 Task: Look for space in Qinhuangdao, China from 6th August, 2023 to 15th August, 2023 for 9 adults in price range Rs.10000 to Rs.14000. Place can be shared room with 5 bedrooms having 9 beds and 5 bathrooms. Property type can be house, flat, guest house. Amenities needed are: wifi, TV, free parkinig on premises, gym, breakfast. Booking option can be shelf check-in. Required host language is Chinese (Simplified).
Action: Mouse moved to (393, 152)
Screenshot: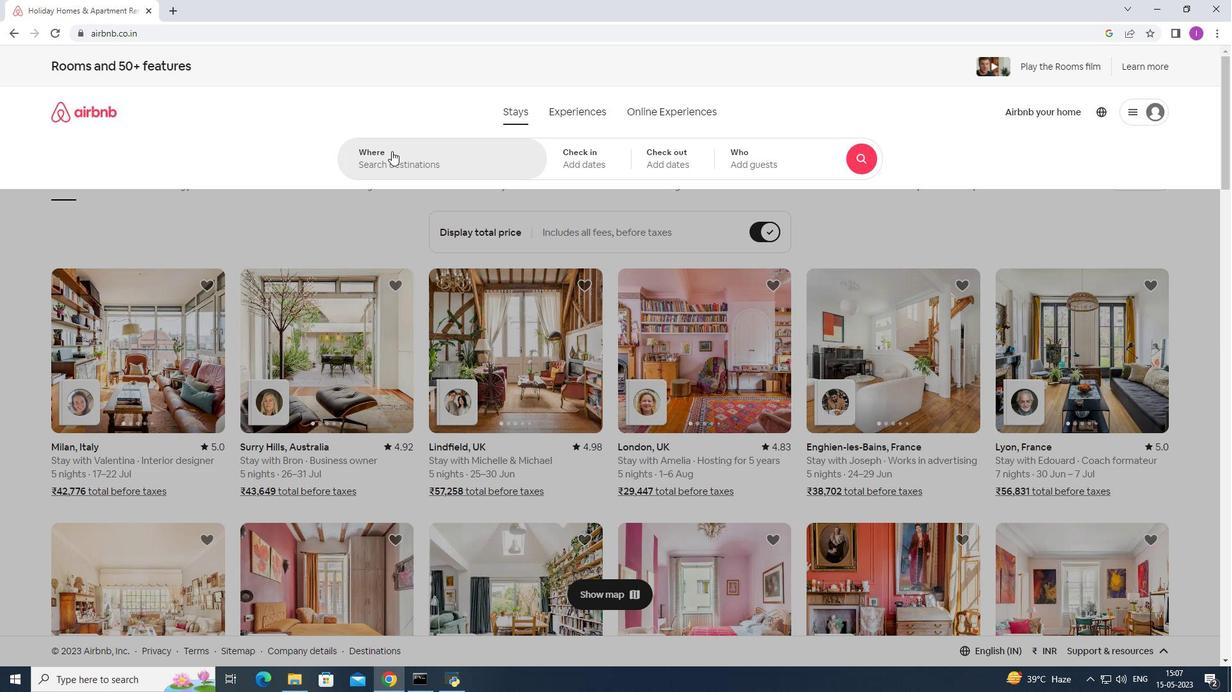 
Action: Mouse pressed left at (393, 152)
Screenshot: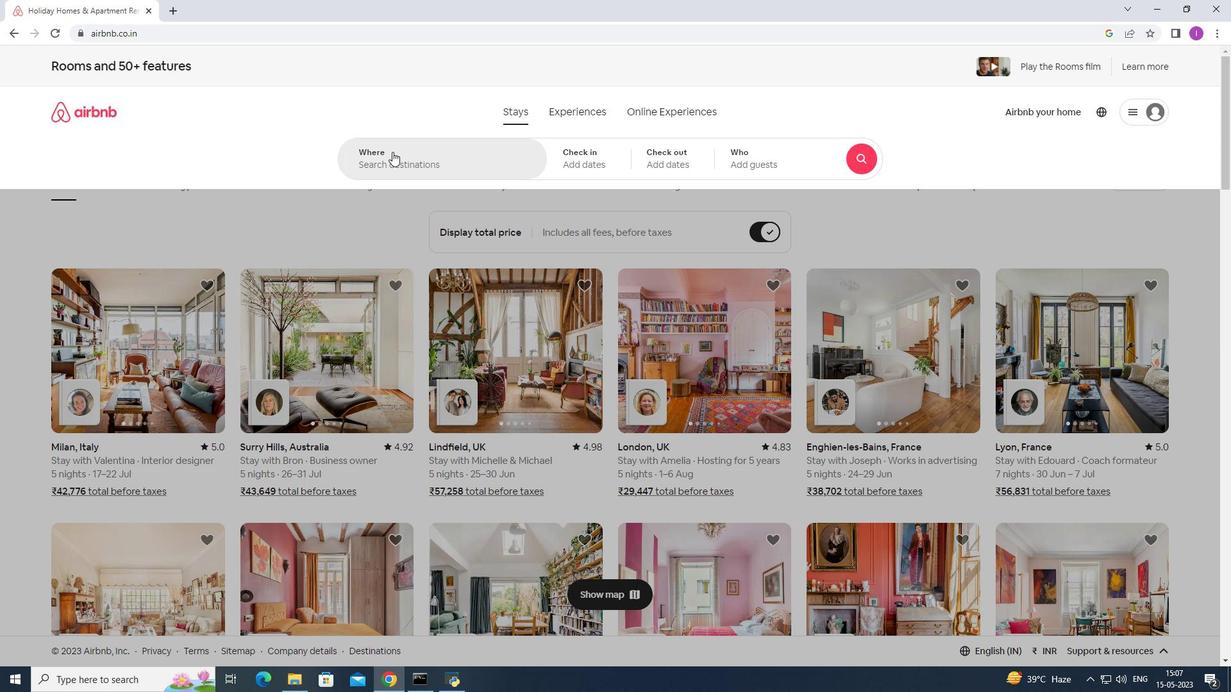 
Action: Mouse moved to (400, 169)
Screenshot: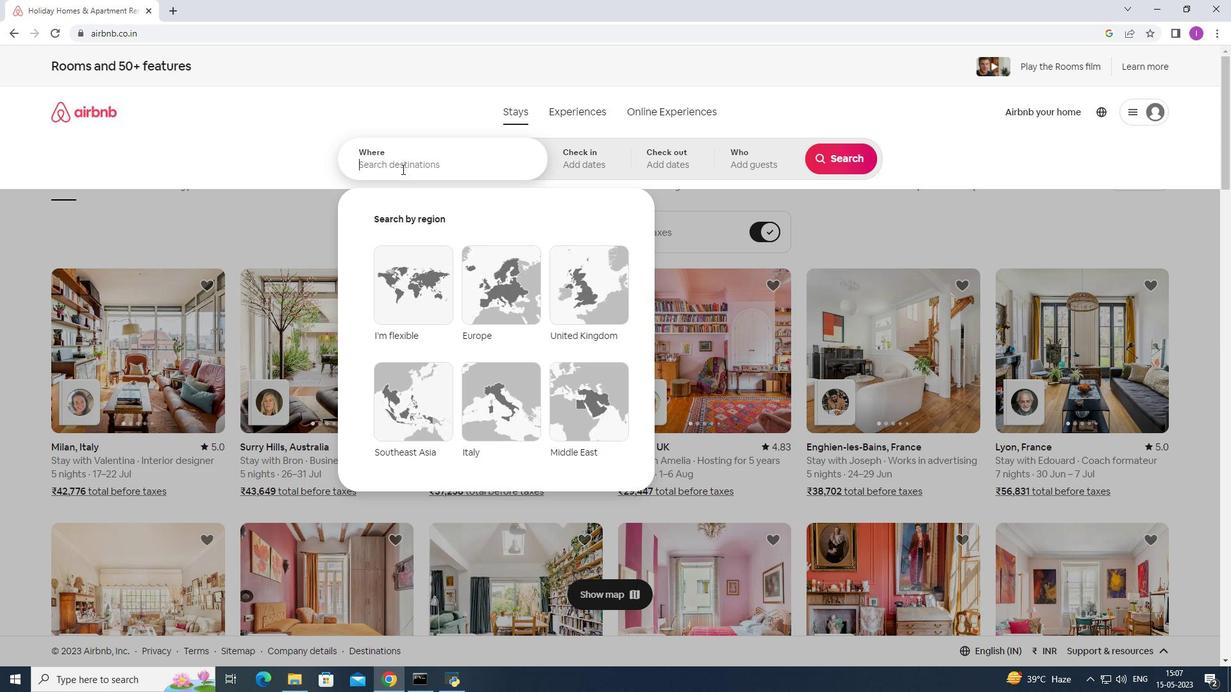 
Action: Key pressed <Key.shift>qinhuangdao,<Key.shift>China
Screenshot: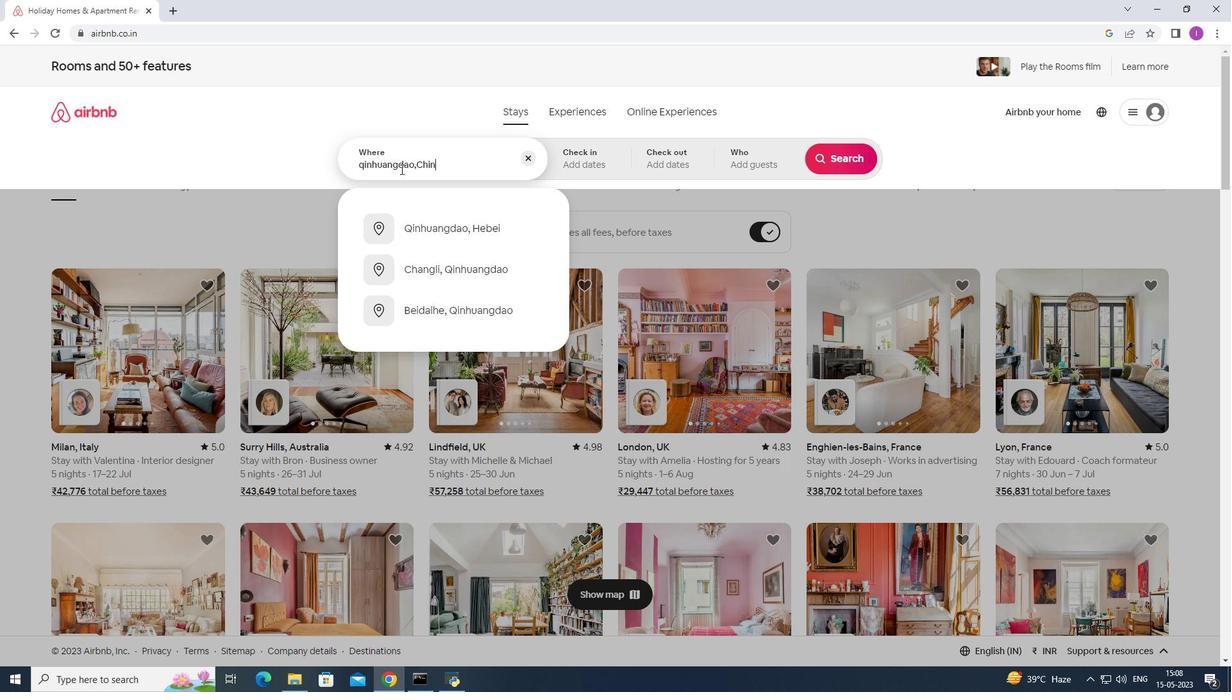 
Action: Mouse moved to (601, 172)
Screenshot: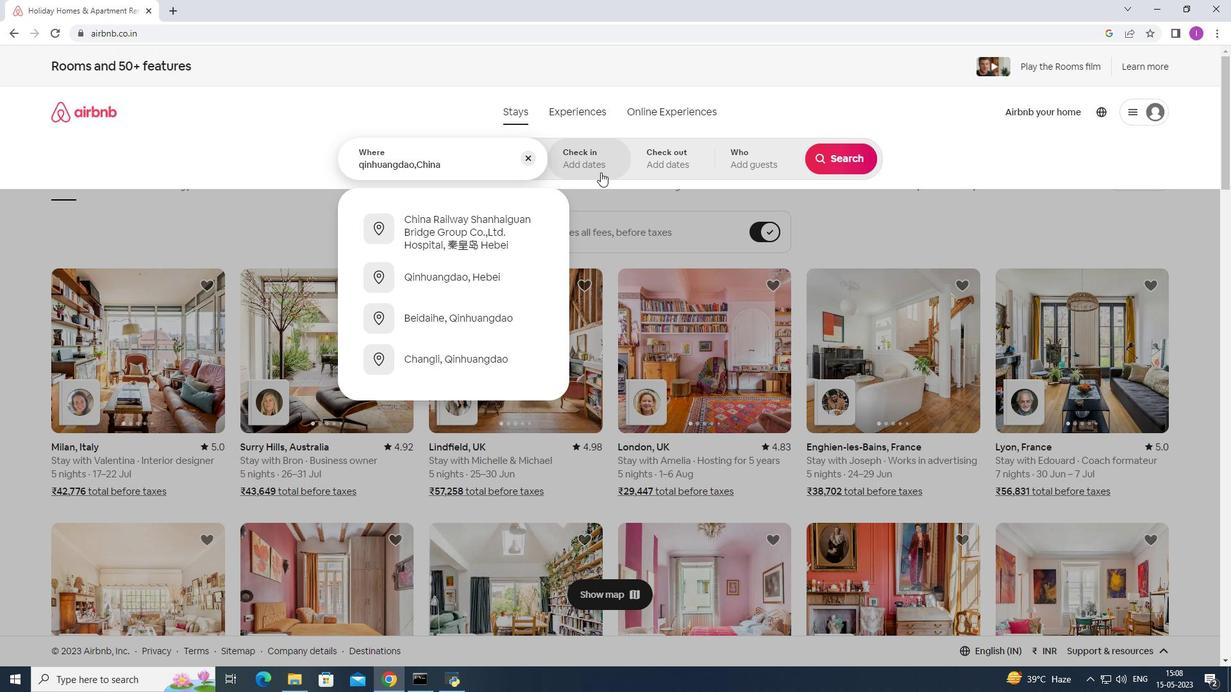 
Action: Mouse pressed left at (601, 172)
Screenshot: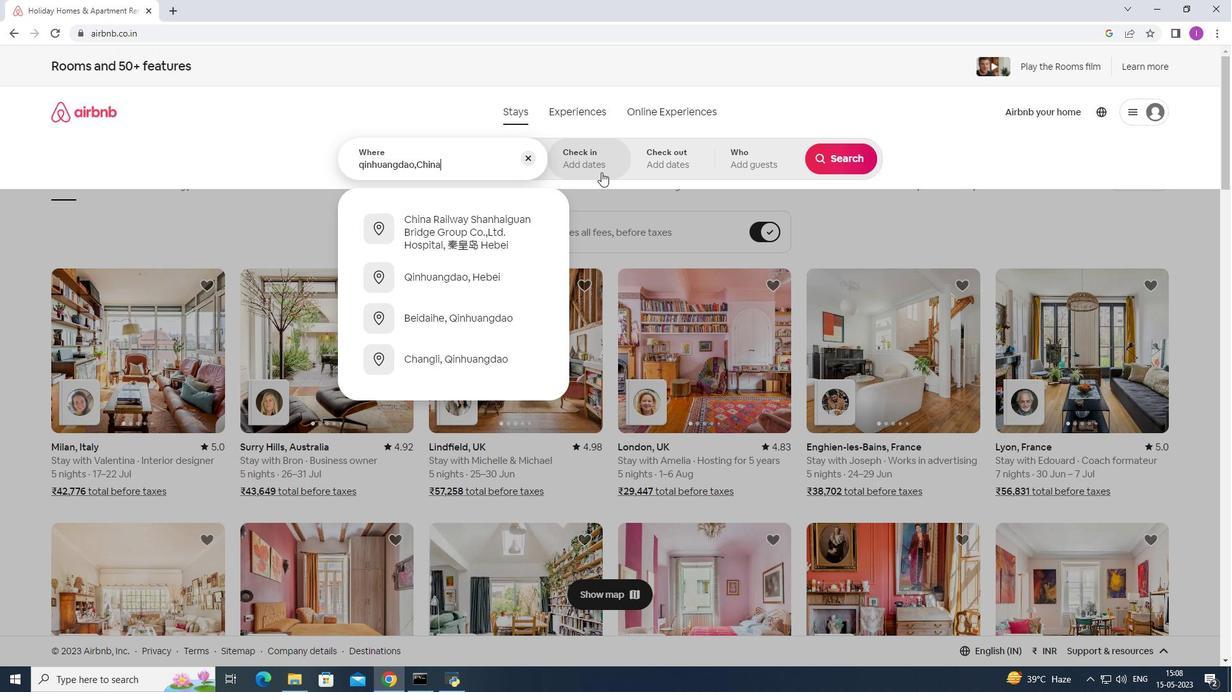 
Action: Mouse moved to (840, 262)
Screenshot: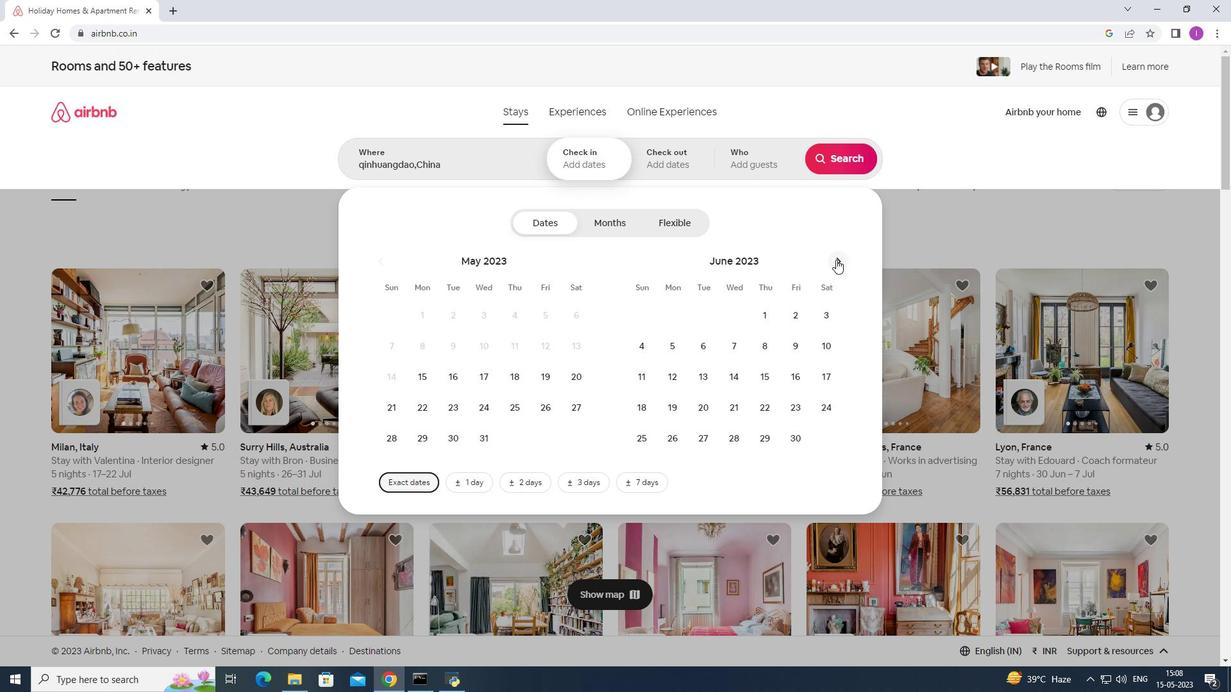 
Action: Mouse pressed left at (840, 262)
Screenshot: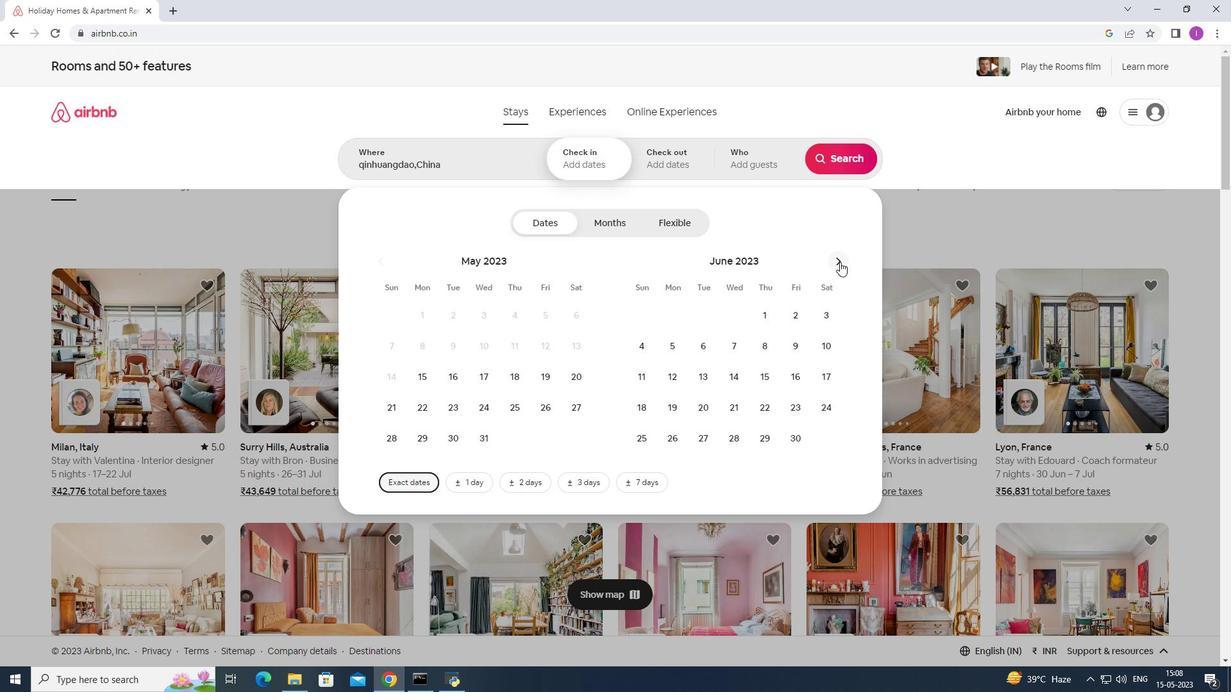
Action: Mouse moved to (840, 262)
Screenshot: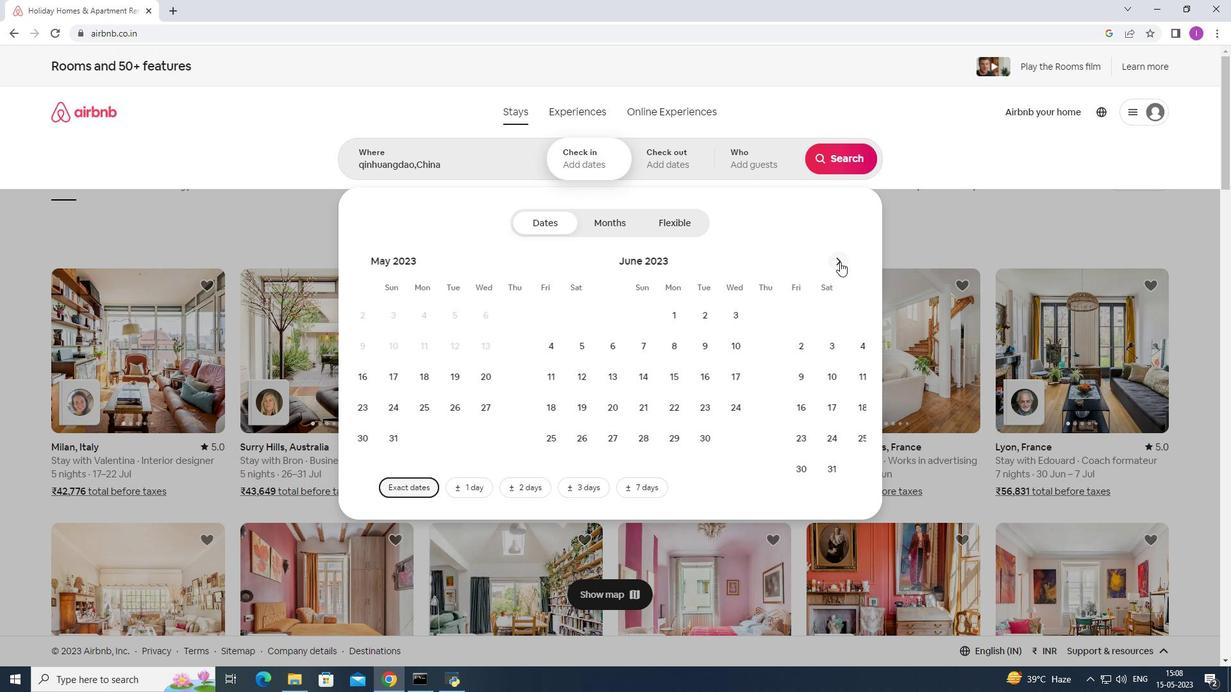 
Action: Mouse pressed left at (840, 262)
Screenshot: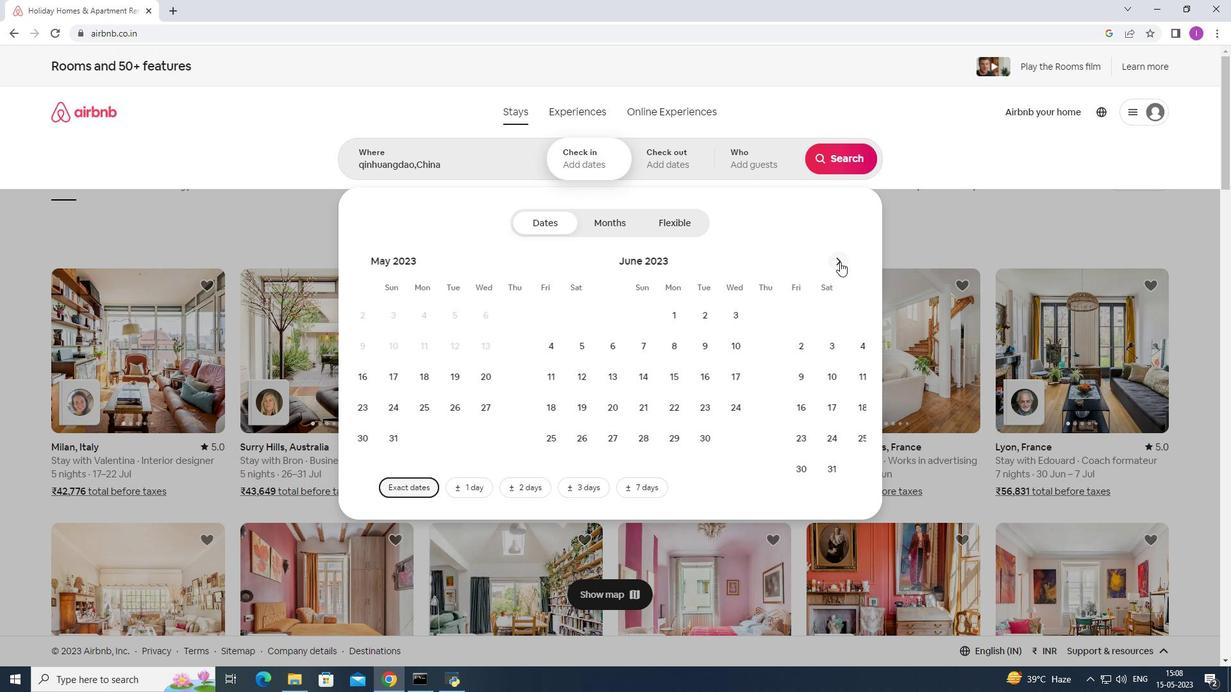 
Action: Mouse moved to (647, 343)
Screenshot: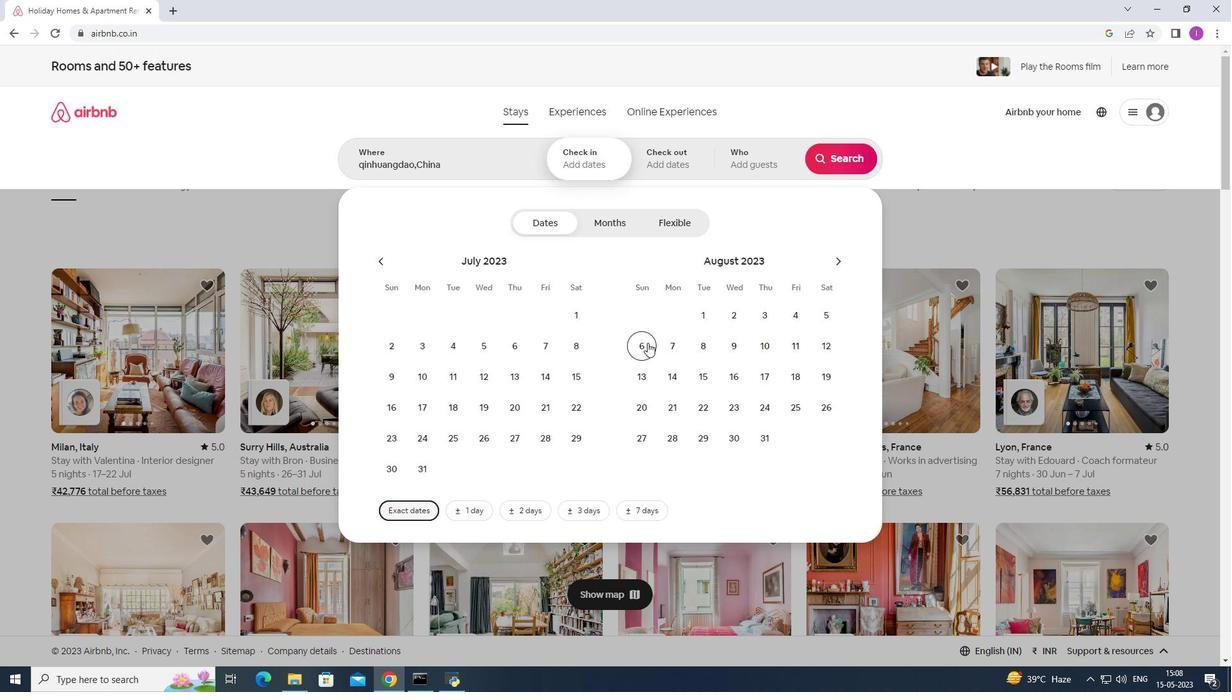 
Action: Mouse pressed left at (647, 343)
Screenshot: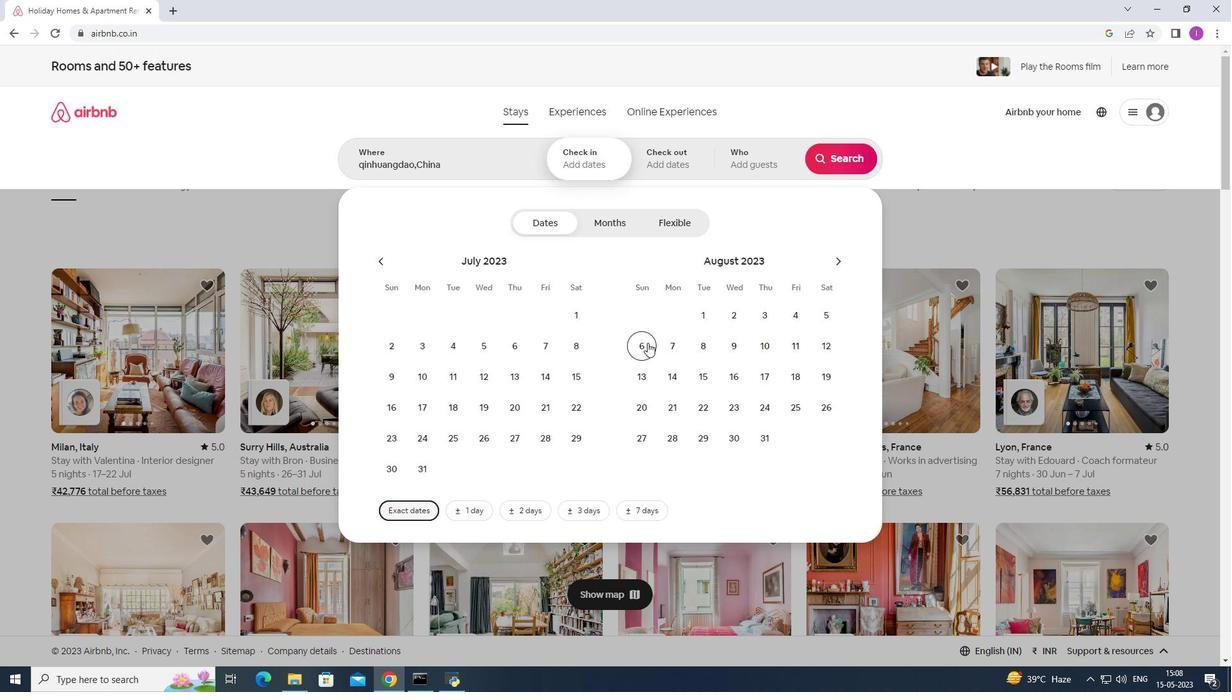 
Action: Mouse moved to (706, 380)
Screenshot: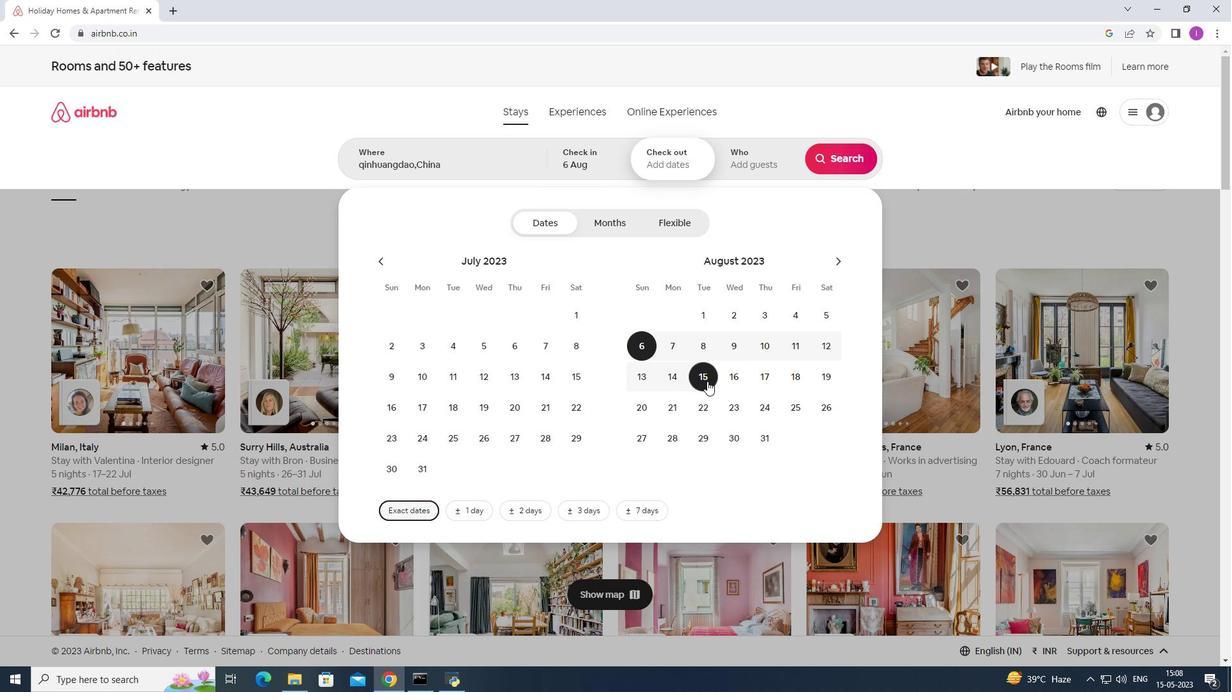 
Action: Mouse pressed left at (706, 380)
Screenshot: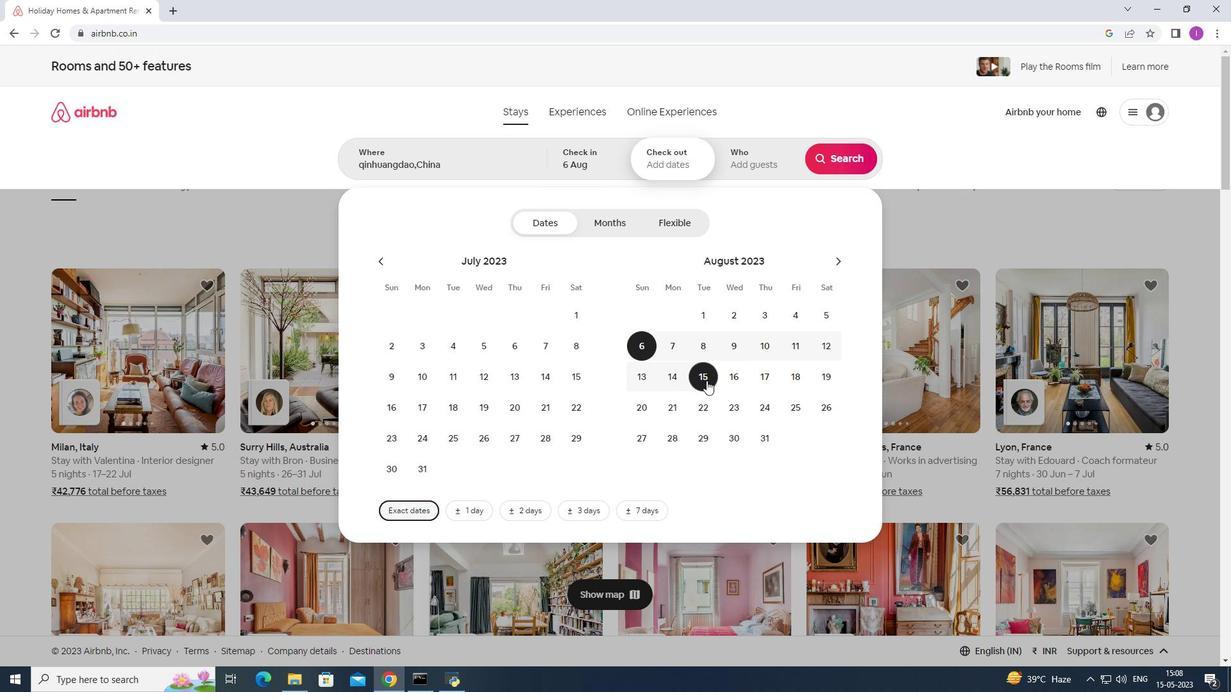 
Action: Mouse moved to (760, 171)
Screenshot: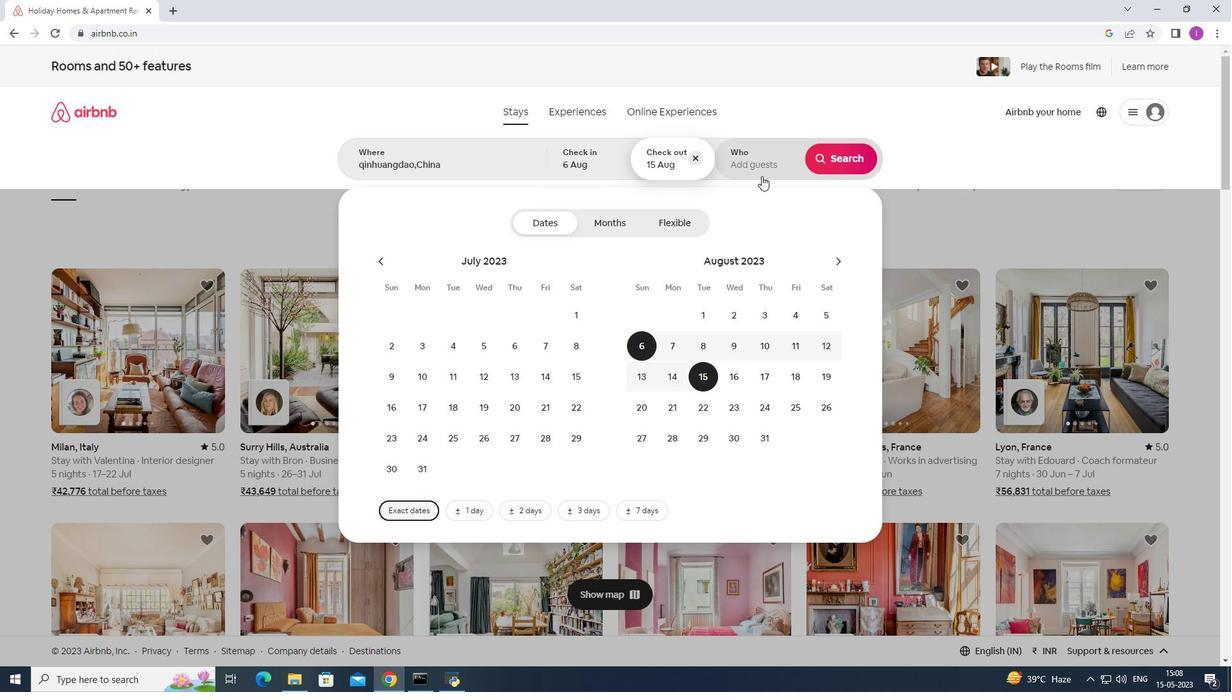 
Action: Mouse pressed left at (760, 171)
Screenshot: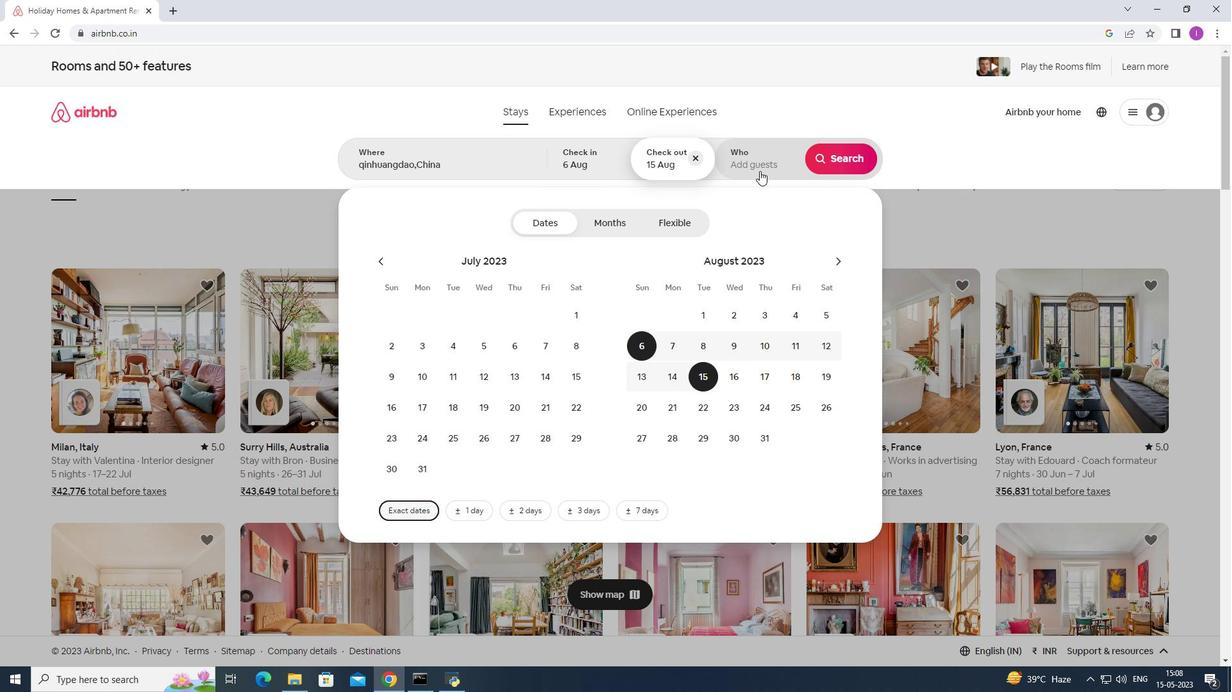 
Action: Mouse moved to (842, 228)
Screenshot: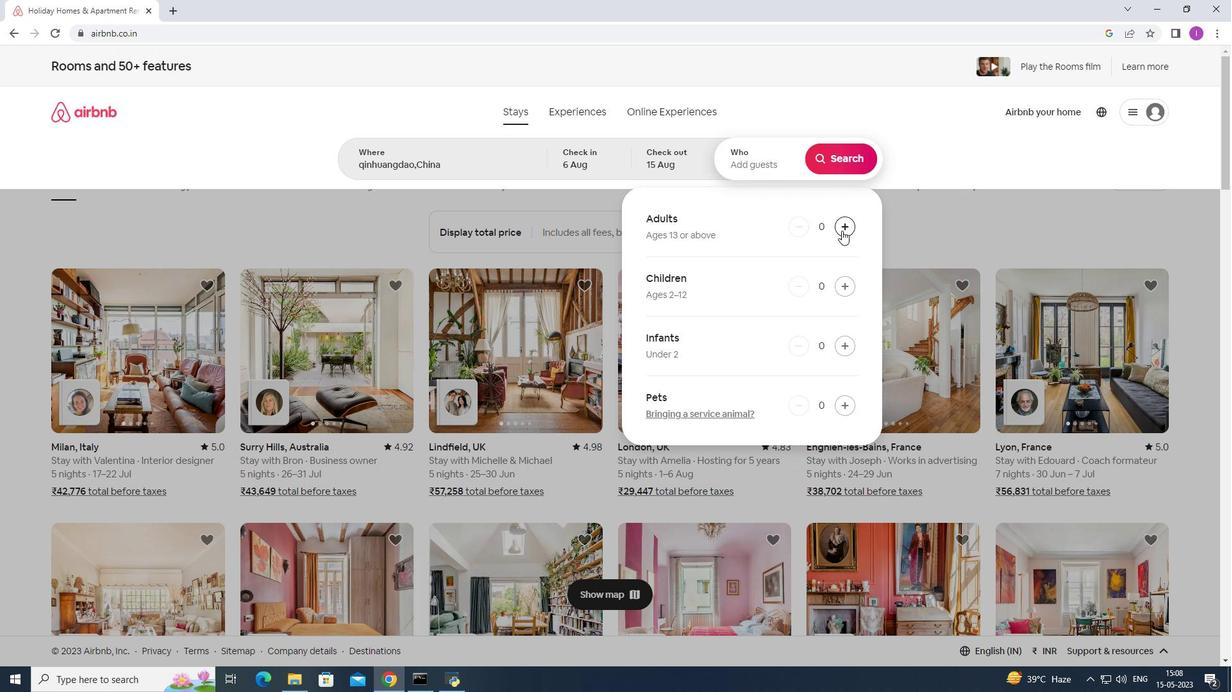 
Action: Mouse pressed left at (842, 228)
Screenshot: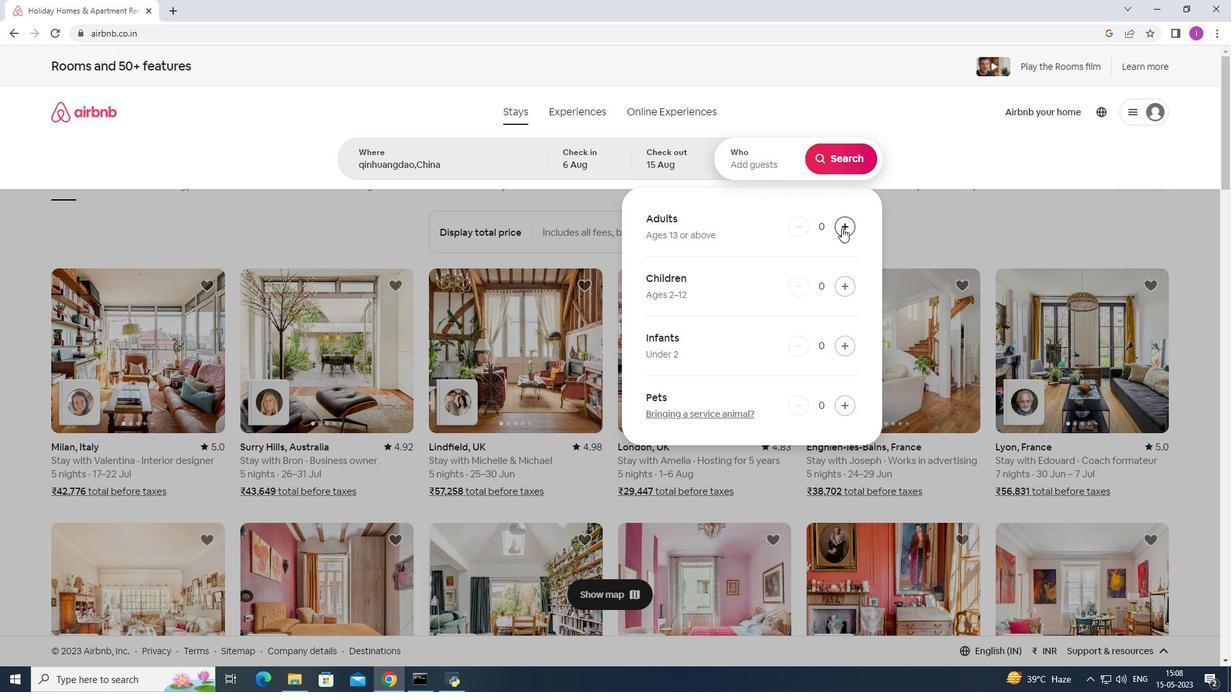 
Action: Mouse pressed left at (842, 228)
Screenshot: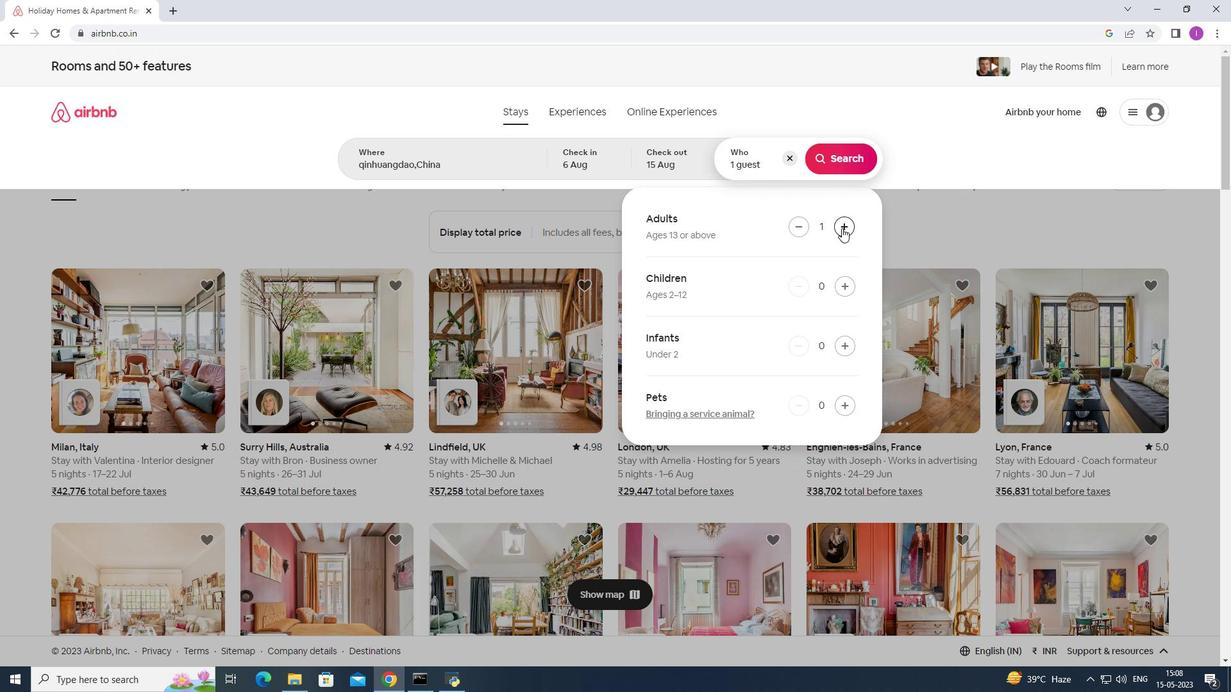 
Action: Mouse pressed left at (842, 228)
Screenshot: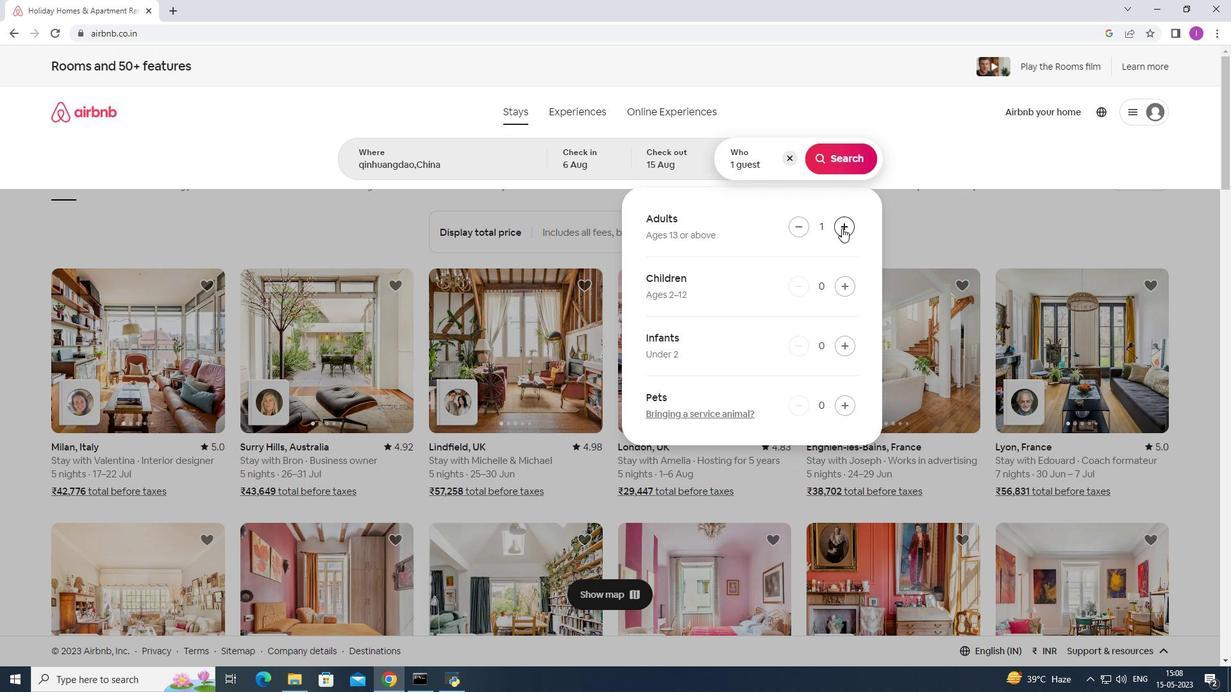 
Action: Mouse pressed left at (842, 228)
Screenshot: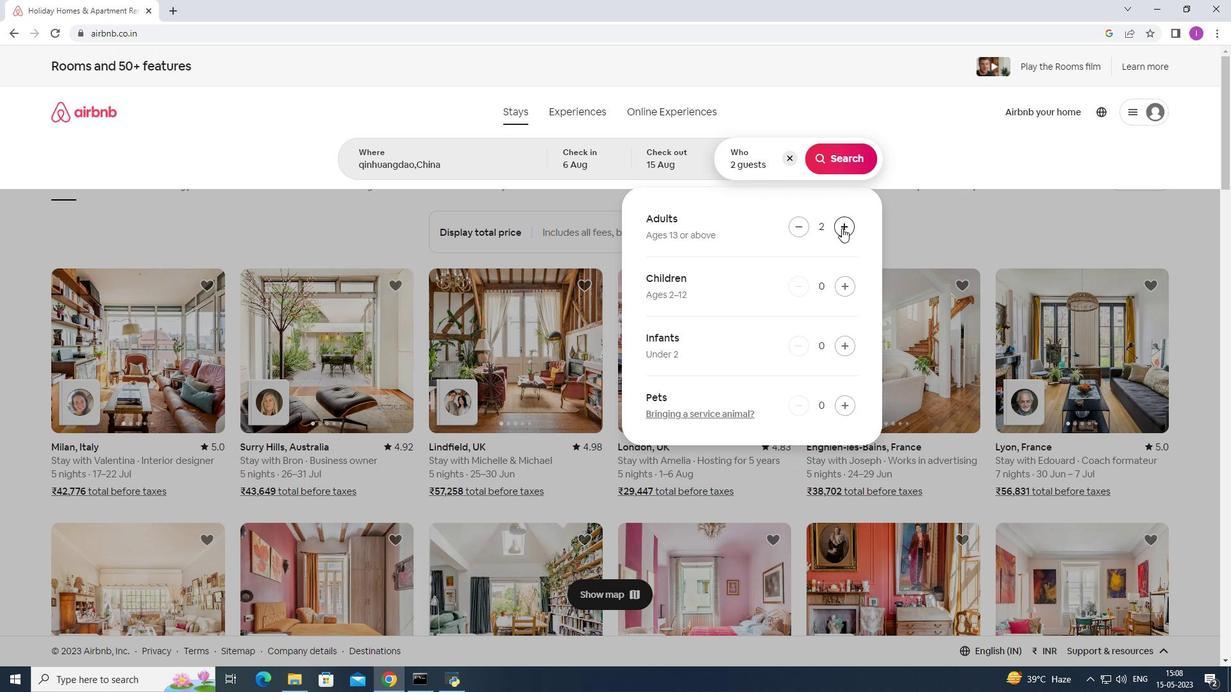 
Action: Mouse pressed left at (842, 228)
Screenshot: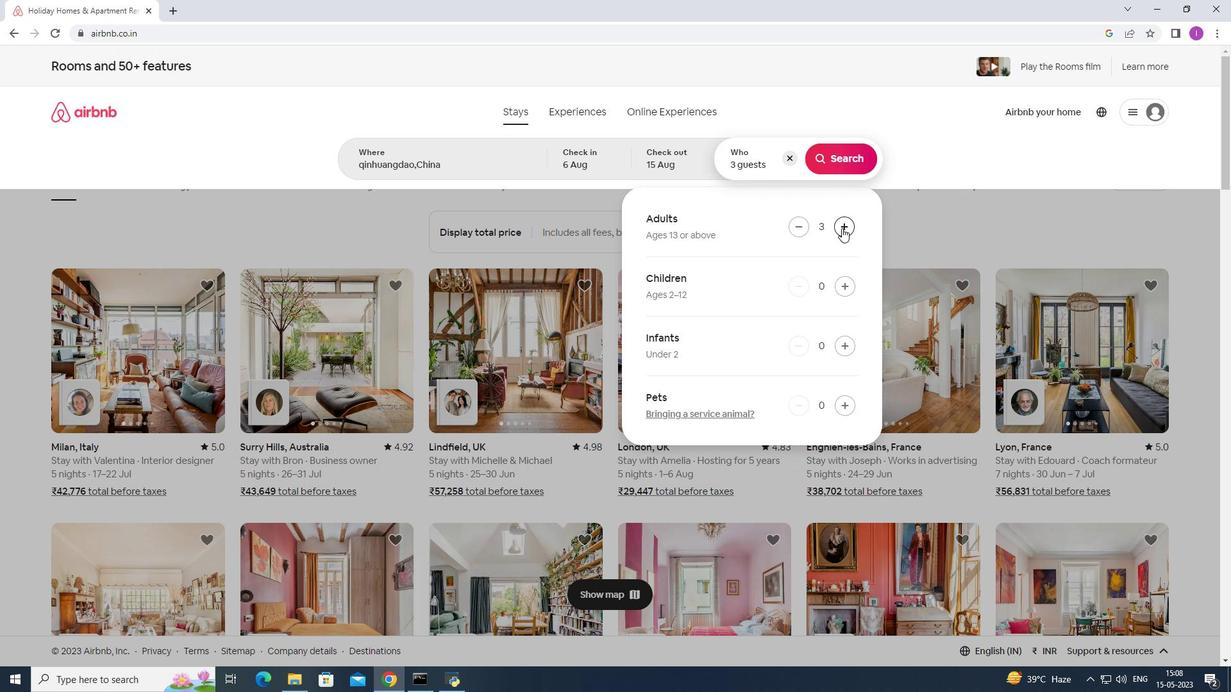 
Action: Mouse moved to (840, 228)
Screenshot: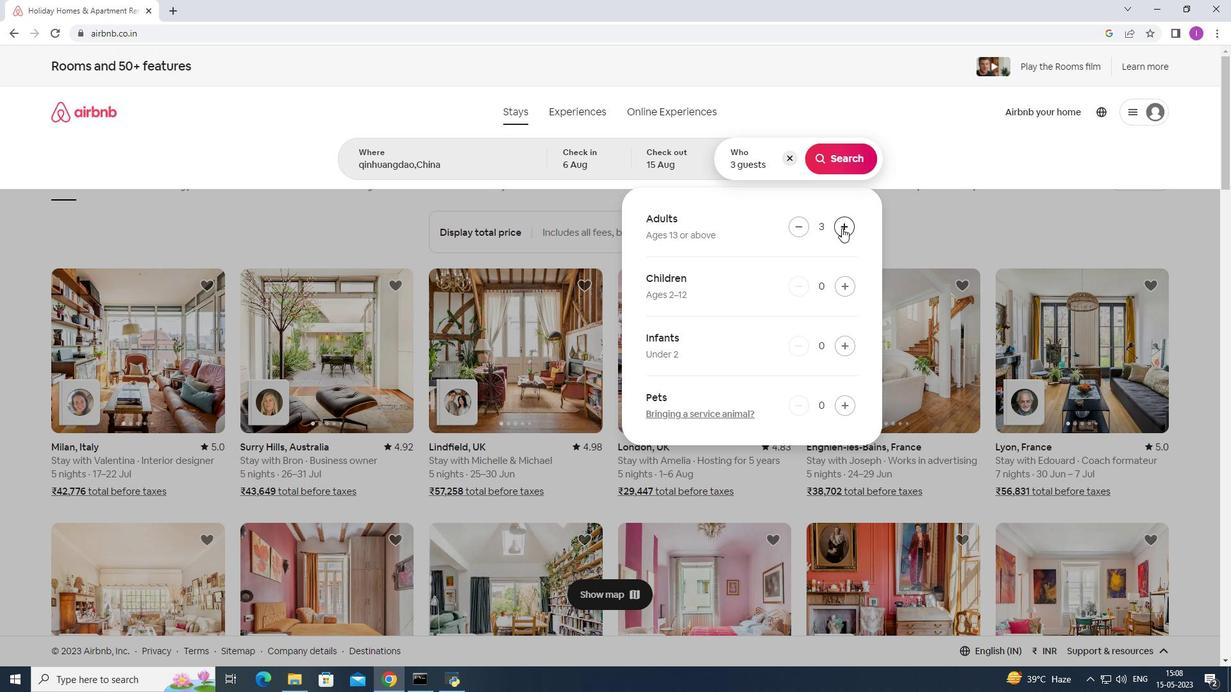 
Action: Mouse pressed left at (840, 228)
Screenshot: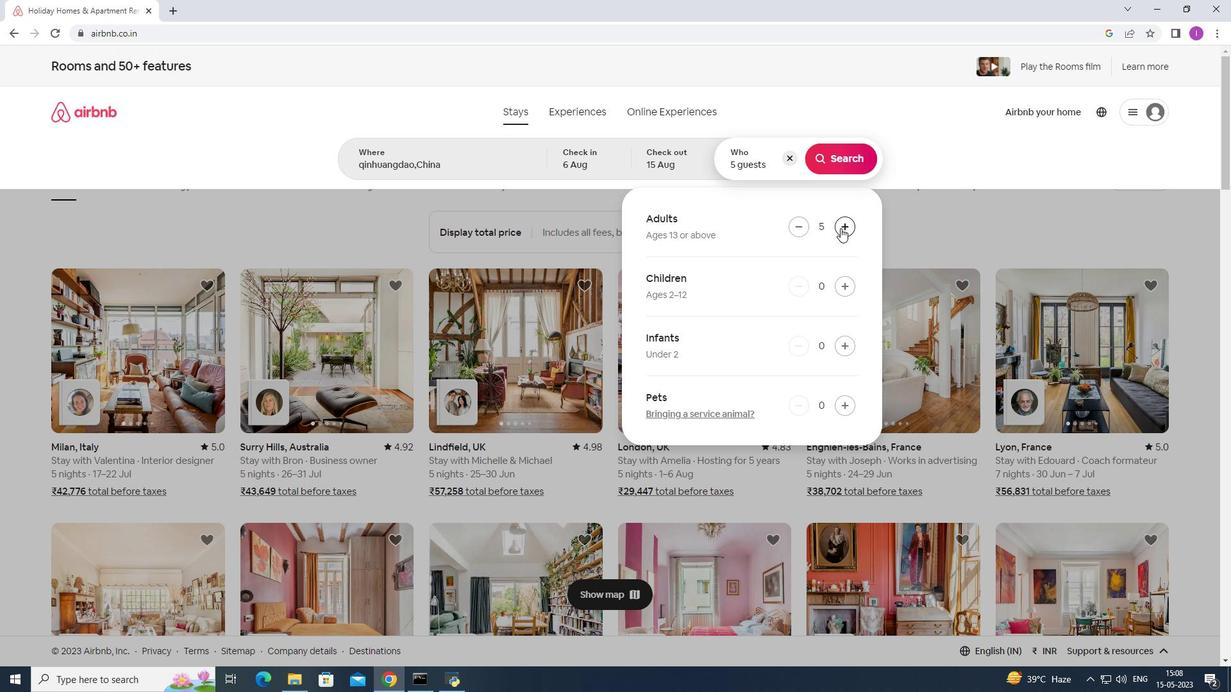 
Action: Mouse pressed left at (840, 228)
Screenshot: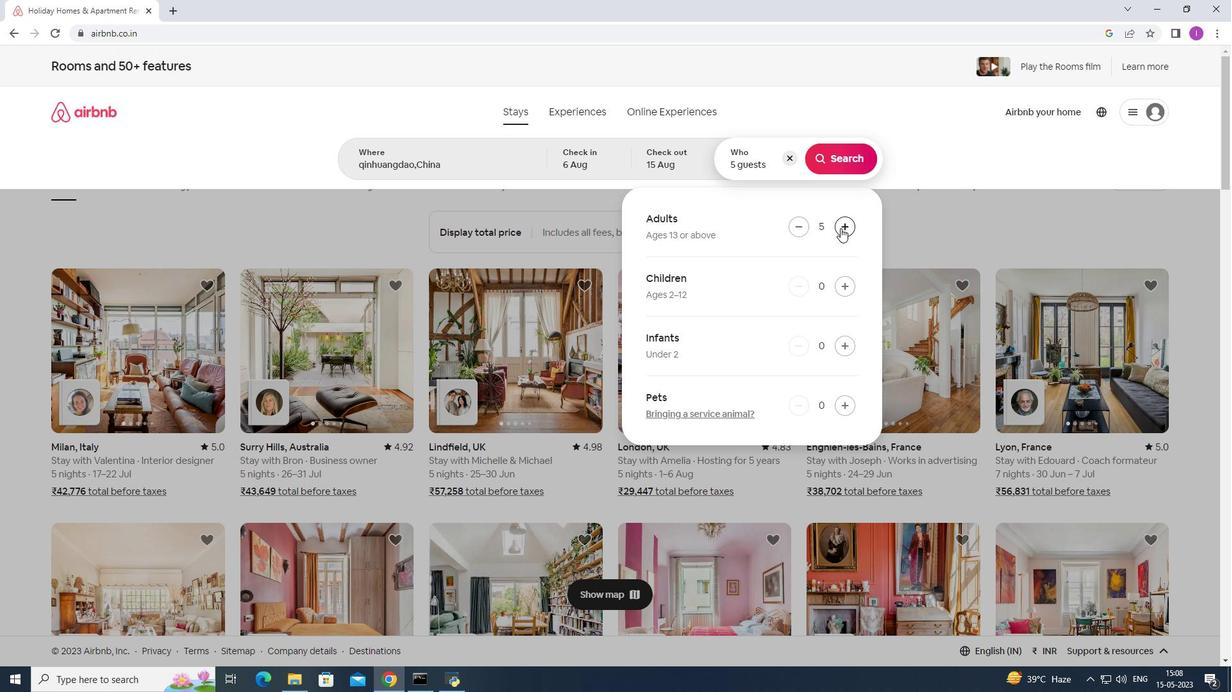 
Action: Mouse pressed left at (840, 228)
Screenshot: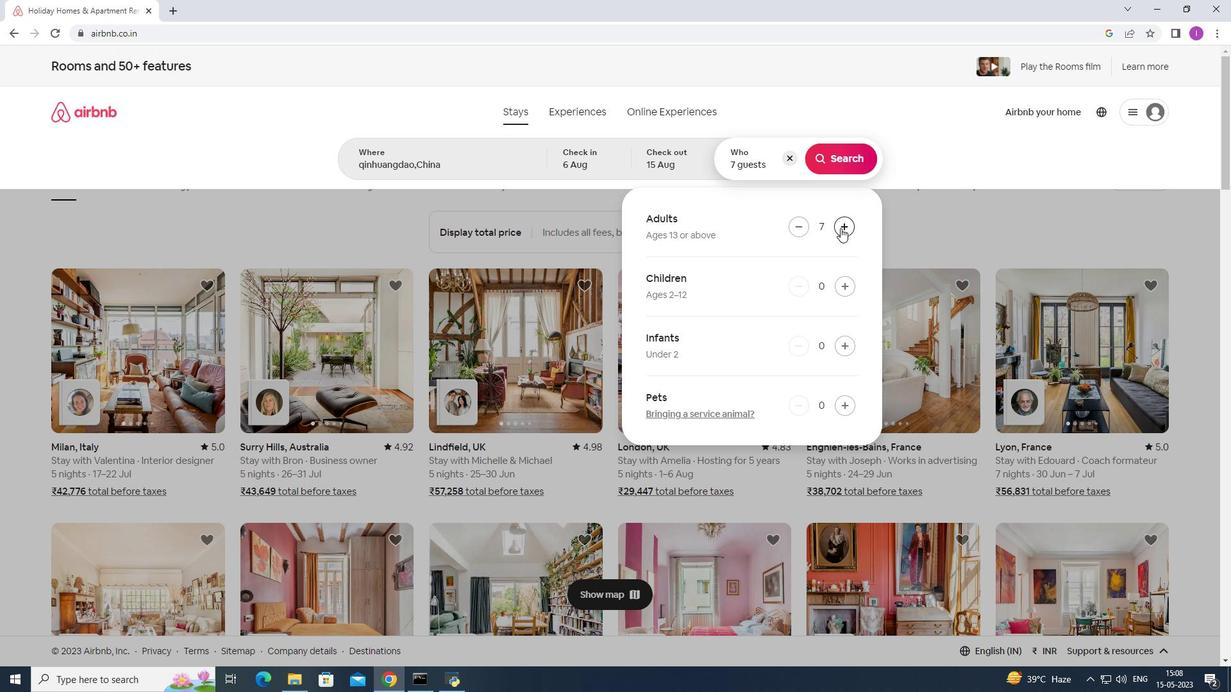 
Action: Mouse pressed left at (840, 228)
Screenshot: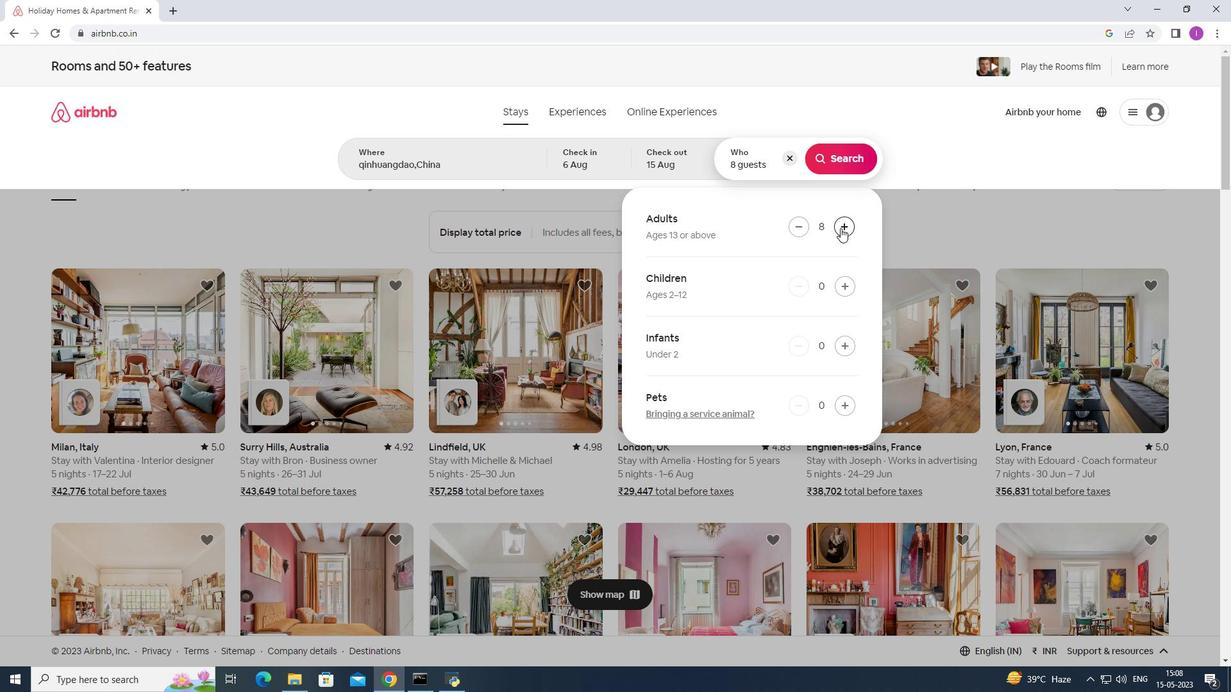 
Action: Mouse moved to (832, 166)
Screenshot: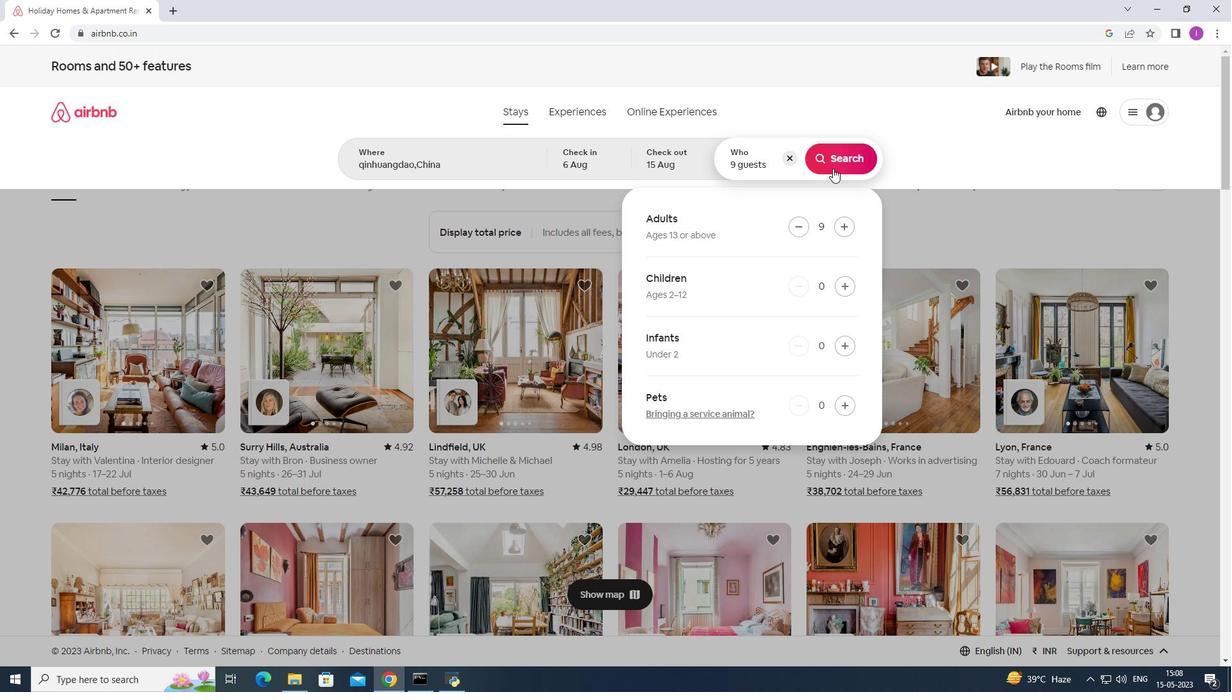 
Action: Mouse pressed left at (832, 166)
Screenshot: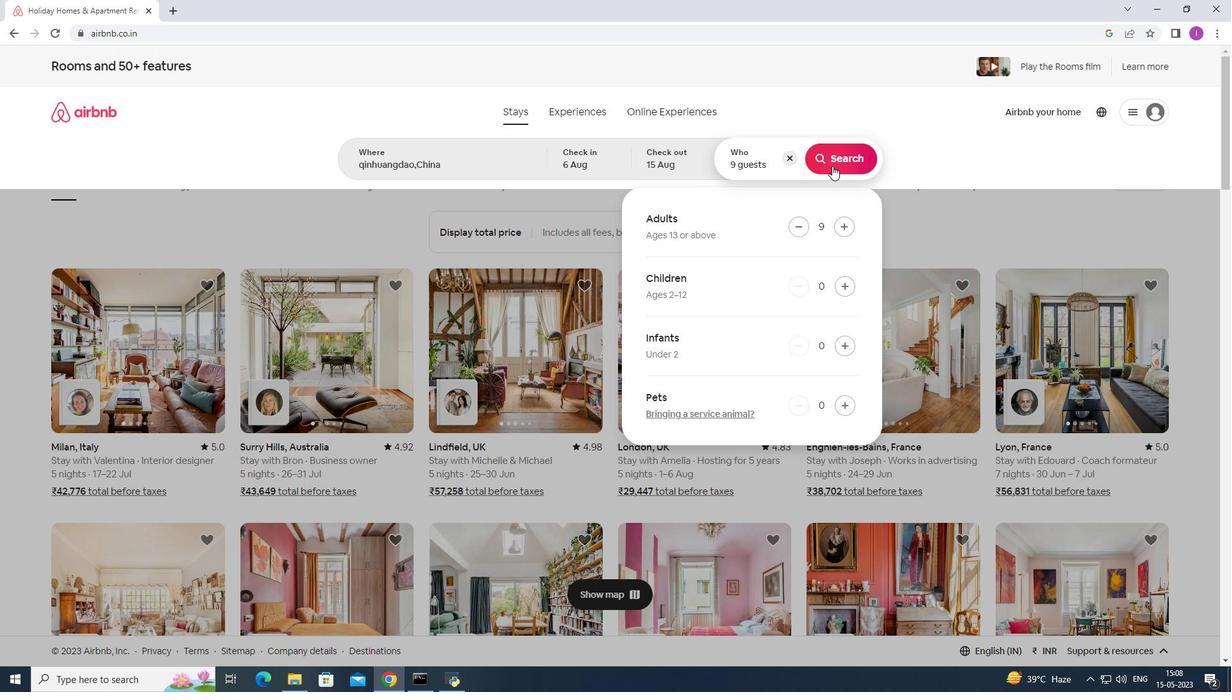 
Action: Mouse moved to (1187, 116)
Screenshot: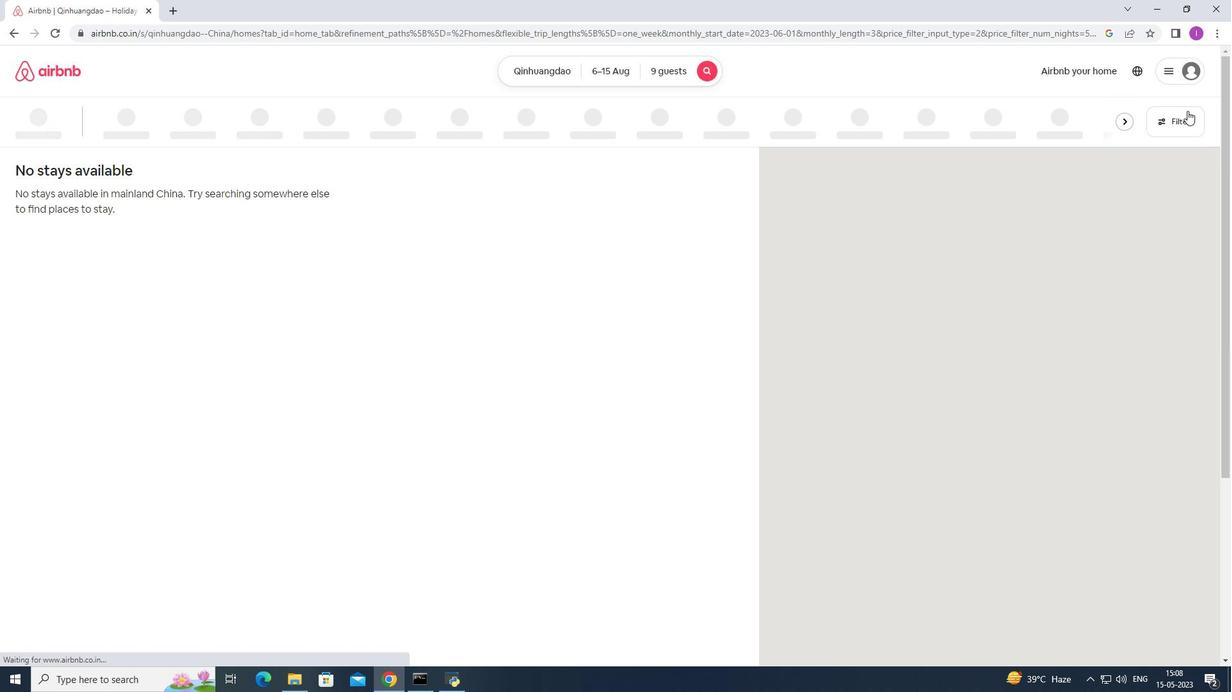 
Action: Mouse pressed left at (1187, 116)
Screenshot: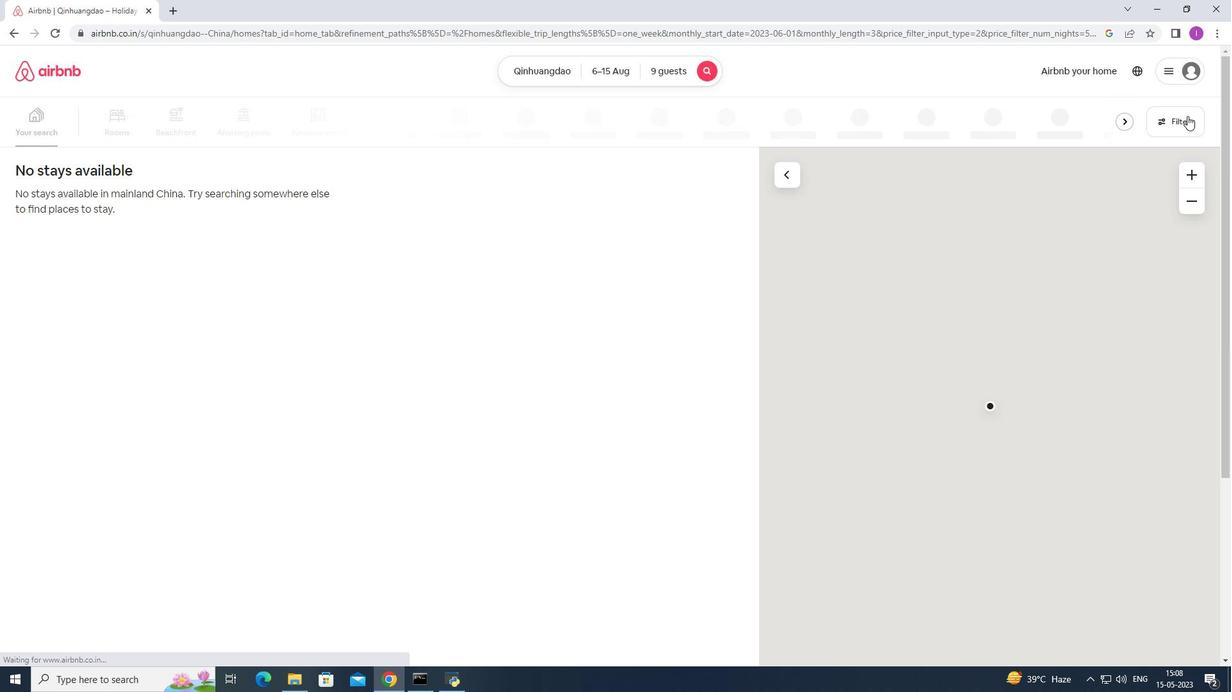 
Action: Mouse moved to (713, 436)
Screenshot: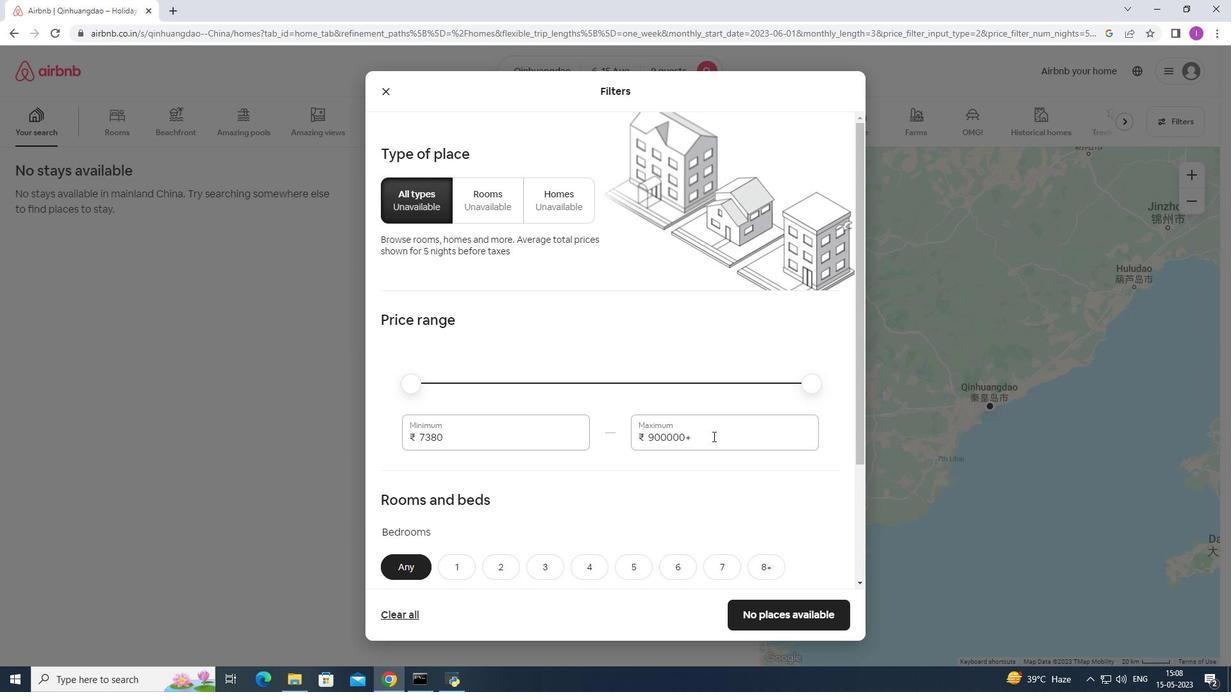 
Action: Mouse pressed left at (713, 436)
Screenshot: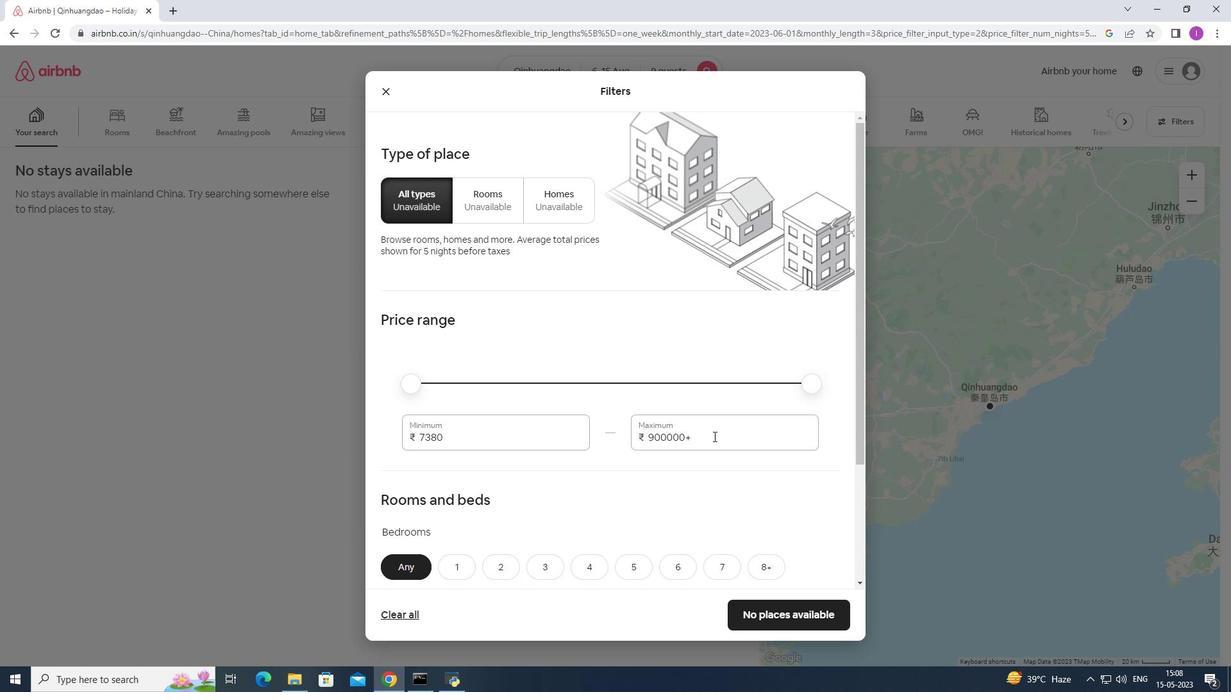 
Action: Mouse moved to (647, 431)
Screenshot: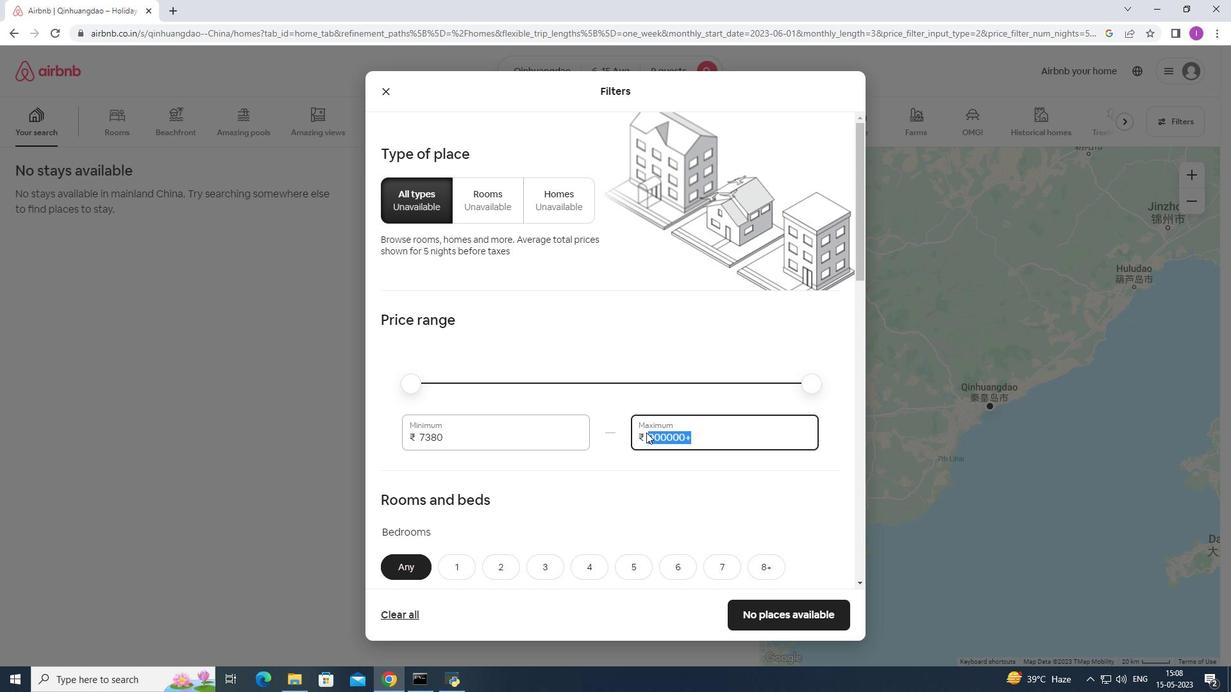 
Action: Key pressed 14
Screenshot: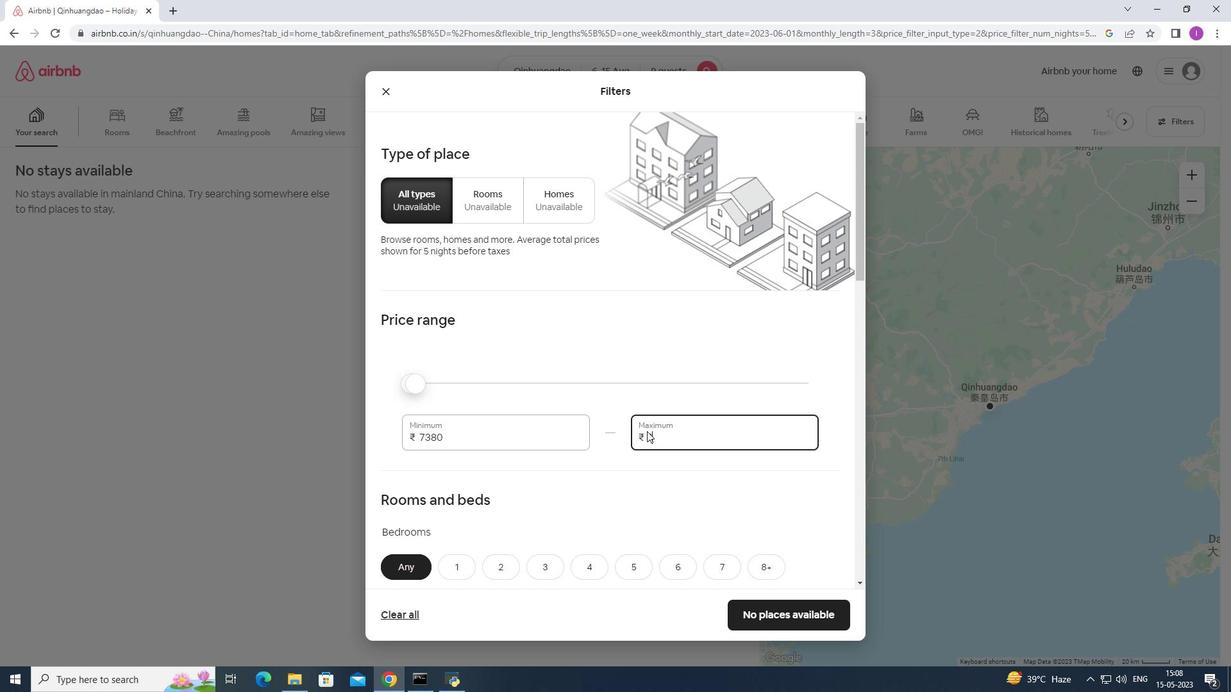 
Action: Mouse moved to (647, 431)
Screenshot: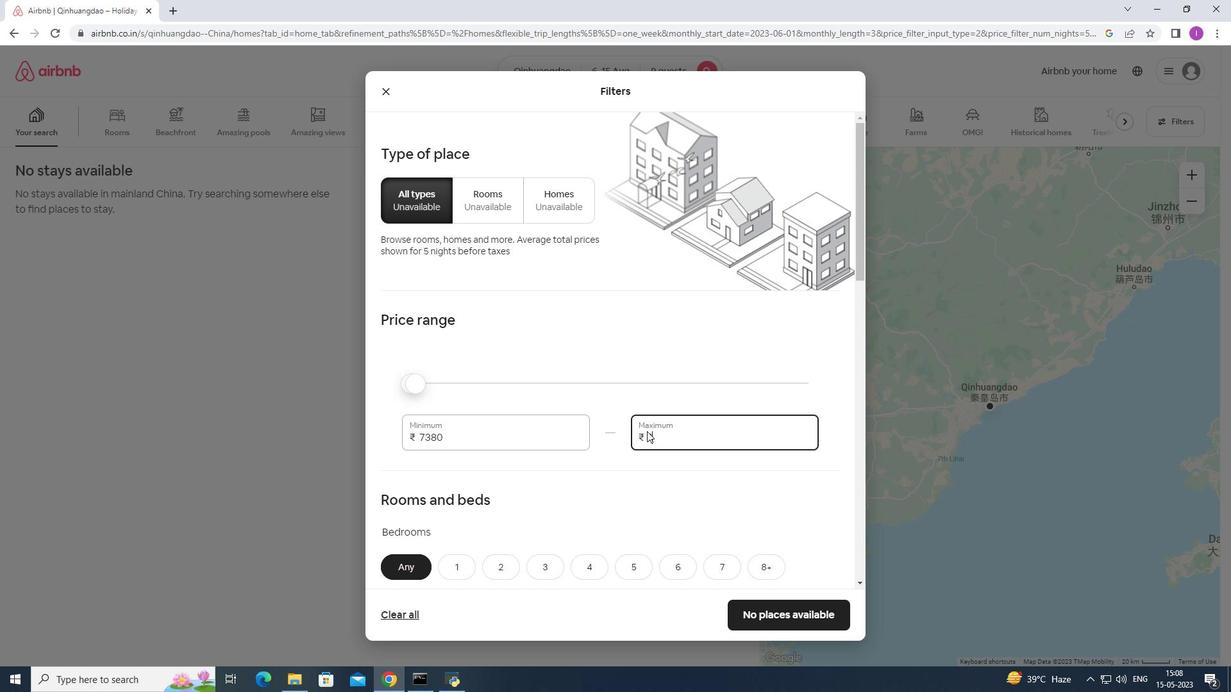 
Action: Key pressed 00
Screenshot: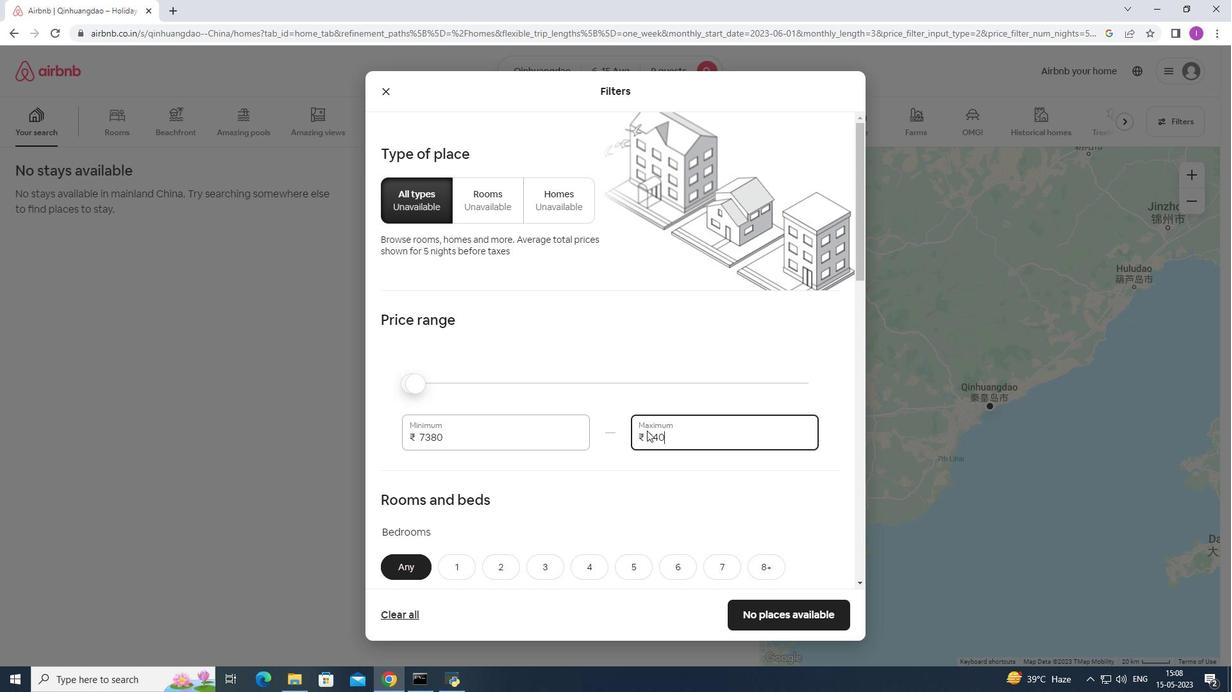 
Action: Mouse moved to (649, 429)
Screenshot: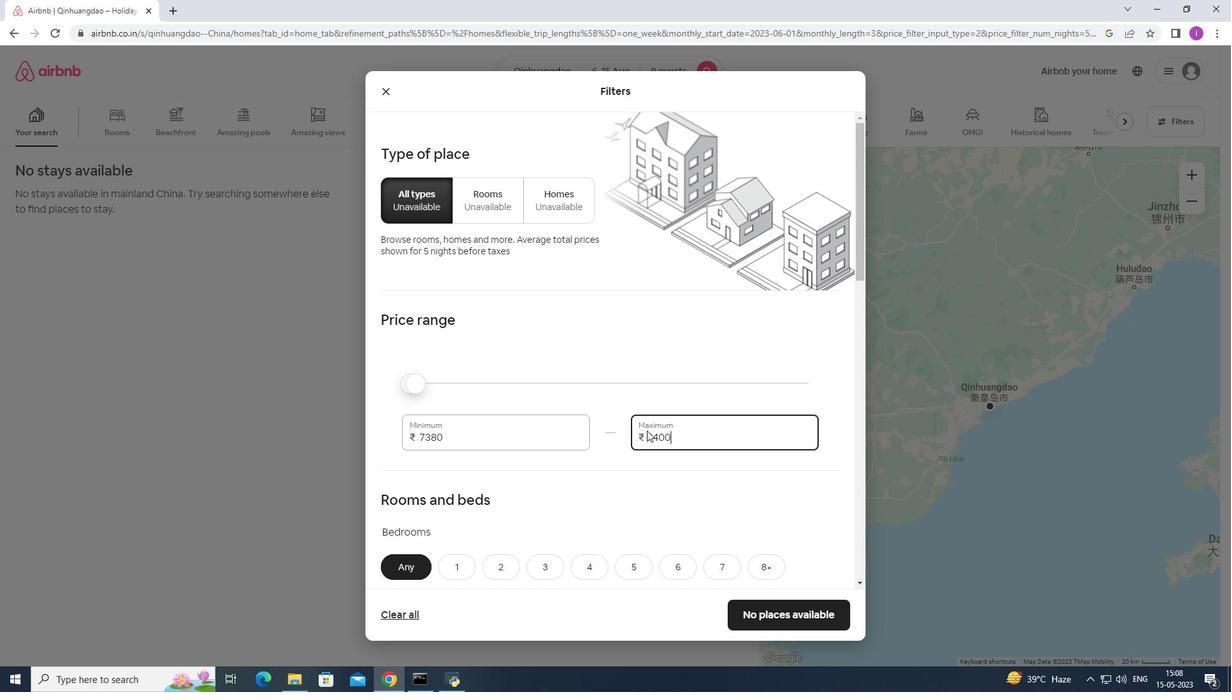 
Action: Key pressed 0
Screenshot: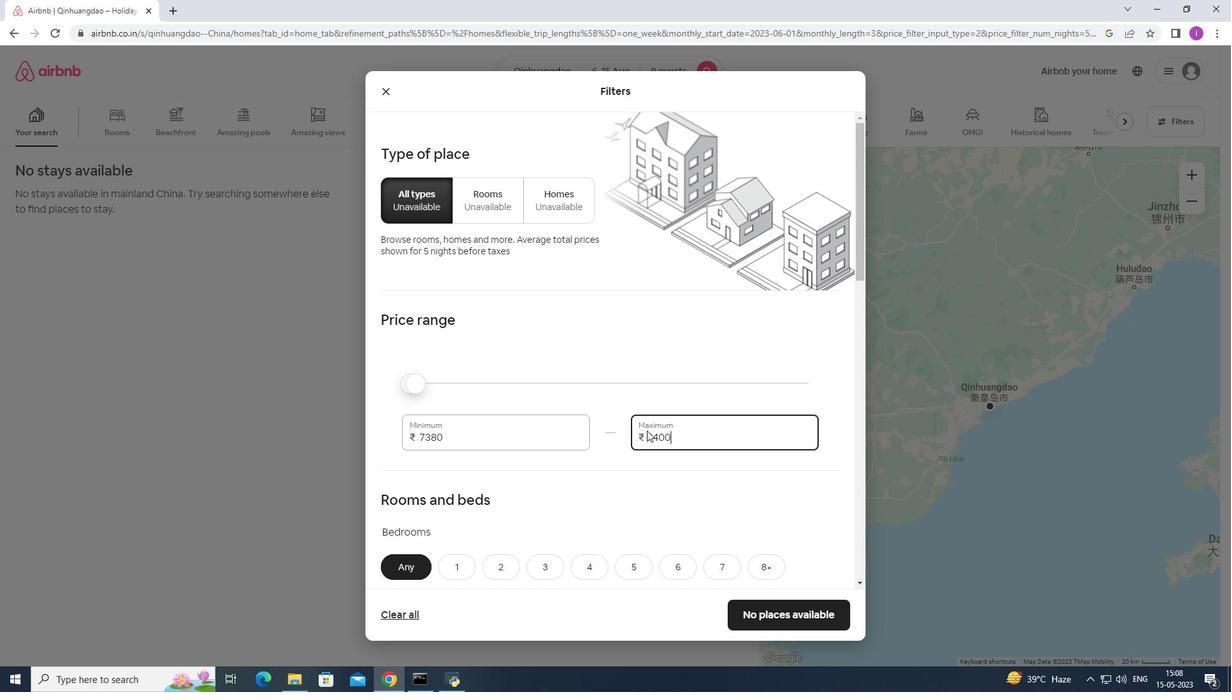 
Action: Mouse moved to (454, 438)
Screenshot: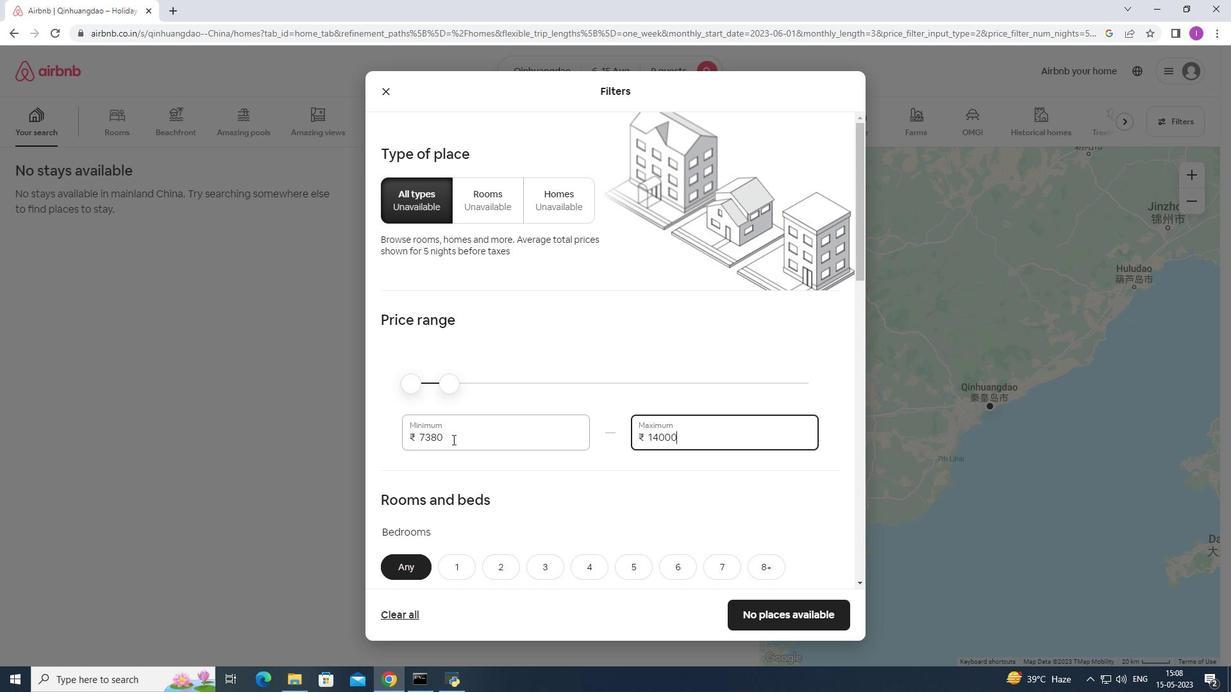 
Action: Mouse pressed left at (454, 438)
Screenshot: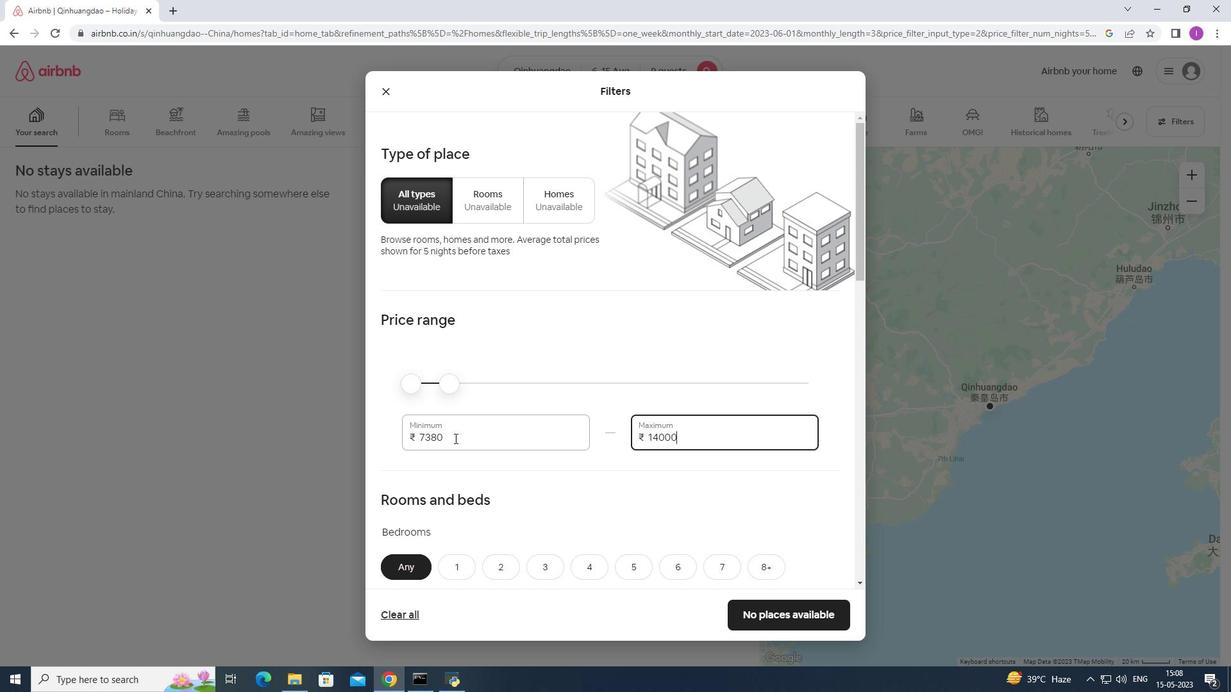 
Action: Mouse moved to (672, 429)
Screenshot: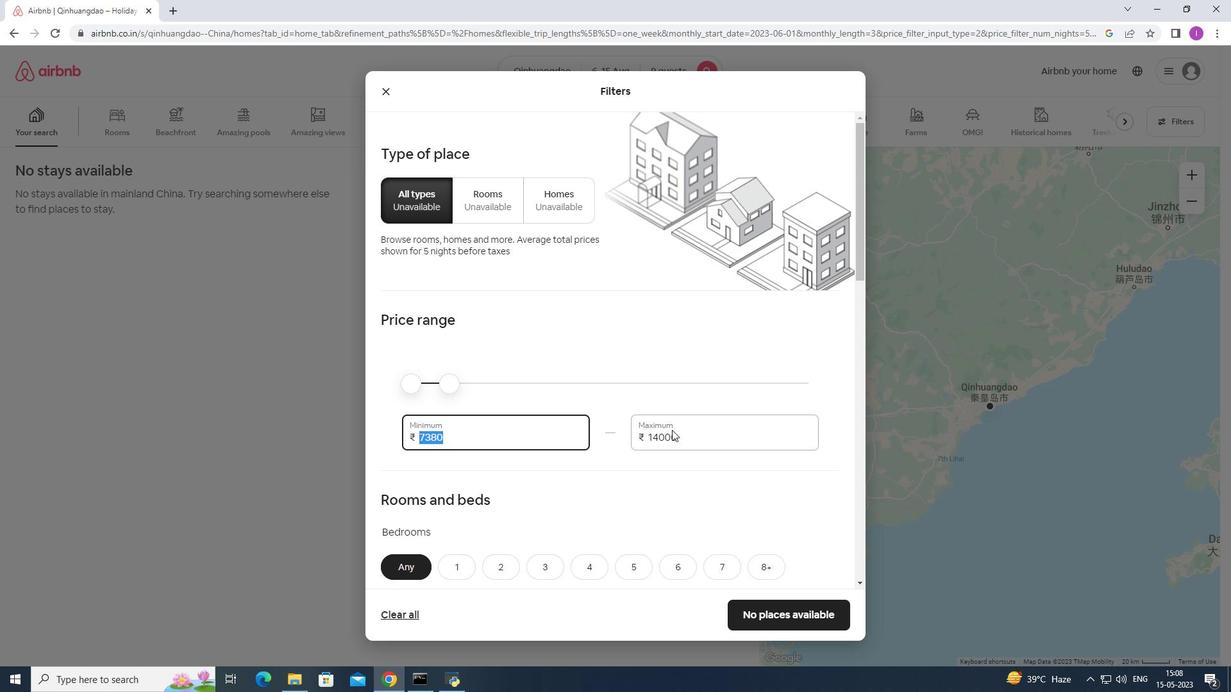 
Action: Key pressed 1
Screenshot: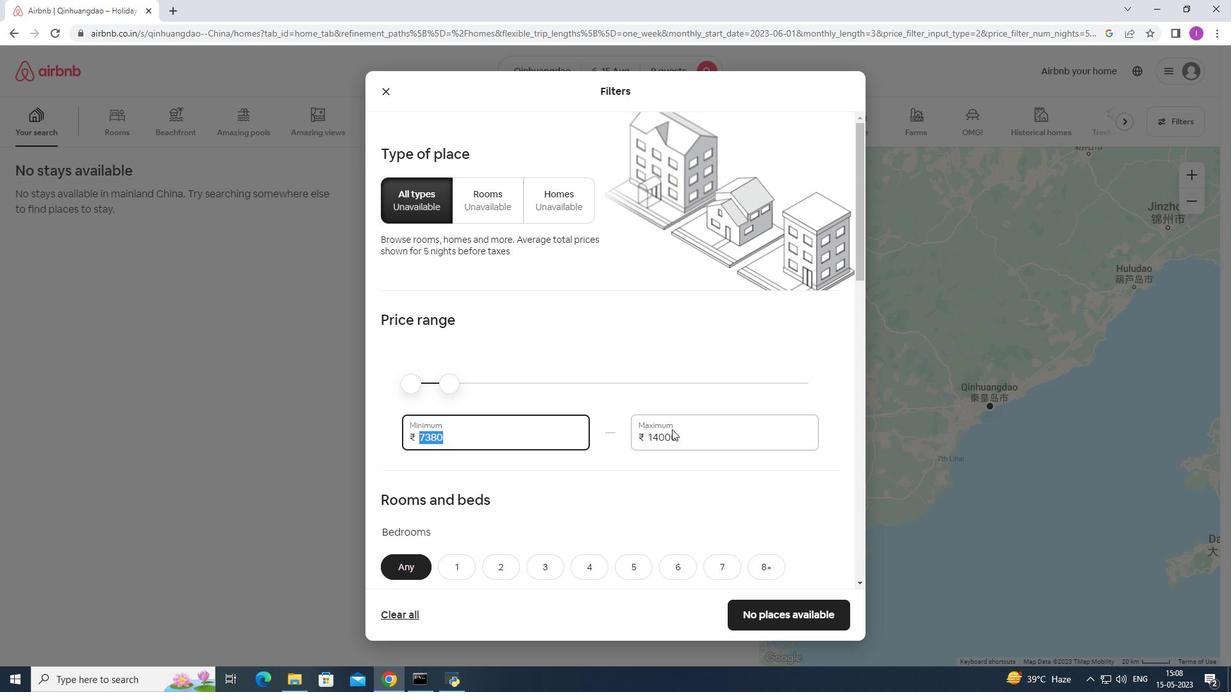 
Action: Mouse moved to (672, 428)
Screenshot: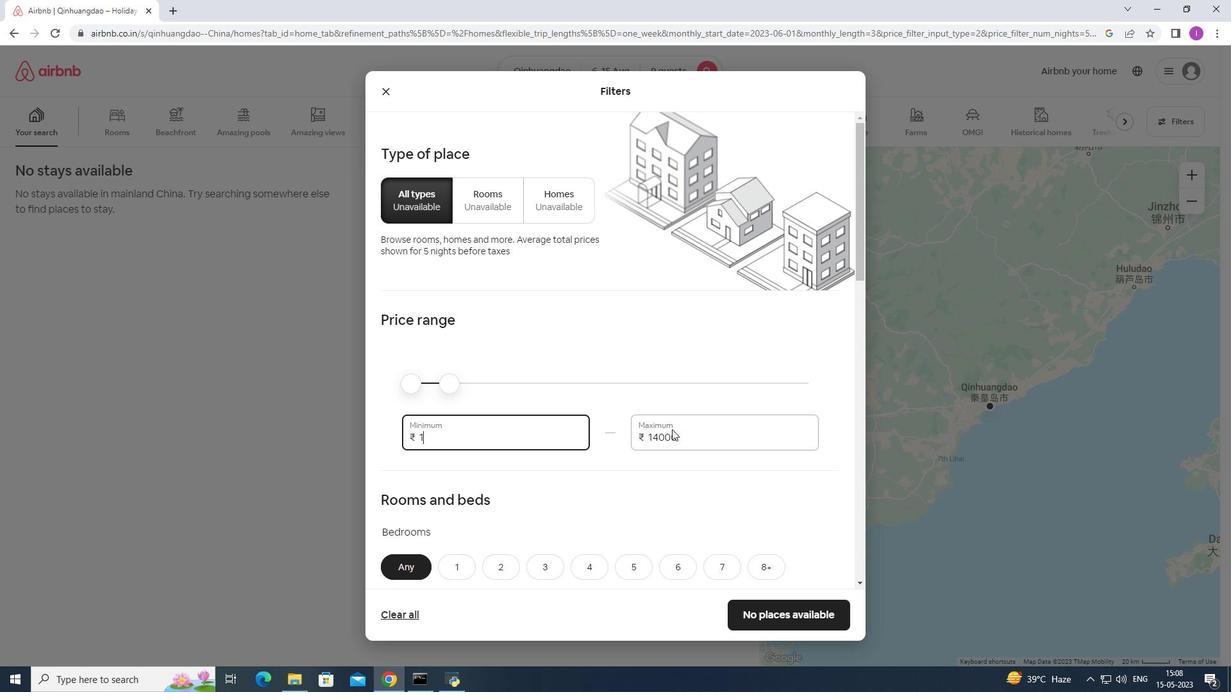 
Action: Key pressed 0000
Screenshot: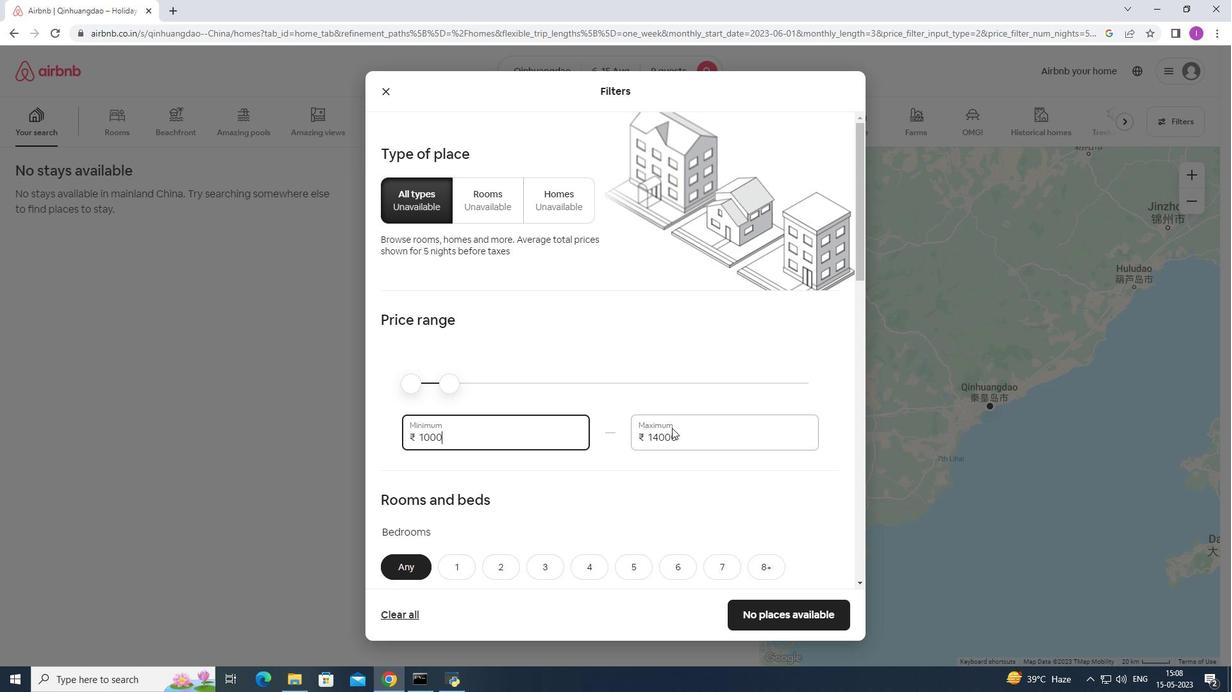 
Action: Mouse moved to (608, 426)
Screenshot: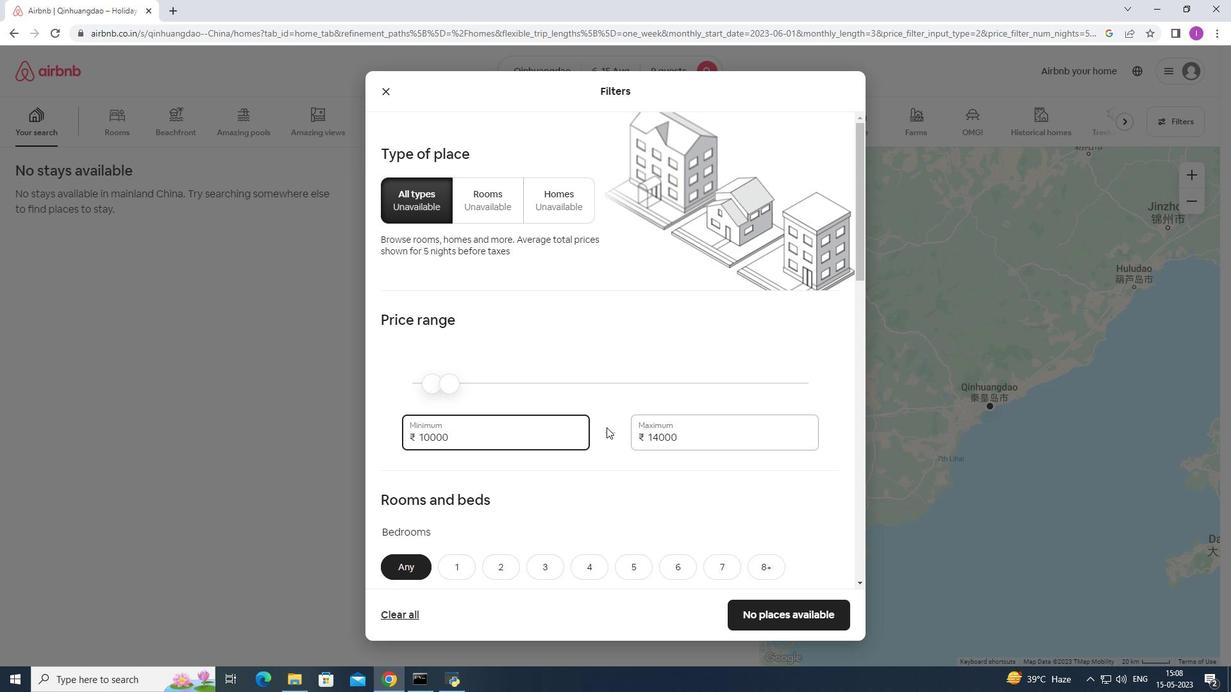 
Action: Mouse scrolled (608, 425) with delta (0, 0)
Screenshot: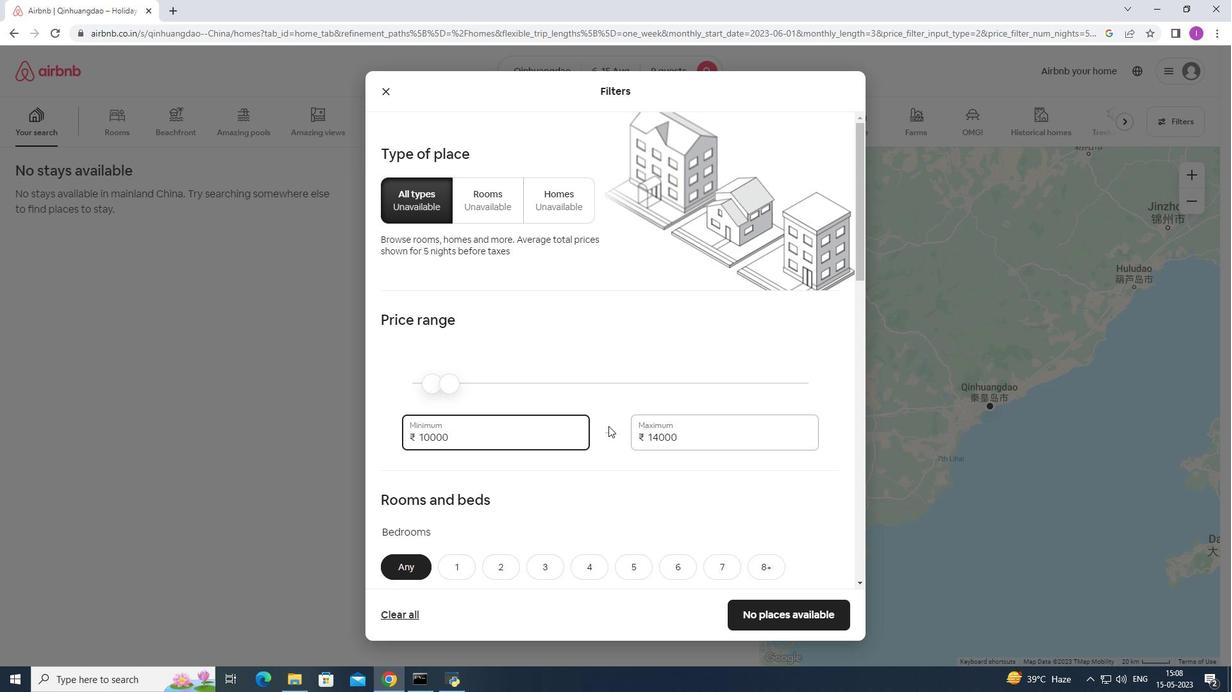 
Action: Mouse moved to (552, 394)
Screenshot: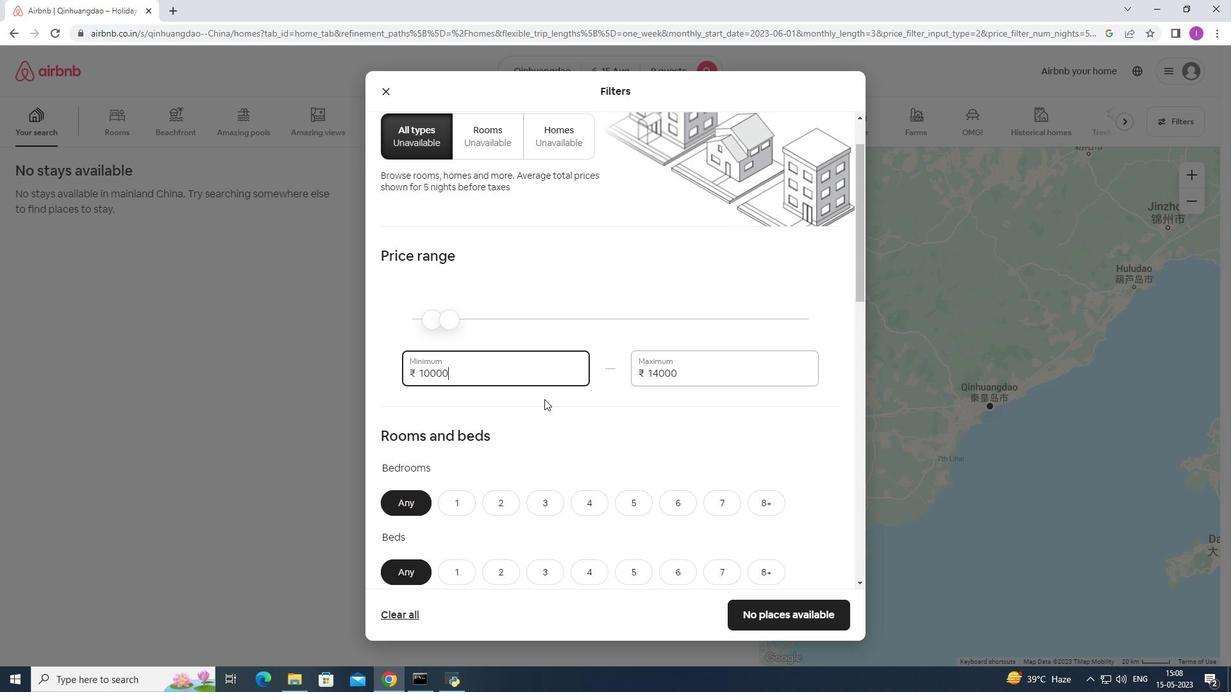 
Action: Mouse scrolled (552, 393) with delta (0, 0)
Screenshot: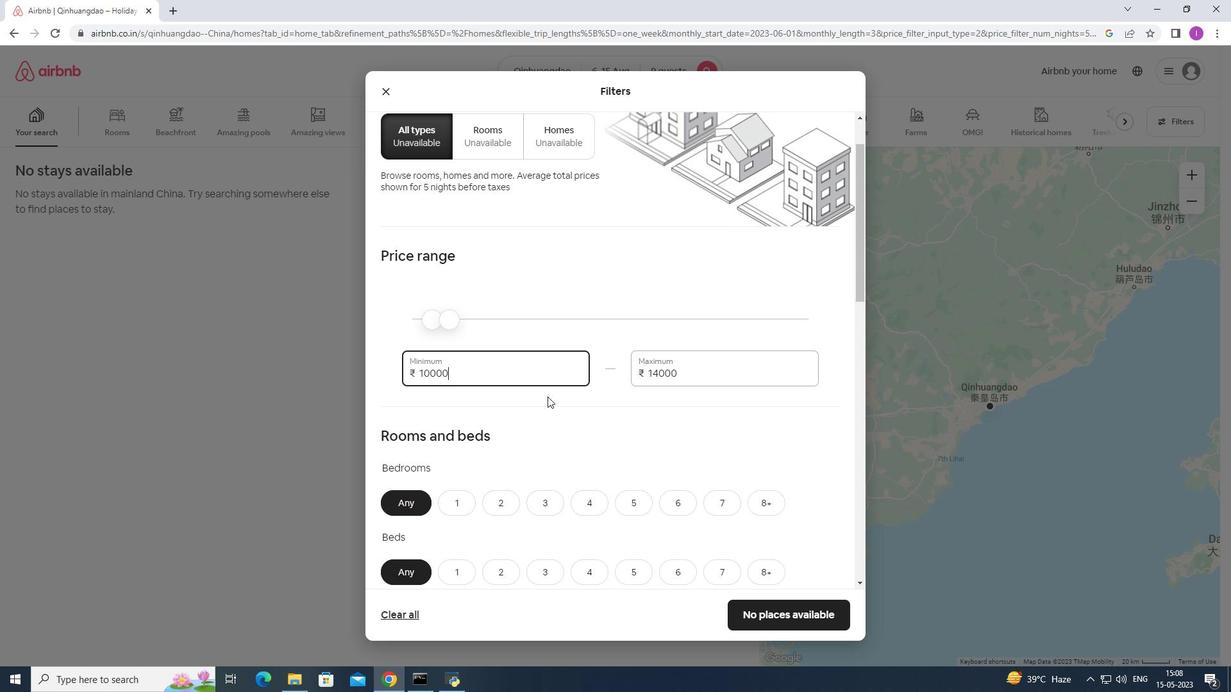 
Action: Mouse moved to (555, 394)
Screenshot: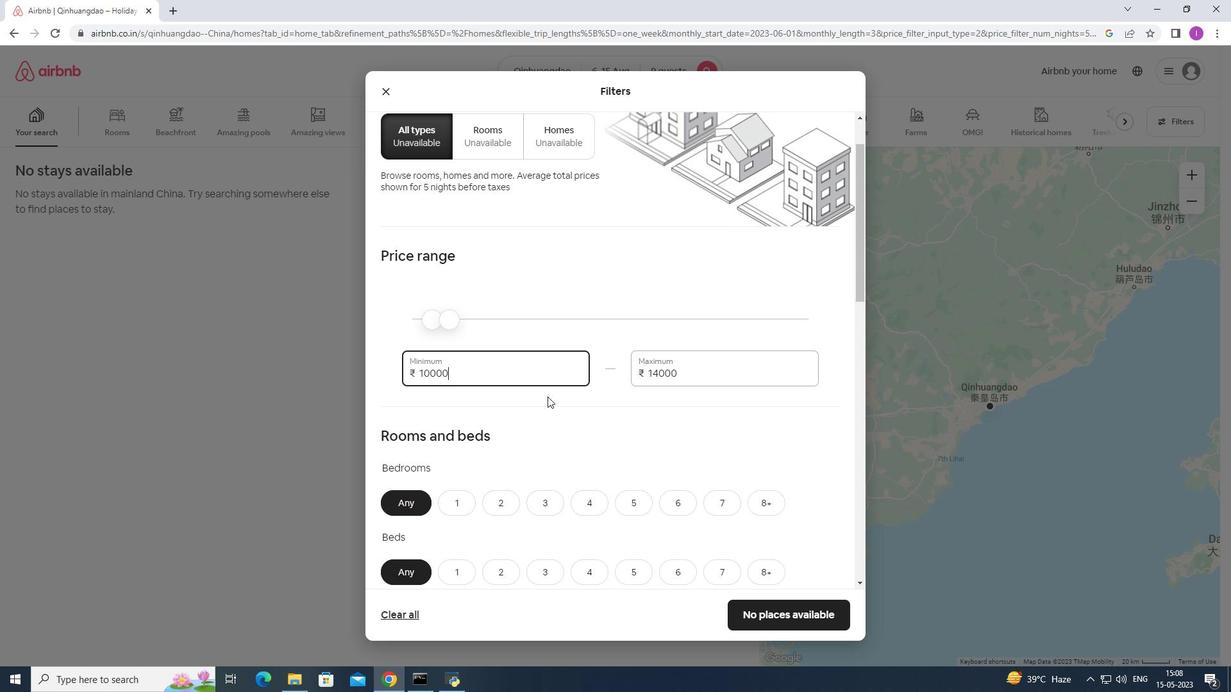 
Action: Mouse scrolled (555, 393) with delta (0, 0)
Screenshot: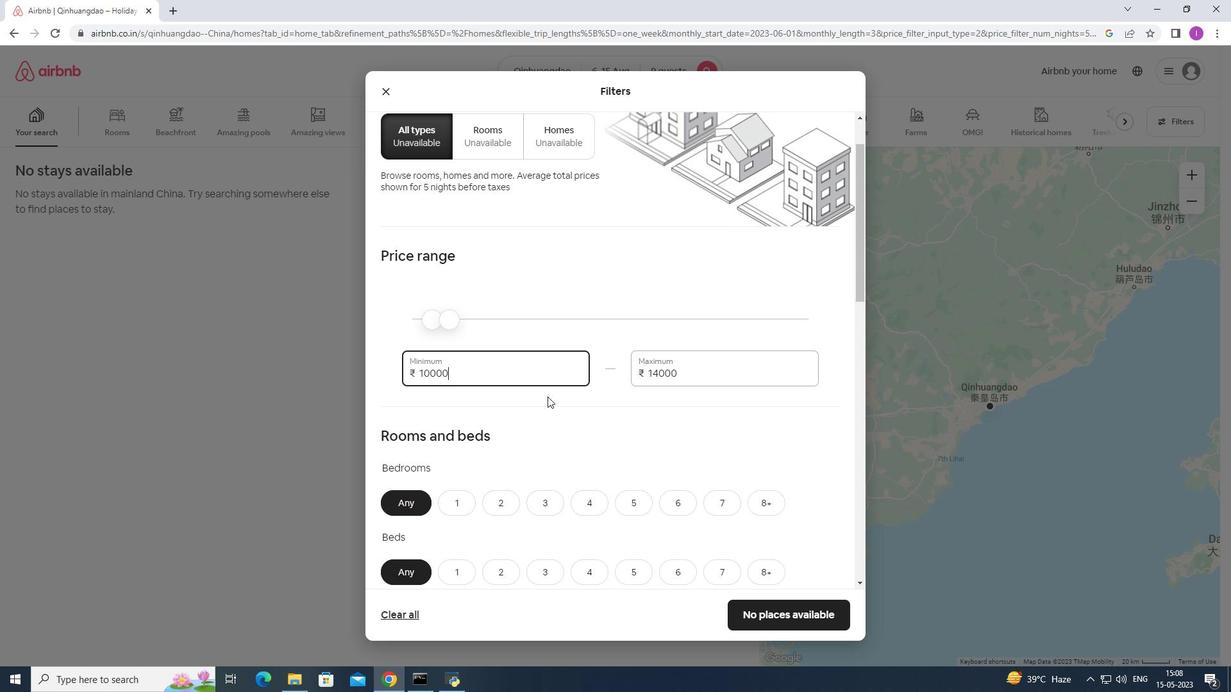 
Action: Mouse moved to (619, 381)
Screenshot: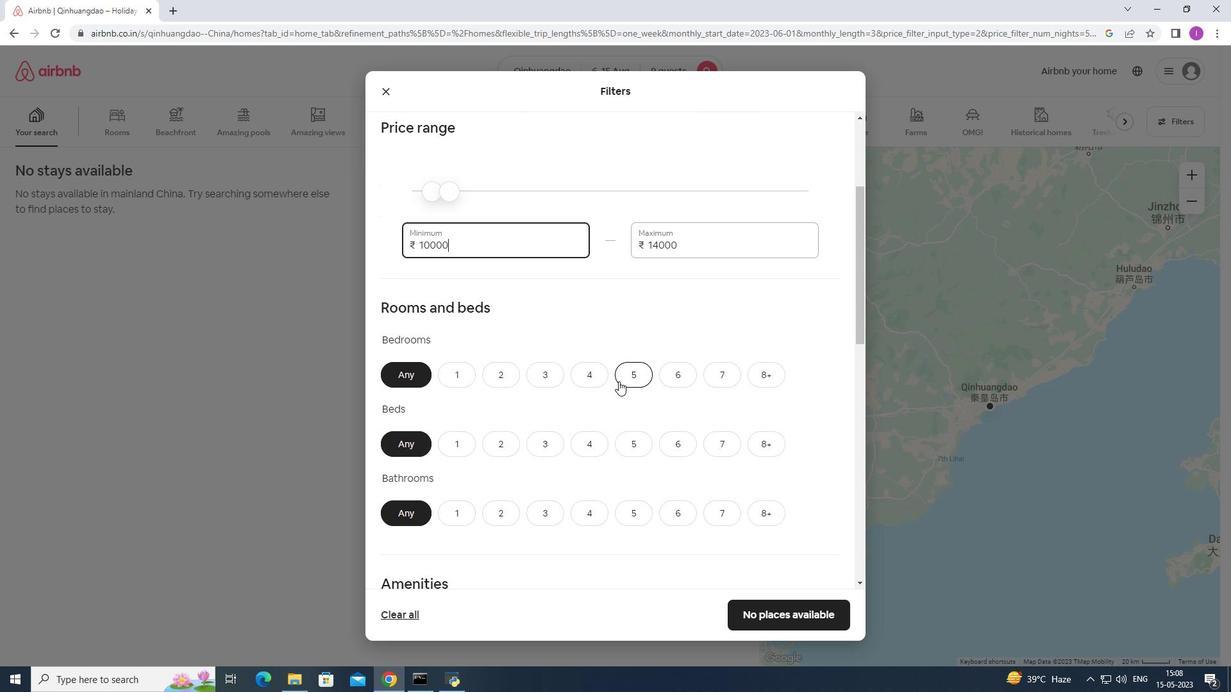 
Action: Mouse pressed left at (619, 381)
Screenshot: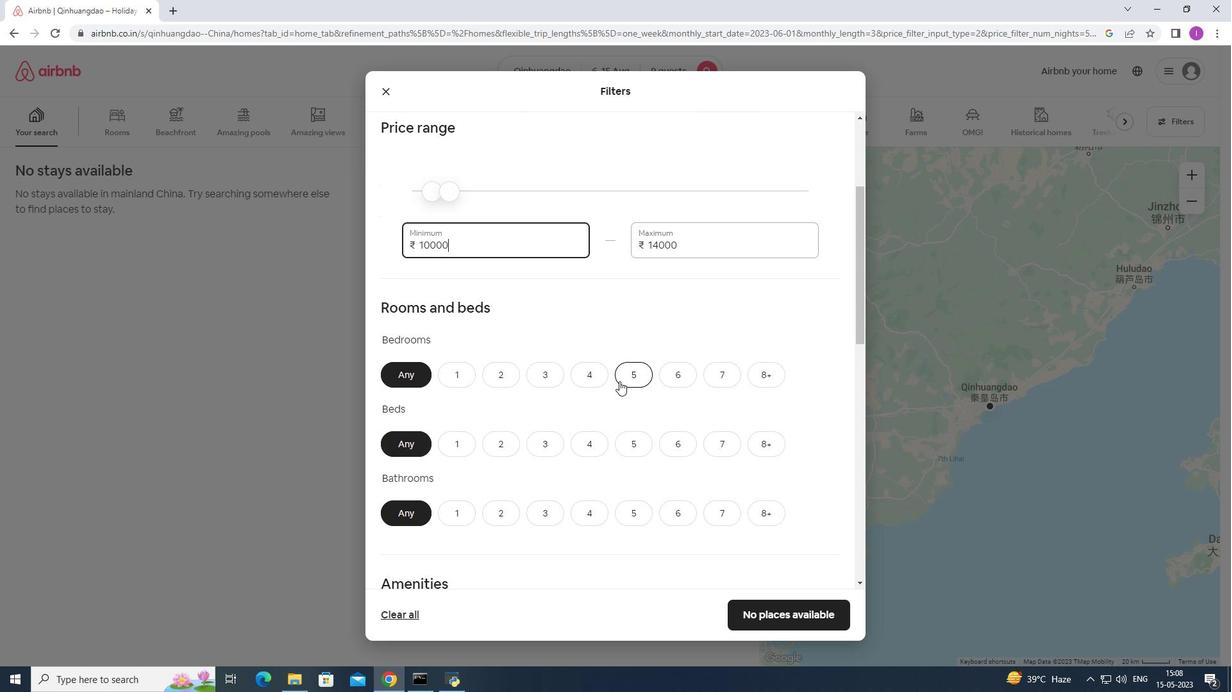 
Action: Mouse moved to (757, 442)
Screenshot: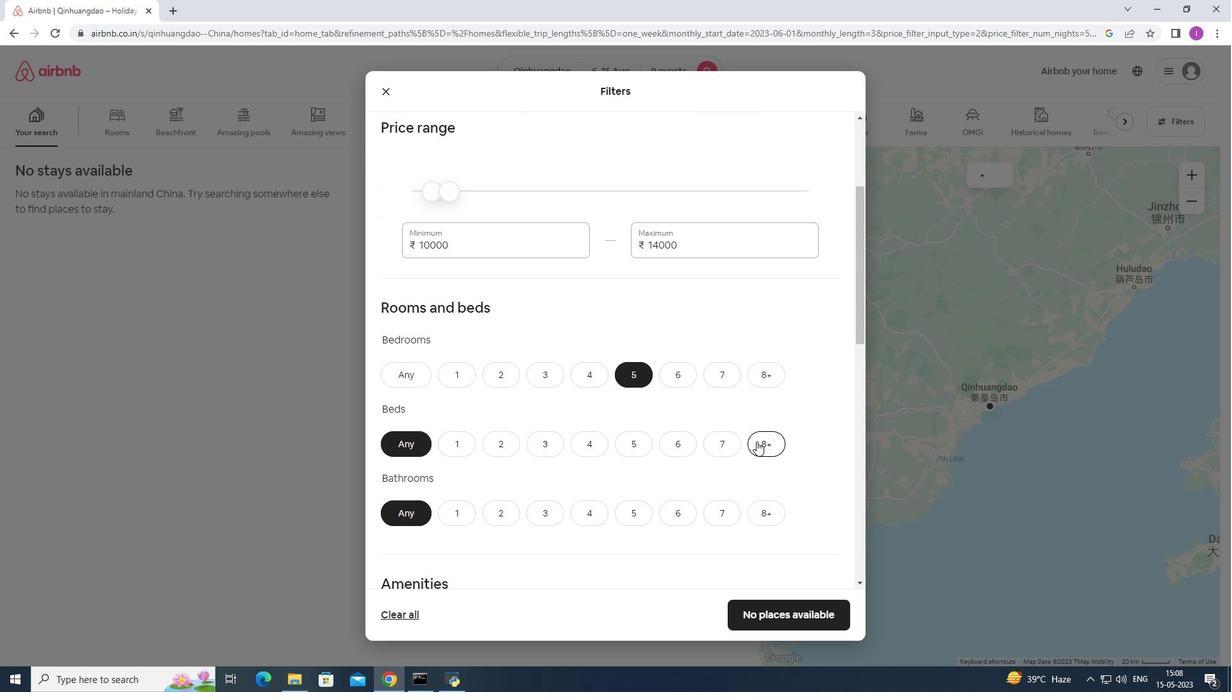 
Action: Mouse pressed left at (757, 442)
Screenshot: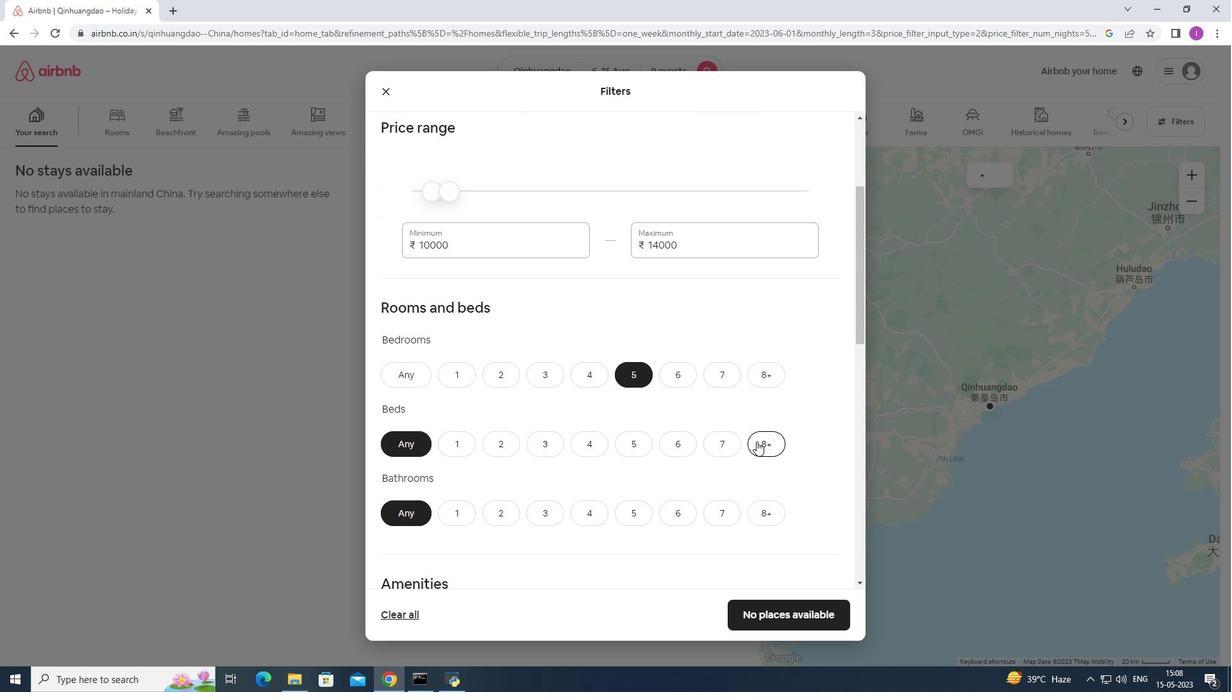 
Action: Mouse moved to (632, 513)
Screenshot: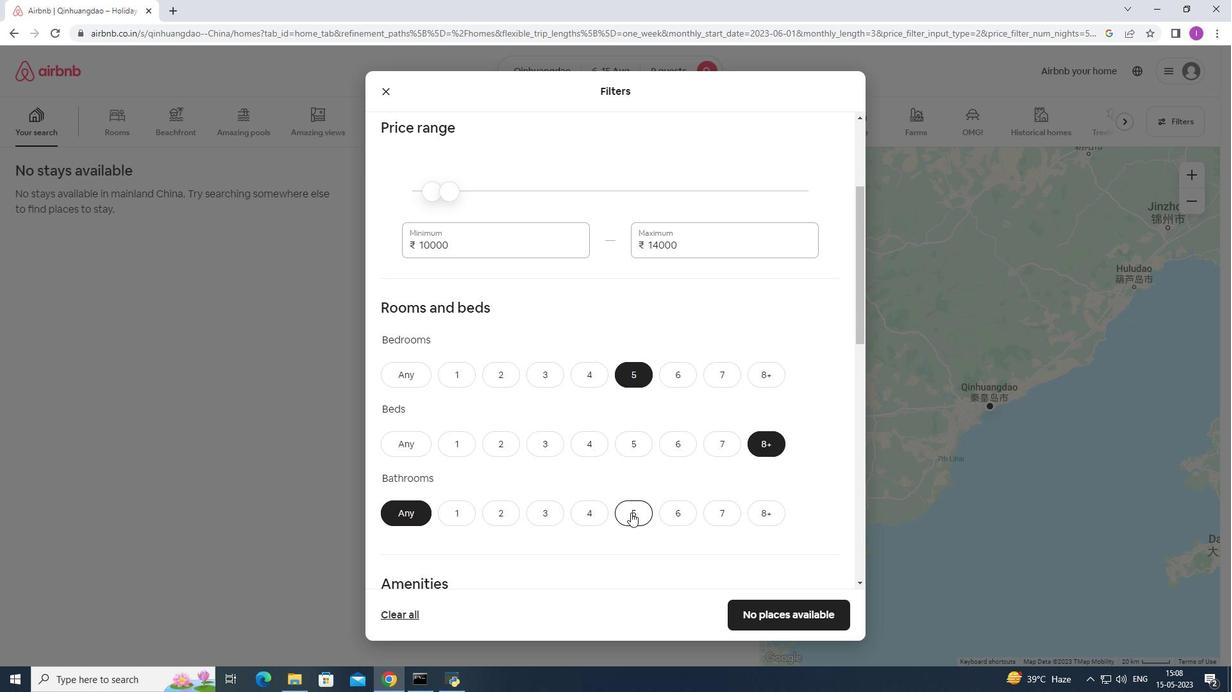 
Action: Mouse pressed left at (632, 513)
Screenshot: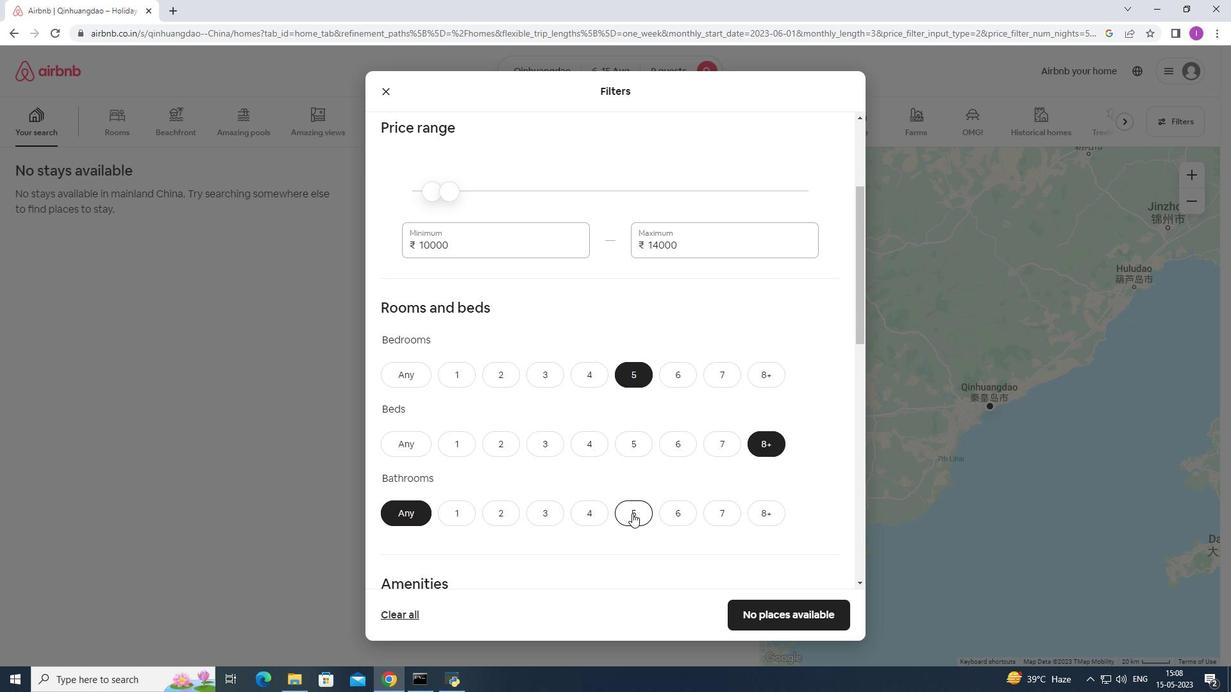 
Action: Mouse moved to (618, 433)
Screenshot: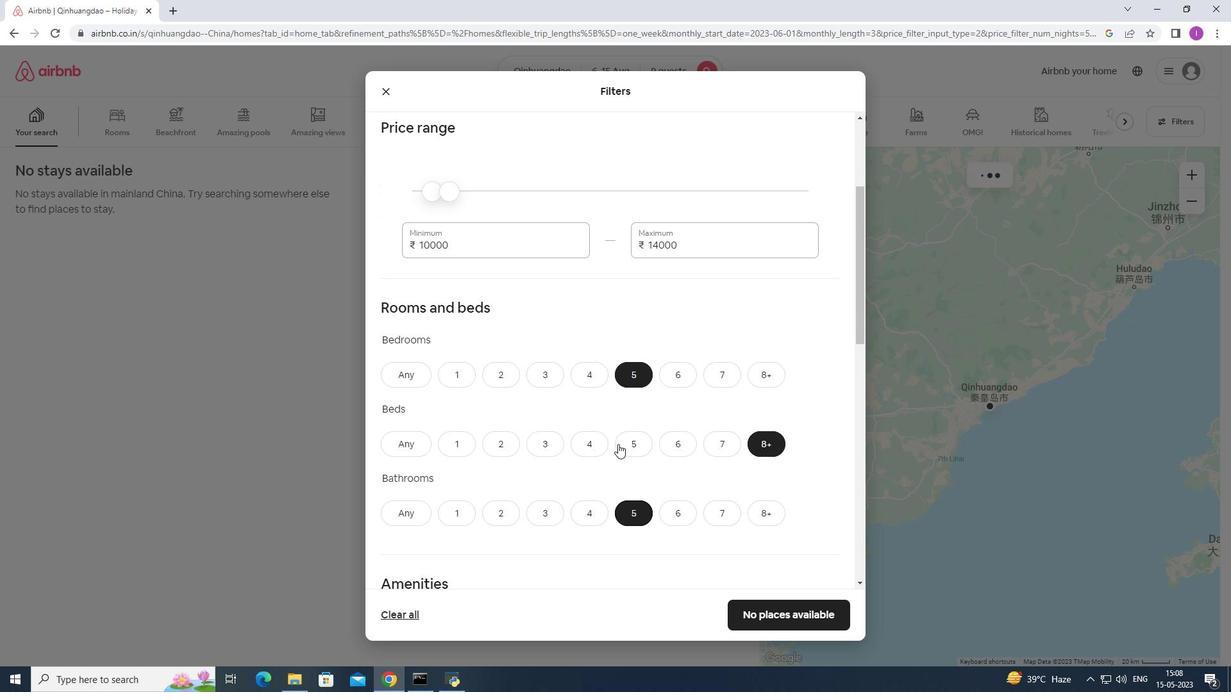 
Action: Mouse scrolled (618, 432) with delta (0, 0)
Screenshot: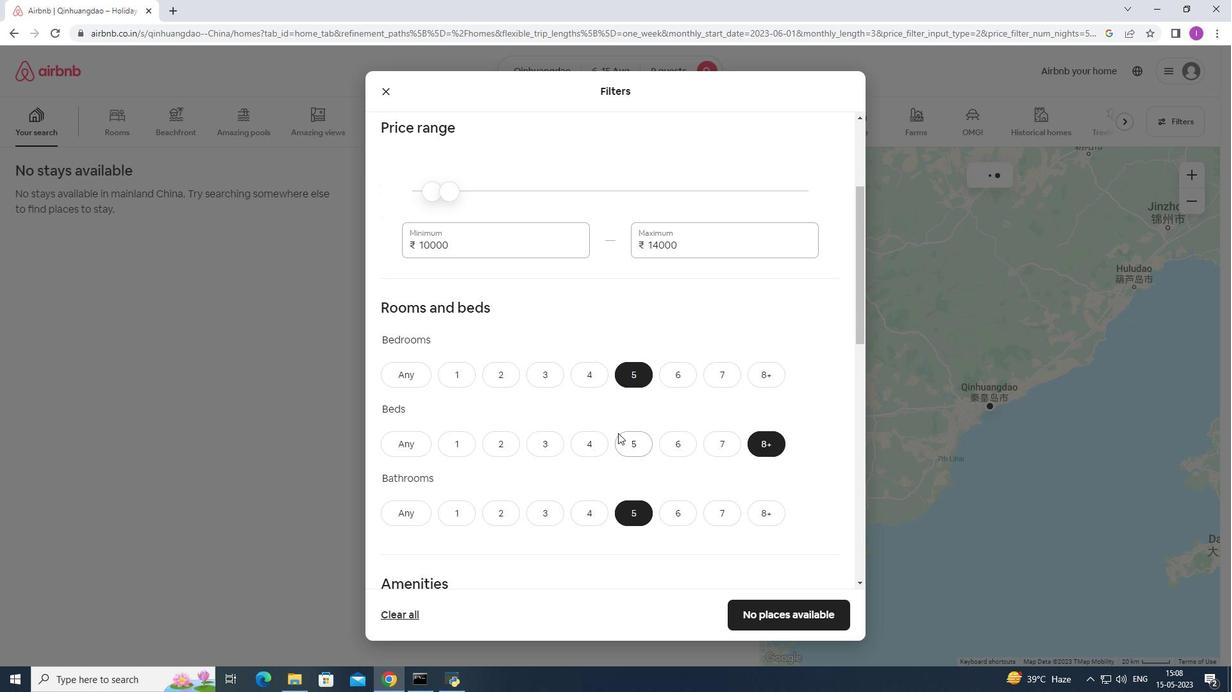 
Action: Mouse scrolled (618, 432) with delta (0, 0)
Screenshot: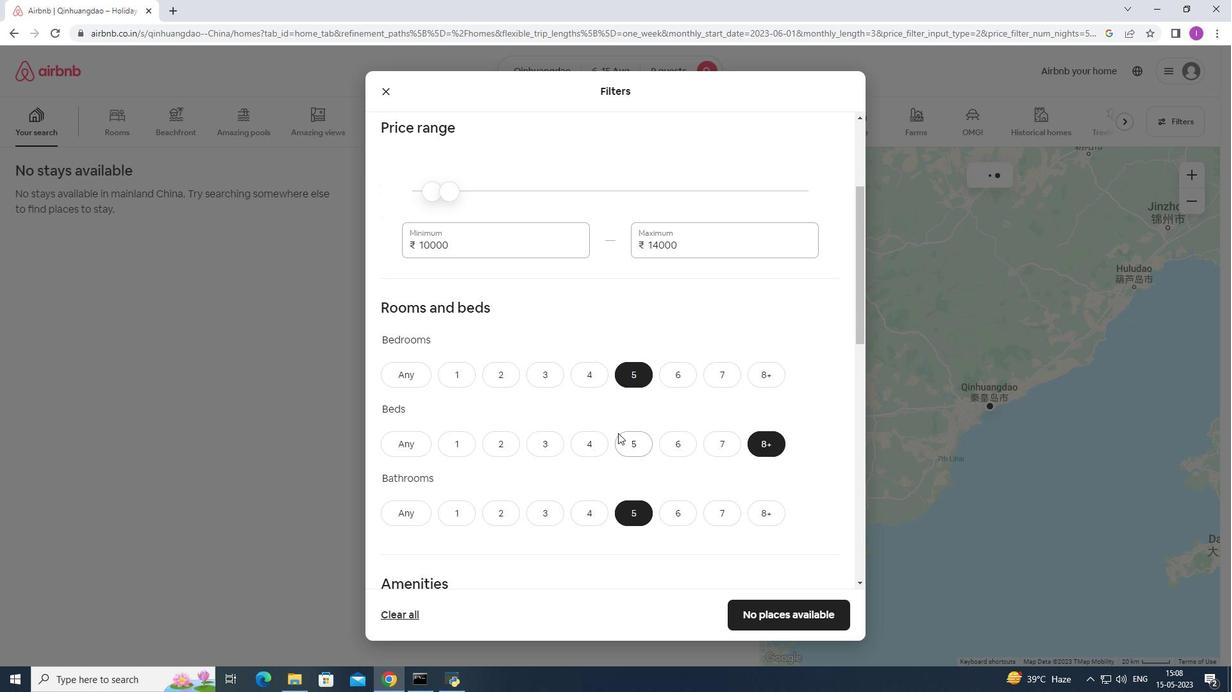 
Action: Mouse scrolled (618, 432) with delta (0, 0)
Screenshot: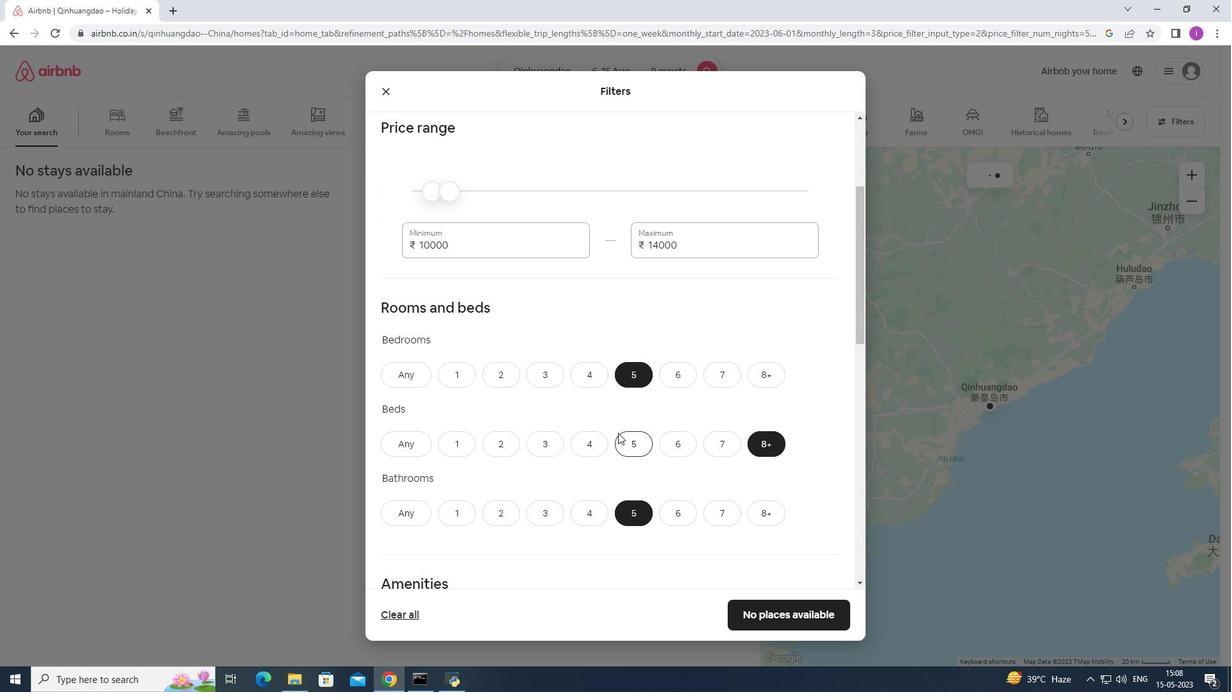 
Action: Mouse moved to (617, 432)
Screenshot: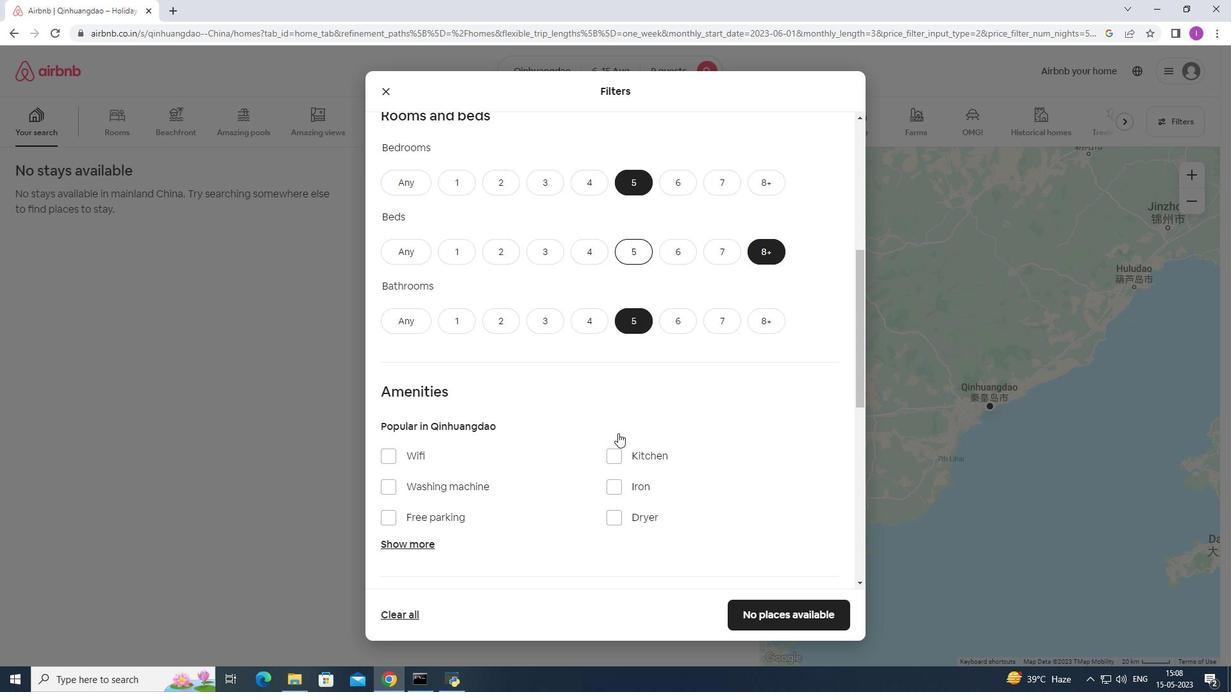 
Action: Mouse scrolled (617, 432) with delta (0, 0)
Screenshot: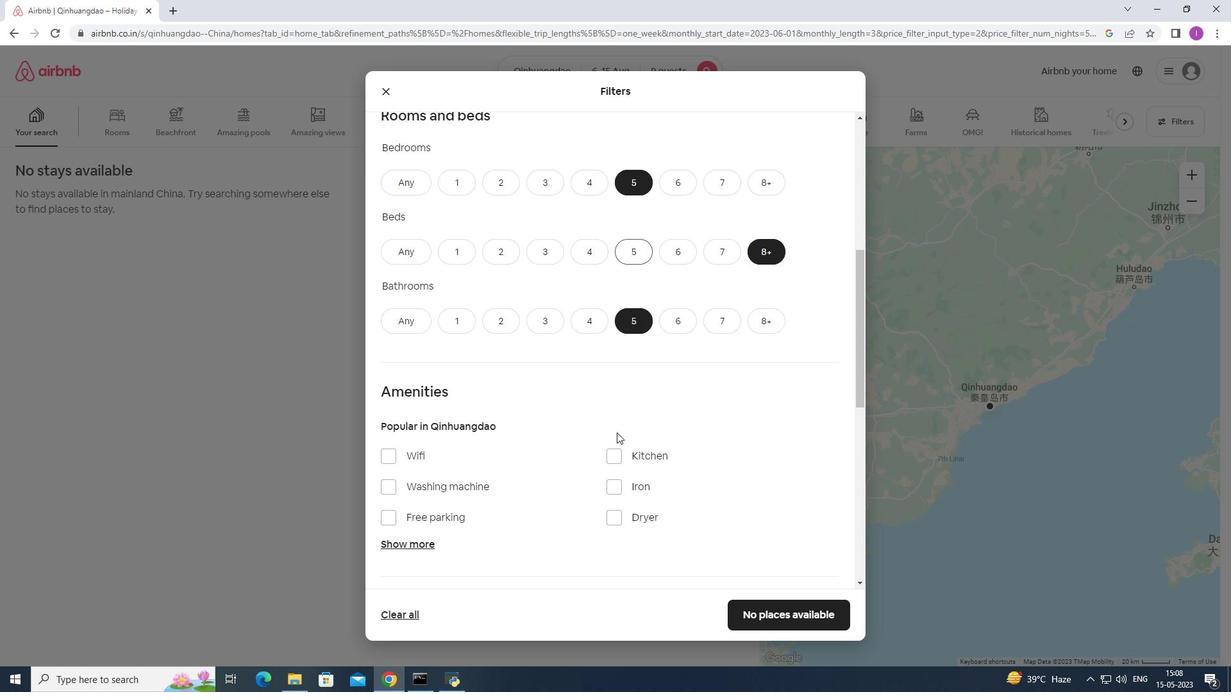 
Action: Mouse scrolled (617, 432) with delta (0, 0)
Screenshot: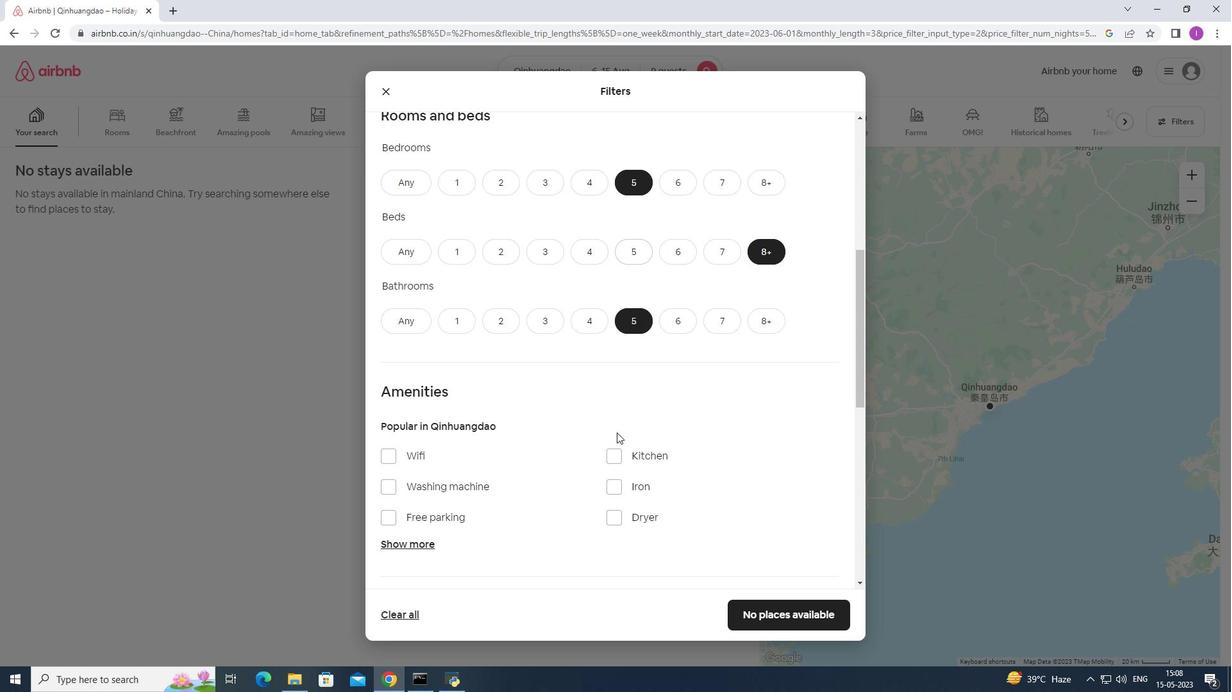 
Action: Mouse moved to (390, 329)
Screenshot: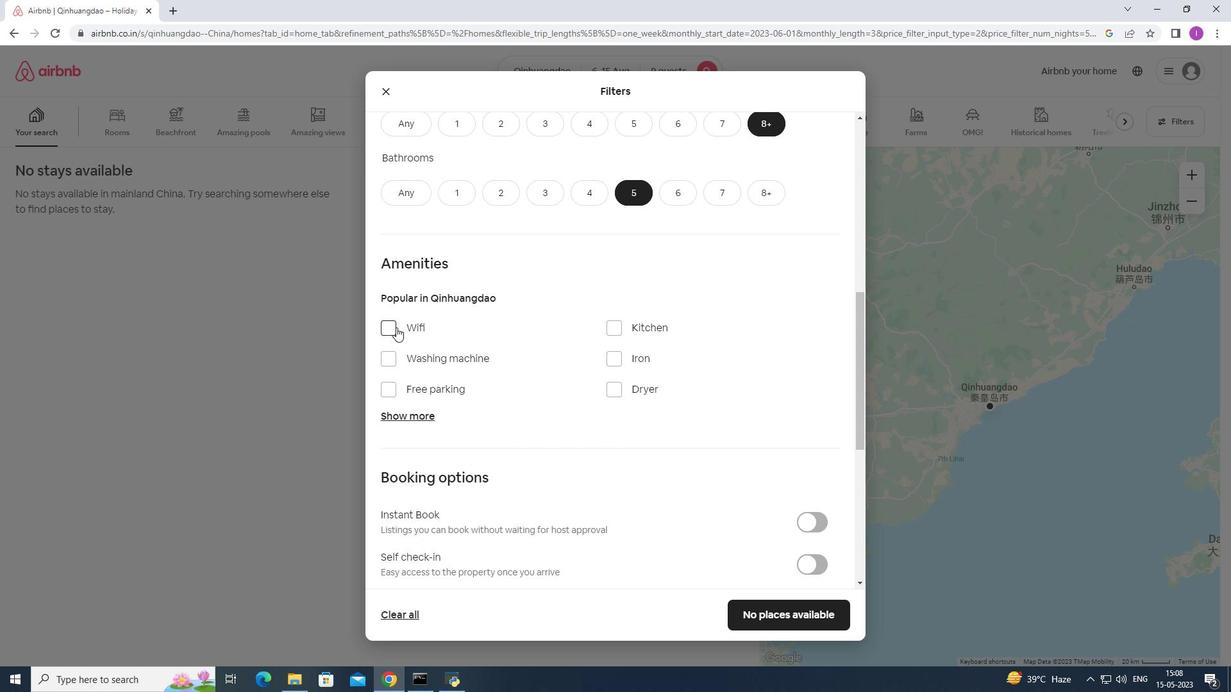 
Action: Mouse pressed left at (390, 329)
Screenshot: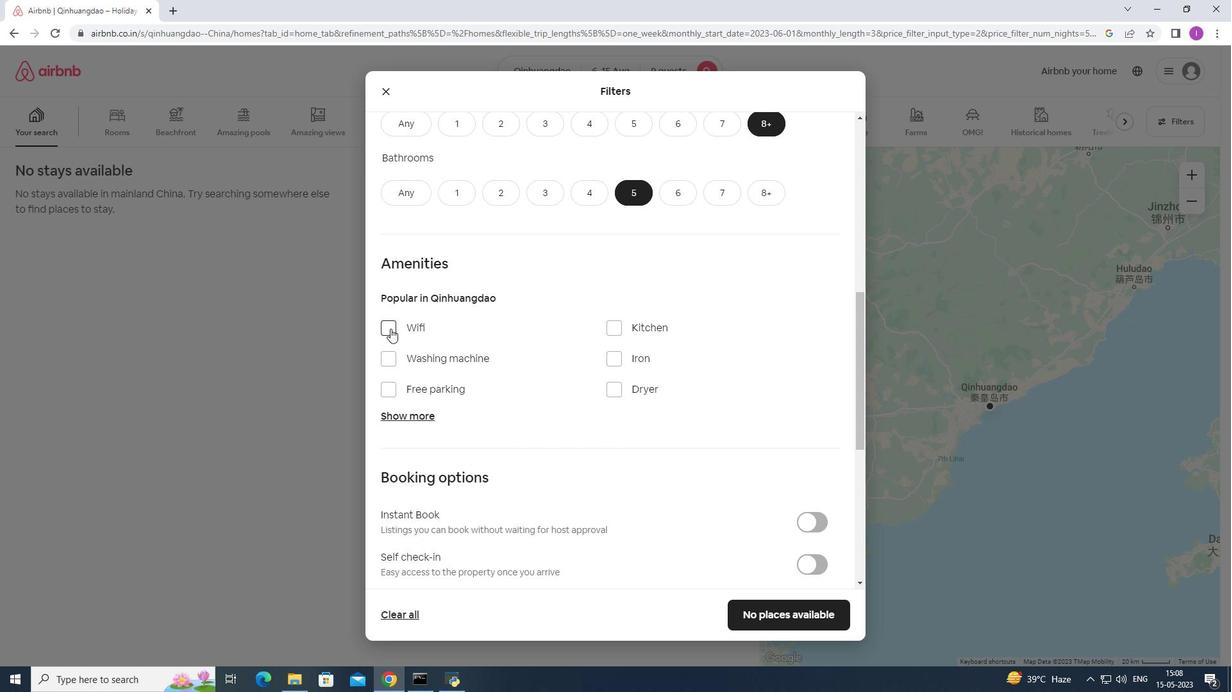 
Action: Mouse moved to (383, 388)
Screenshot: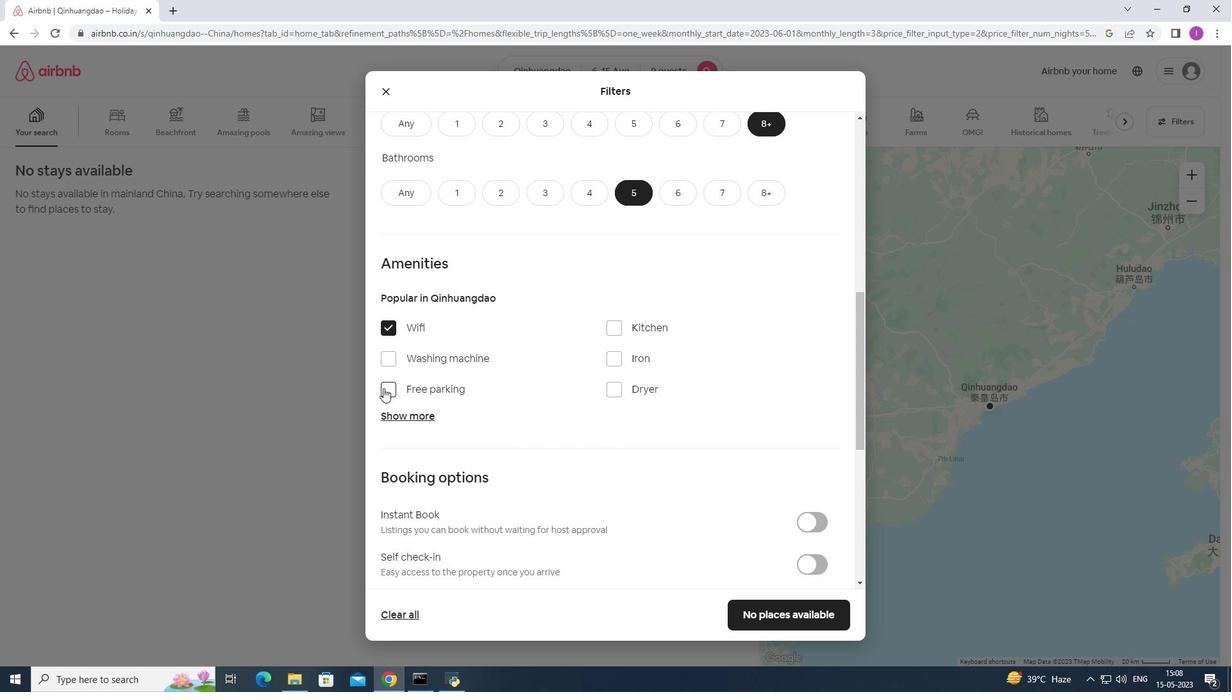 
Action: Mouse pressed left at (383, 388)
Screenshot: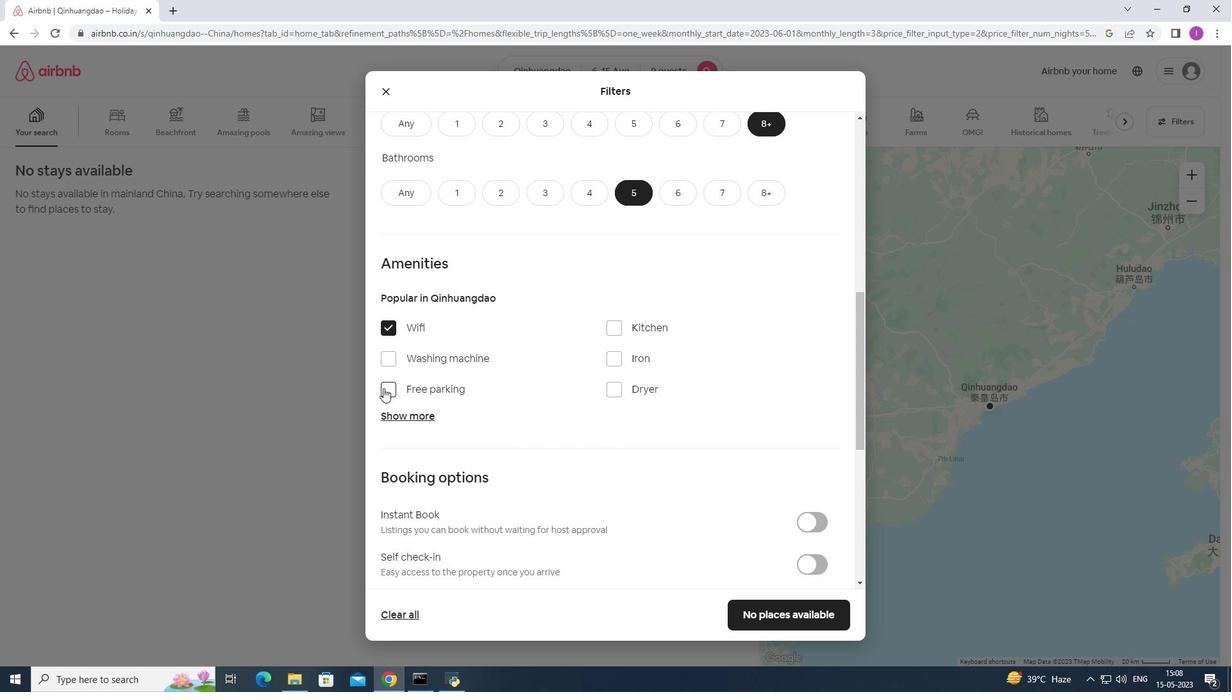
Action: Mouse moved to (416, 413)
Screenshot: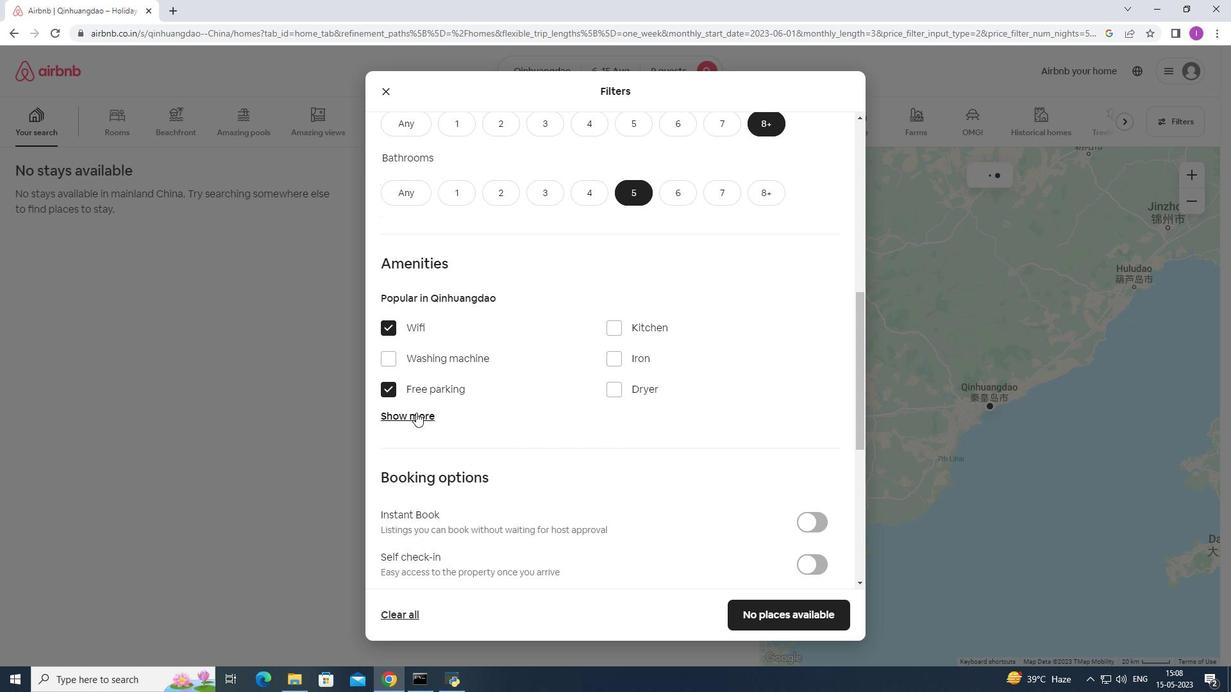 
Action: Mouse pressed left at (416, 413)
Screenshot: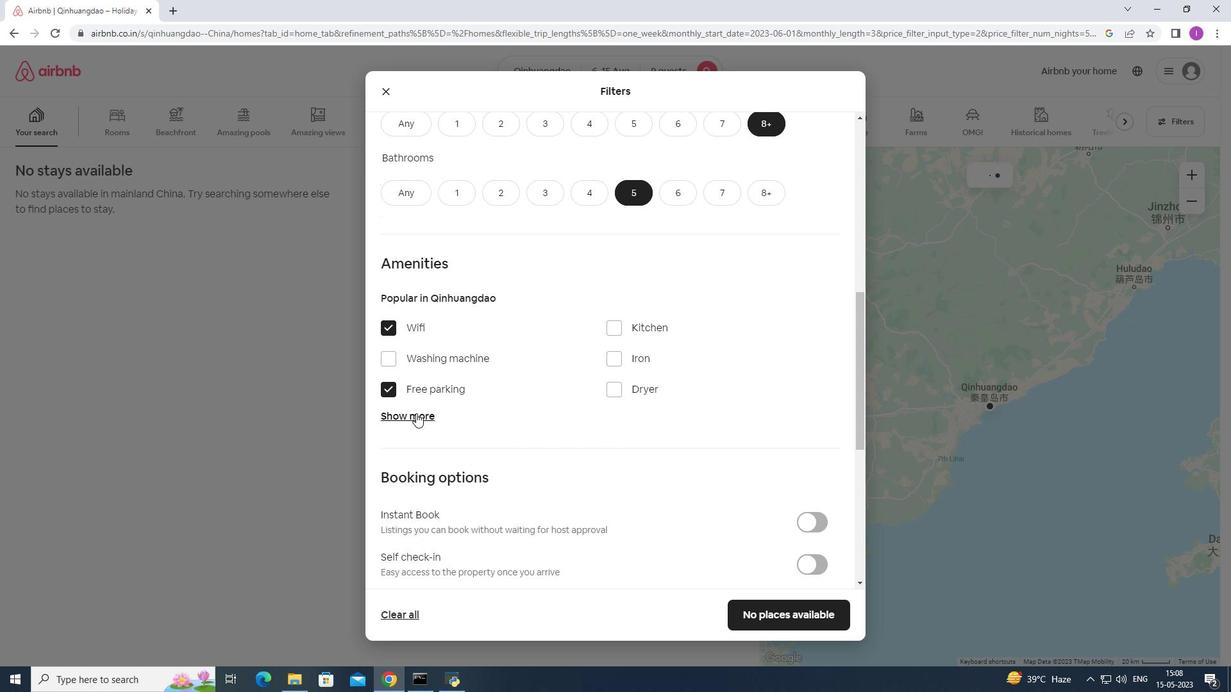 
Action: Mouse moved to (529, 443)
Screenshot: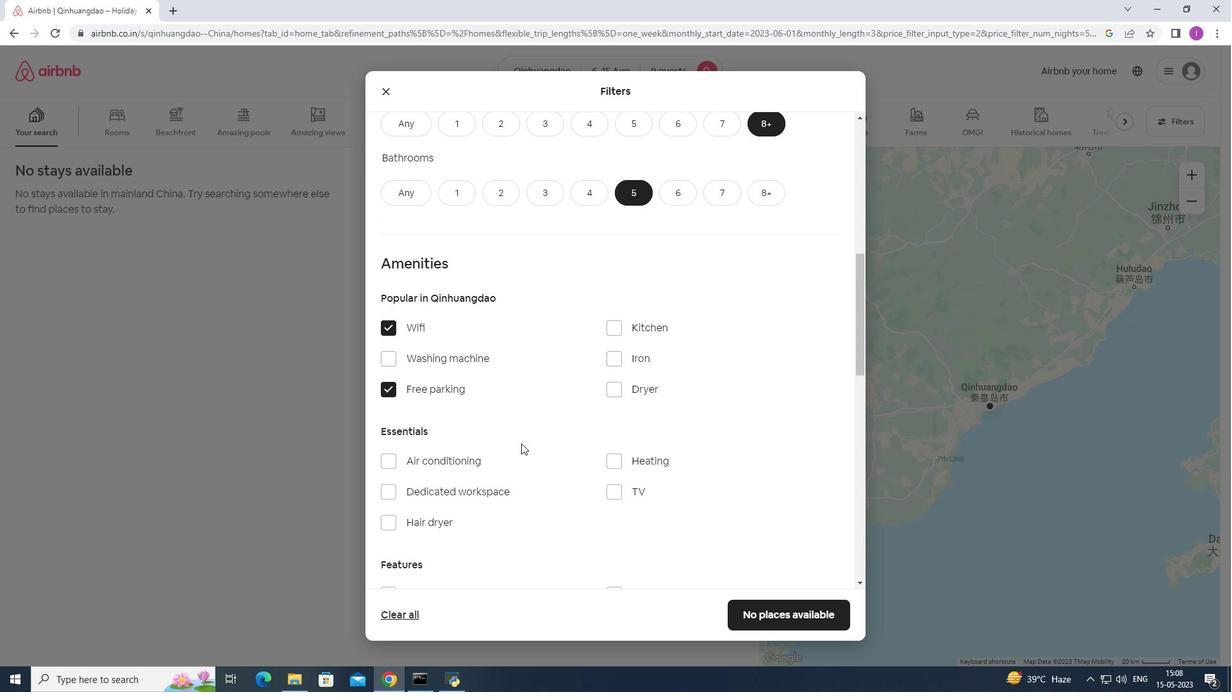
Action: Mouse scrolled (529, 442) with delta (0, 0)
Screenshot: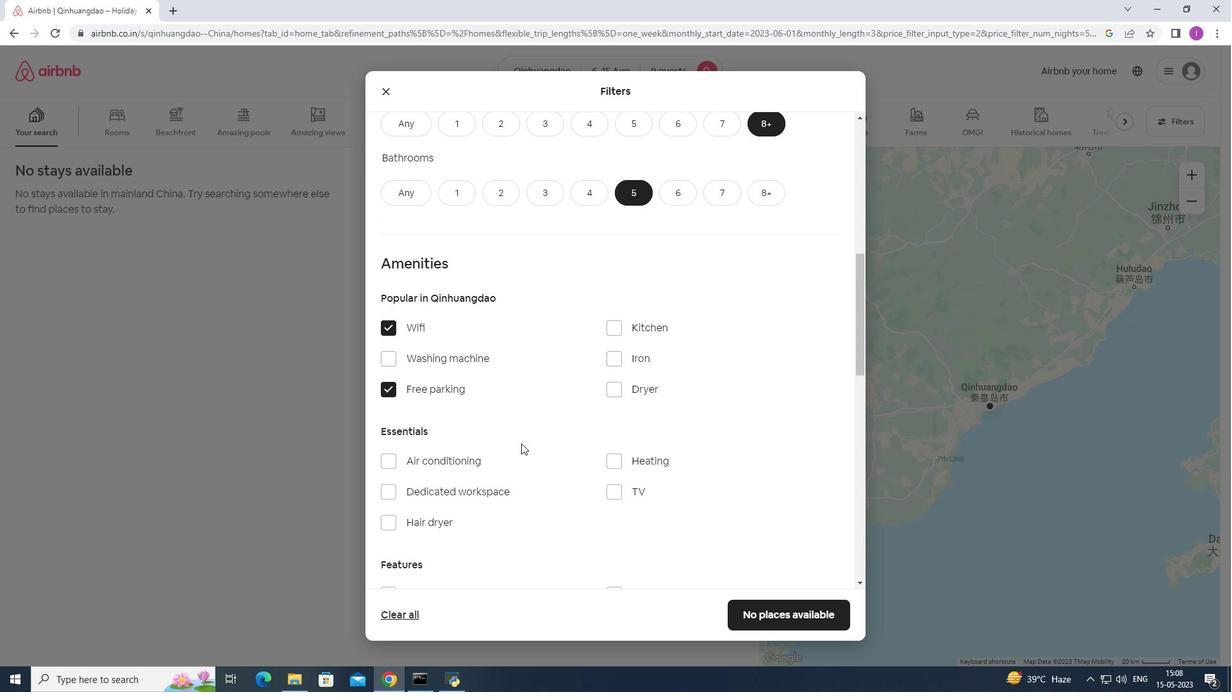 
Action: Mouse moved to (531, 443)
Screenshot: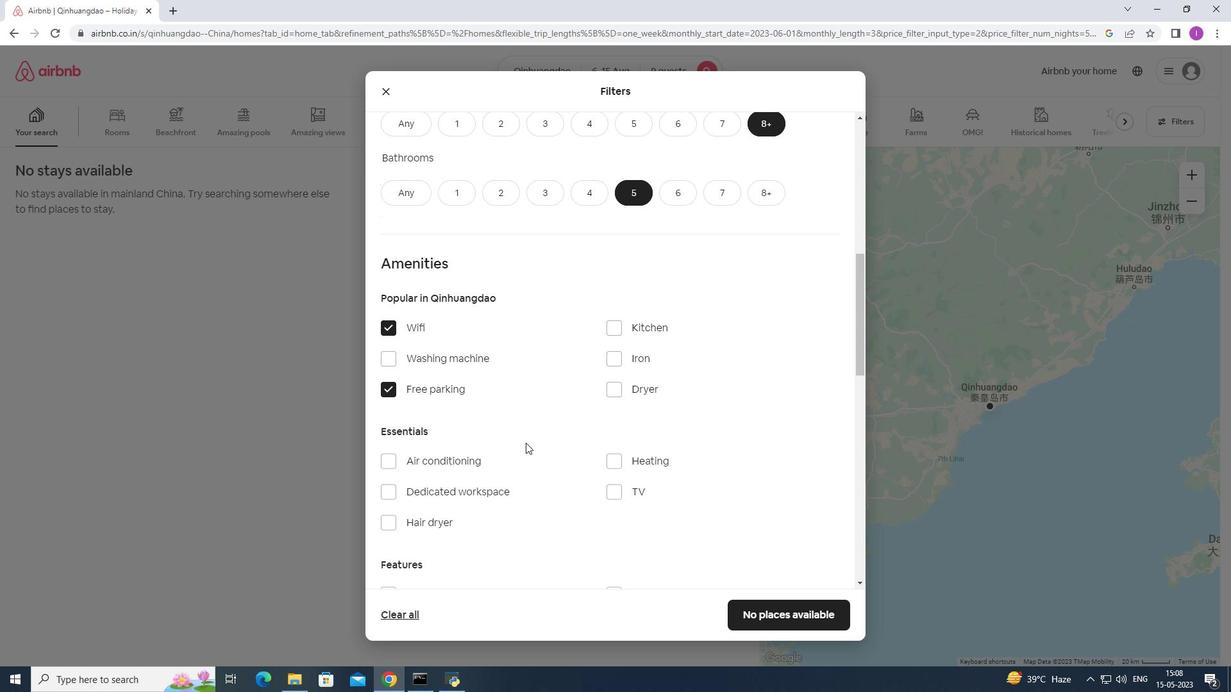 
Action: Mouse scrolled (531, 442) with delta (0, 0)
Screenshot: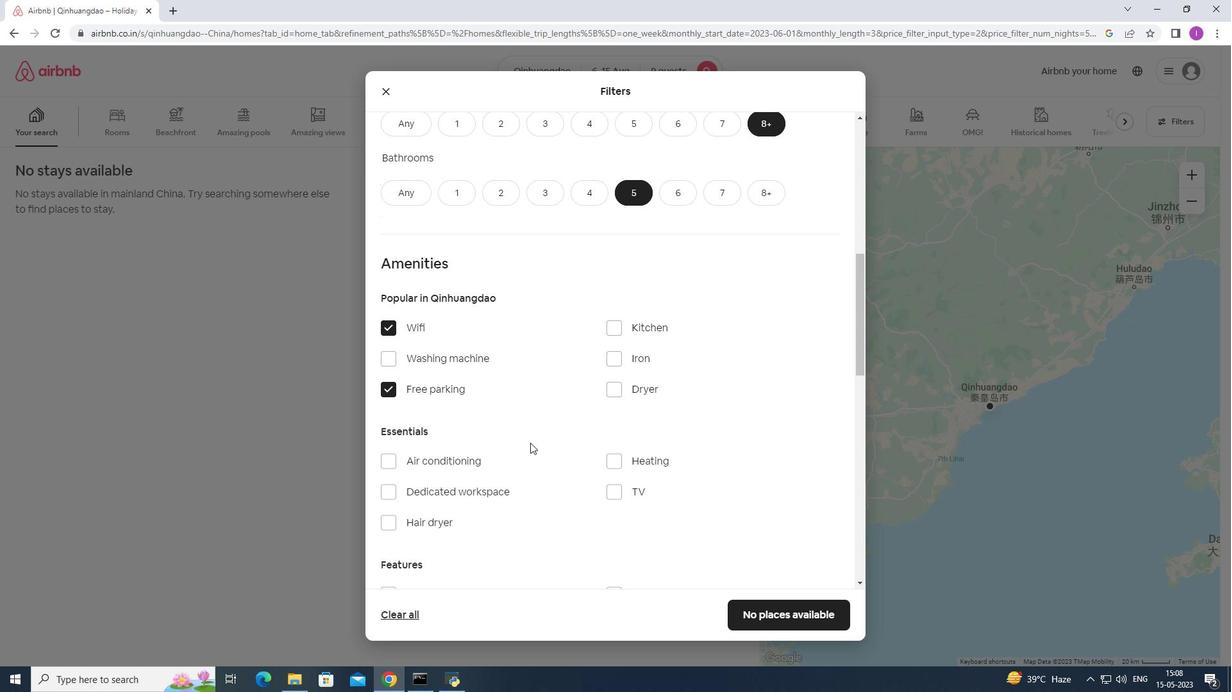 
Action: Mouse moved to (620, 371)
Screenshot: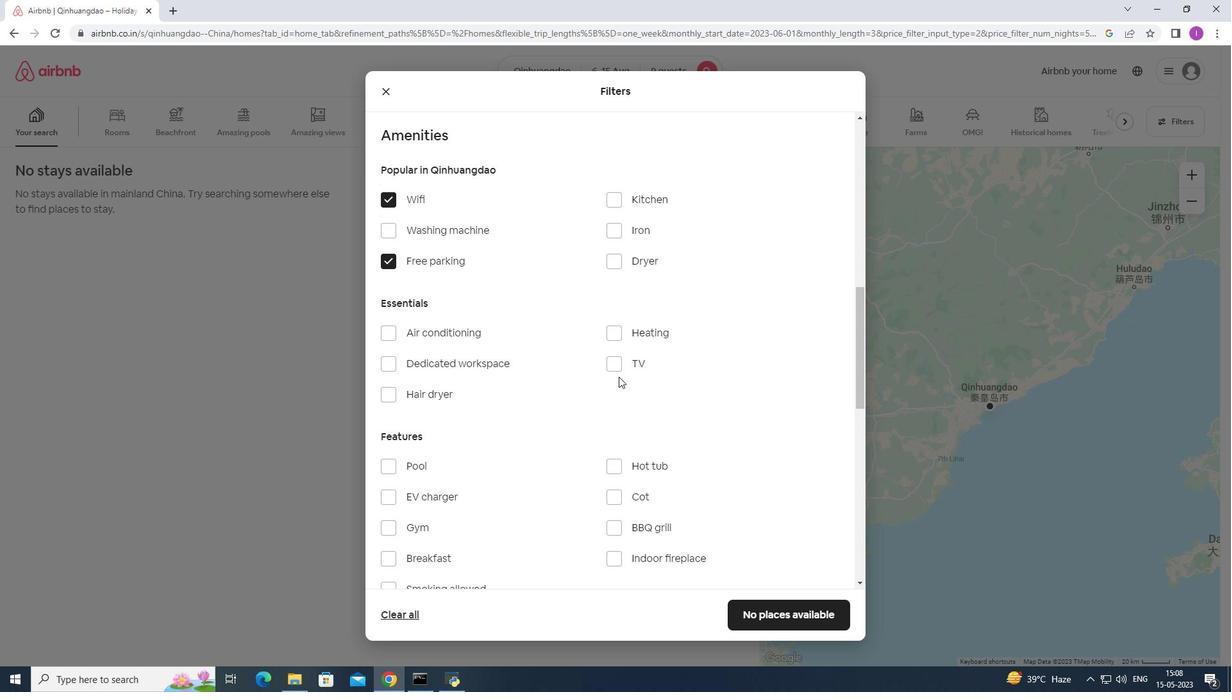 
Action: Mouse pressed left at (620, 371)
Screenshot: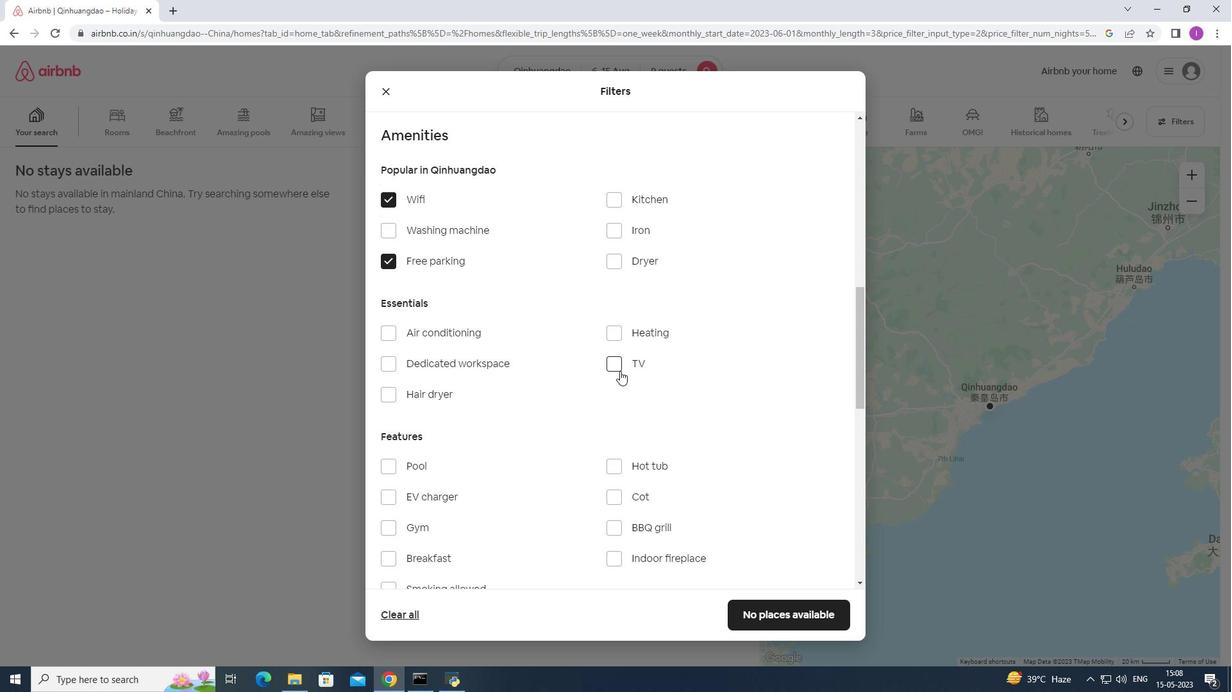 
Action: Mouse moved to (468, 420)
Screenshot: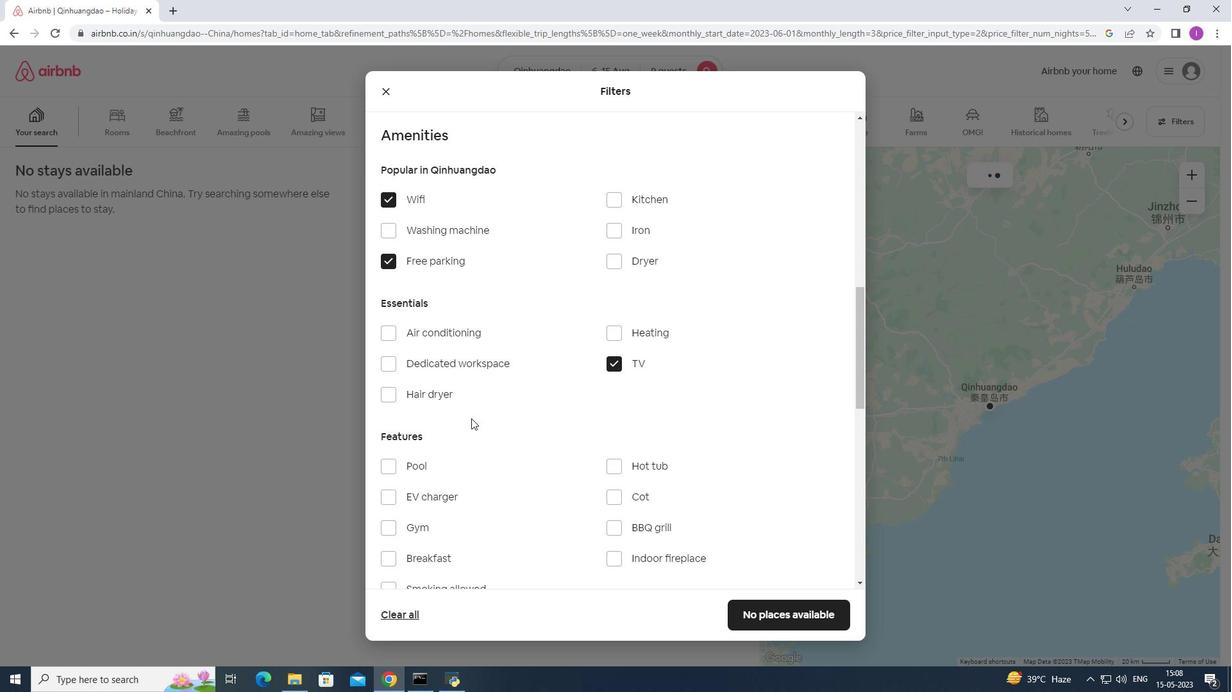 
Action: Mouse scrolled (468, 420) with delta (0, 0)
Screenshot: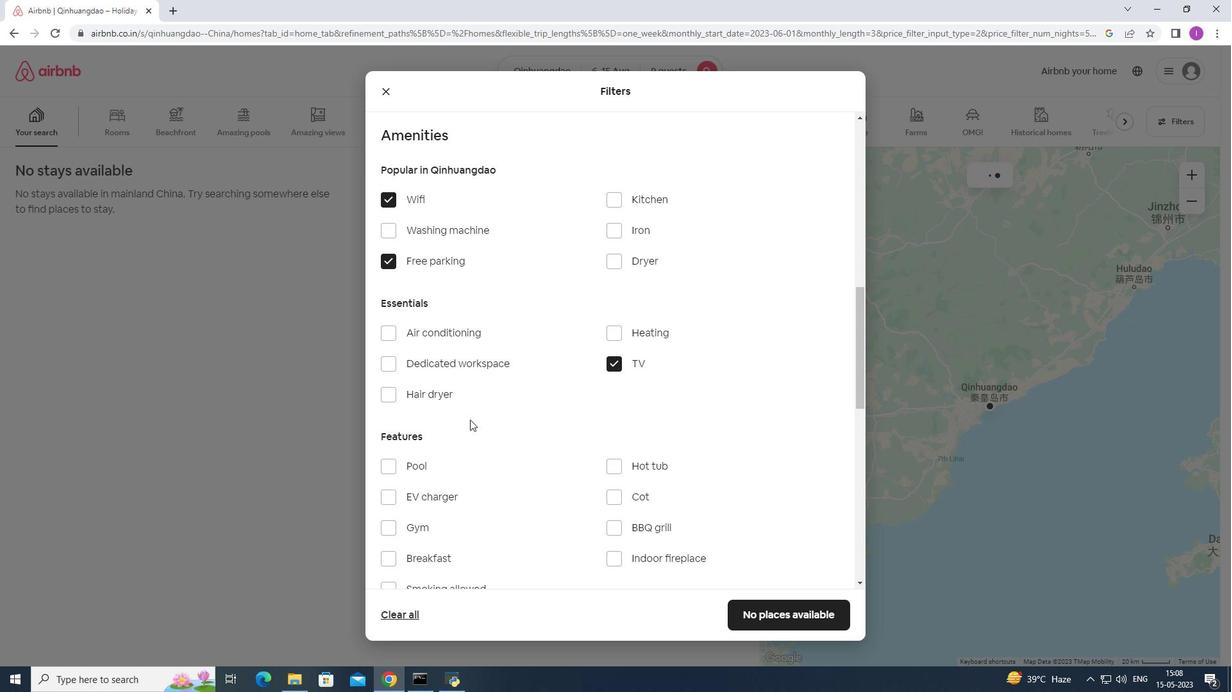
Action: Mouse scrolled (468, 420) with delta (0, 0)
Screenshot: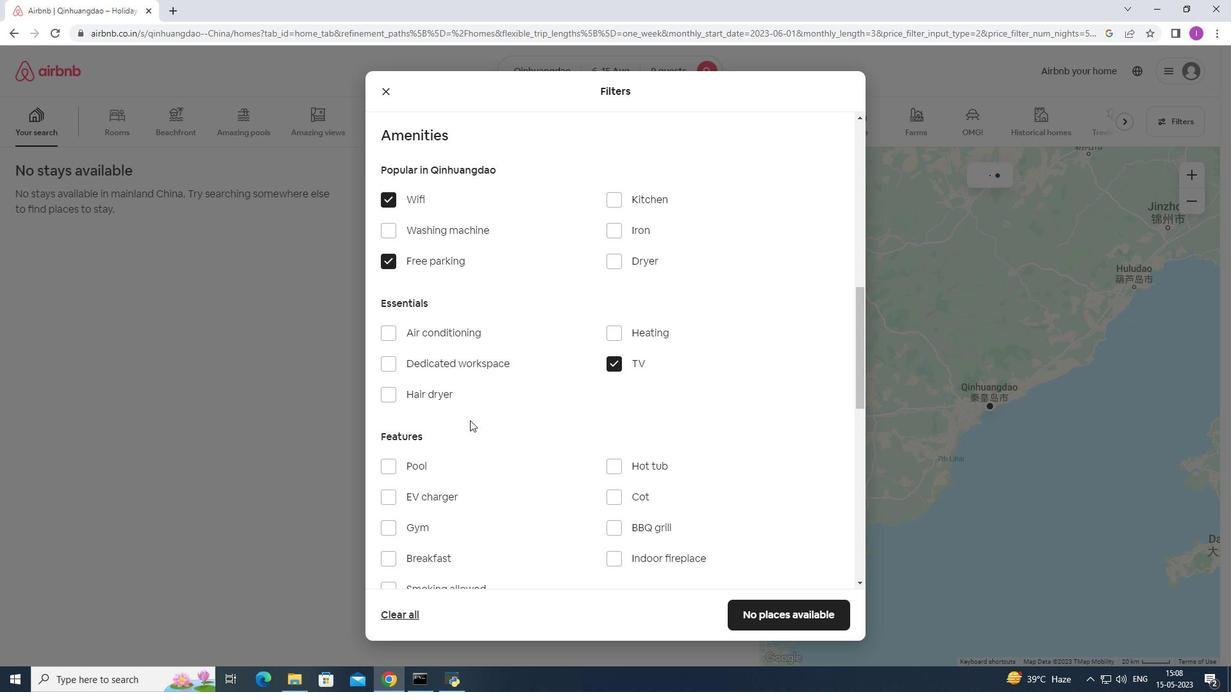 
Action: Mouse moved to (387, 404)
Screenshot: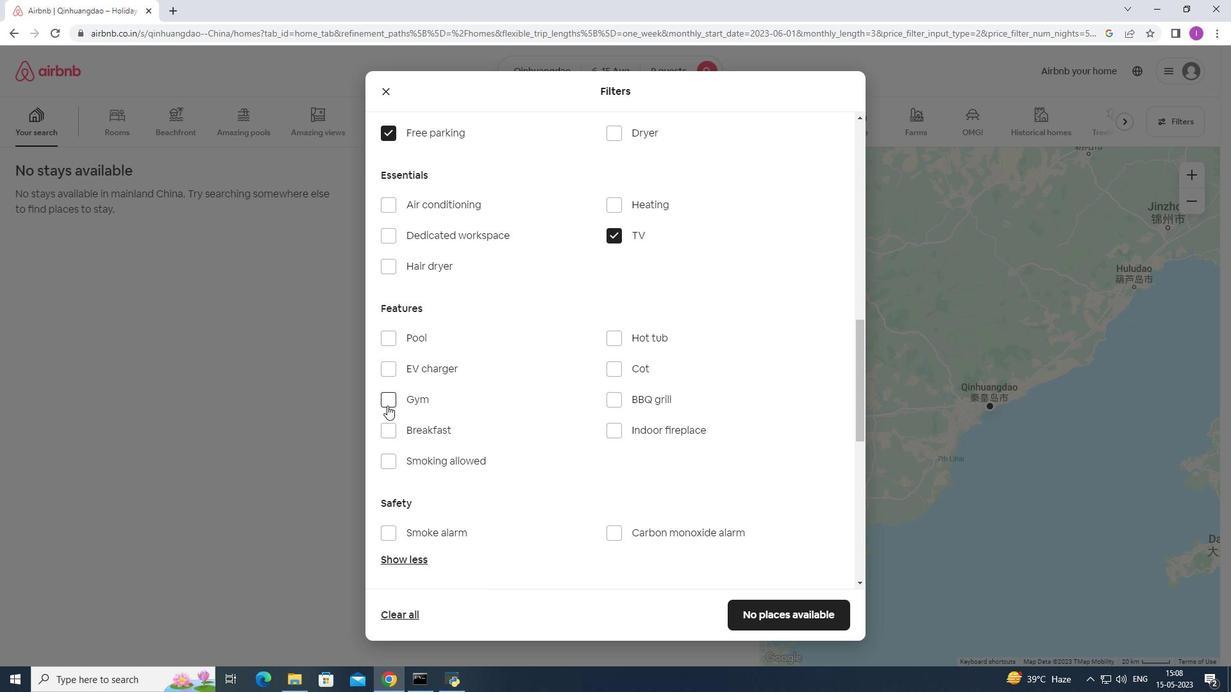 
Action: Mouse pressed left at (387, 404)
Screenshot: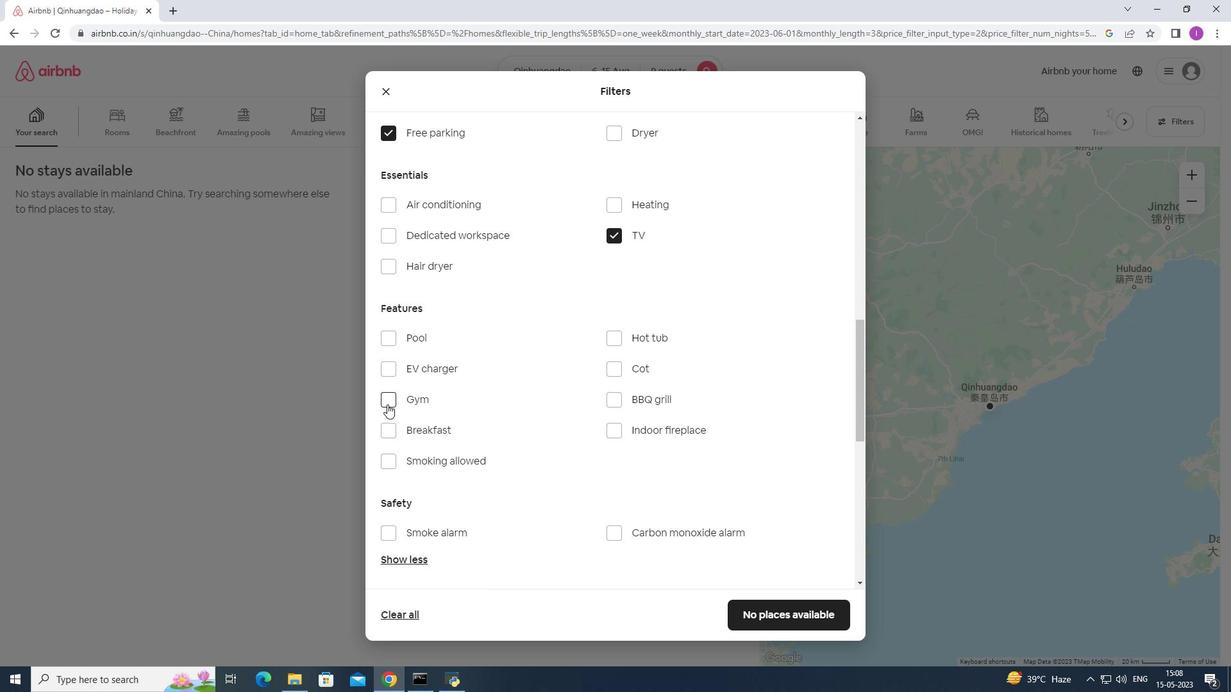 
Action: Mouse moved to (388, 428)
Screenshot: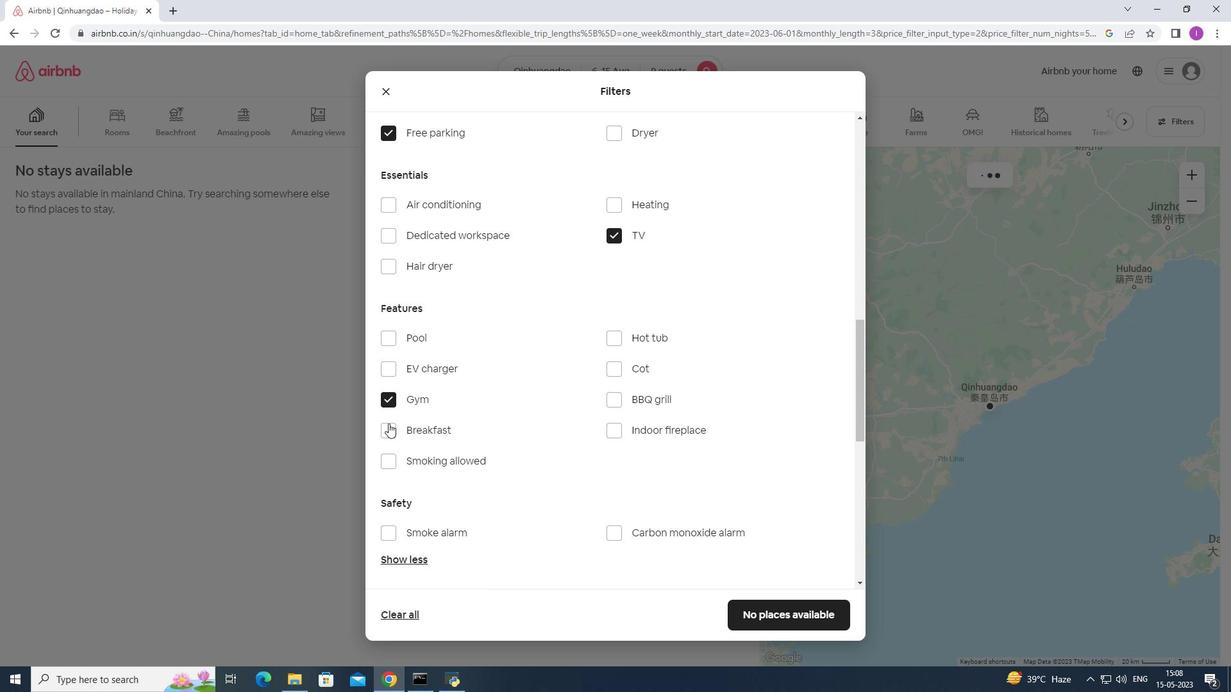 
Action: Mouse pressed left at (388, 428)
Screenshot: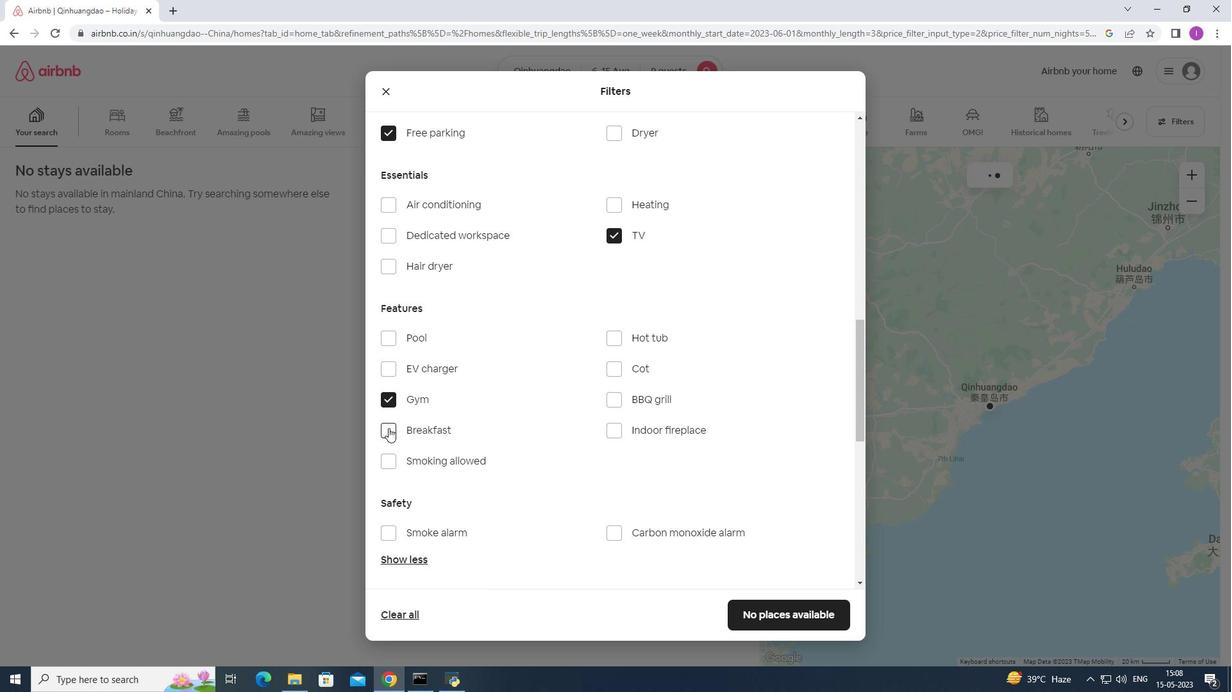
Action: Mouse moved to (489, 416)
Screenshot: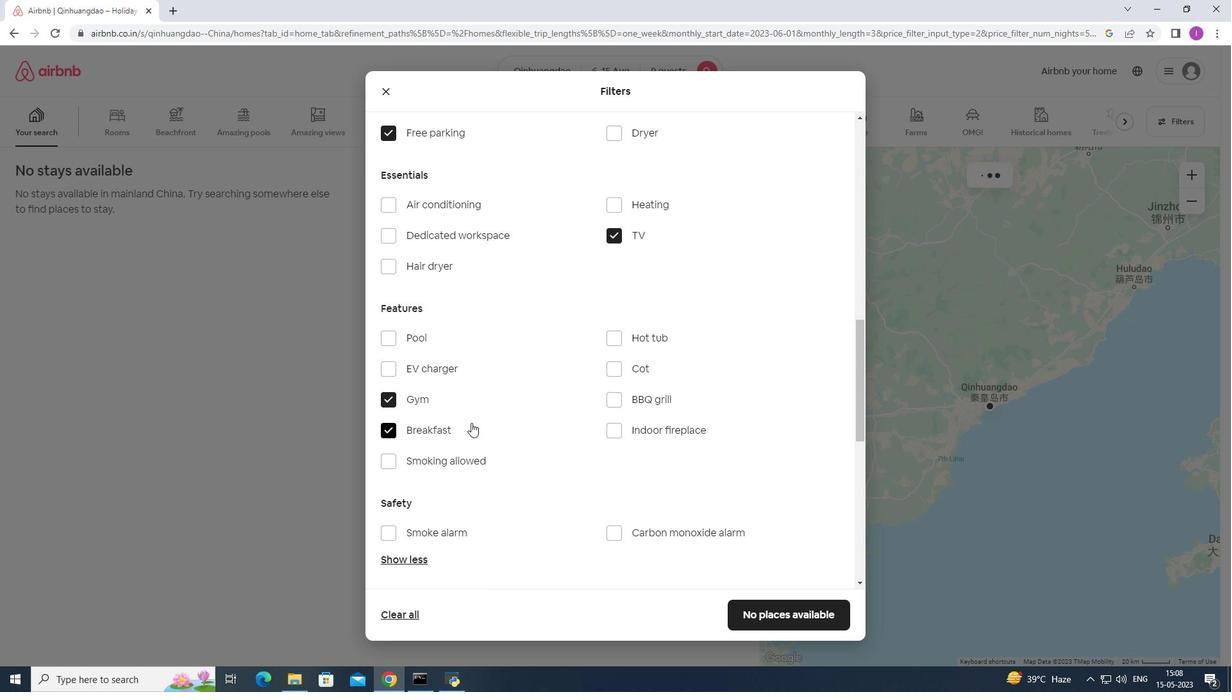 
Action: Mouse scrolled (489, 416) with delta (0, 0)
Screenshot: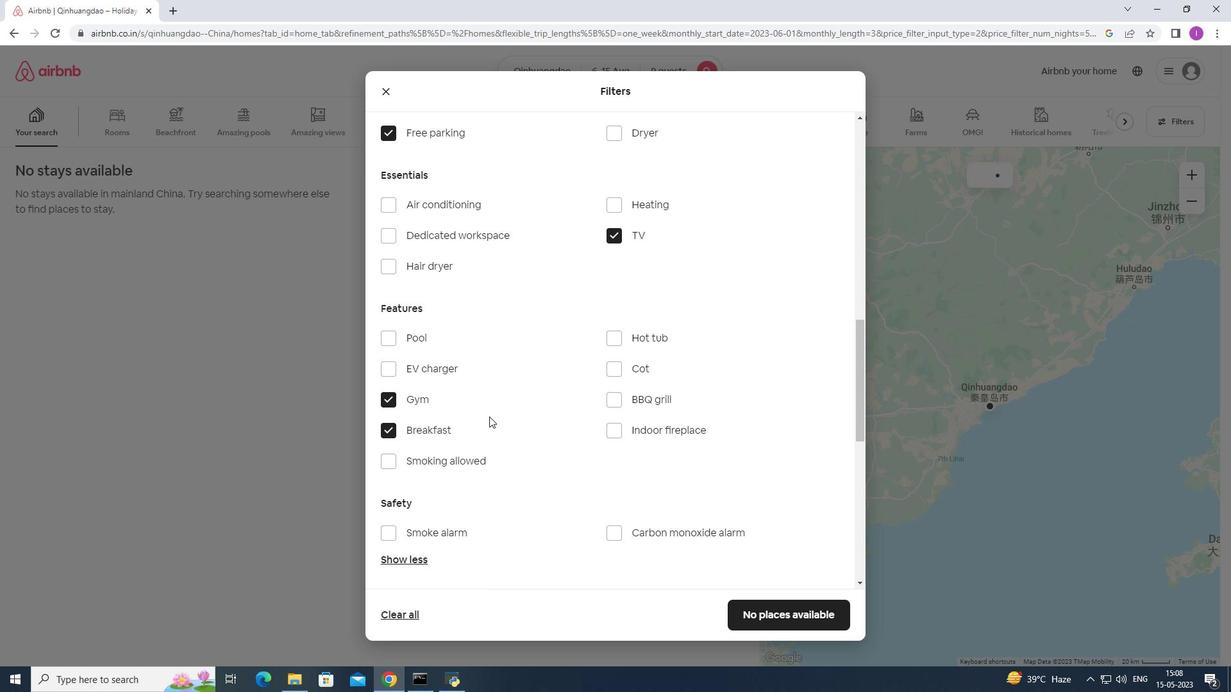 
Action: Mouse scrolled (489, 416) with delta (0, 0)
Screenshot: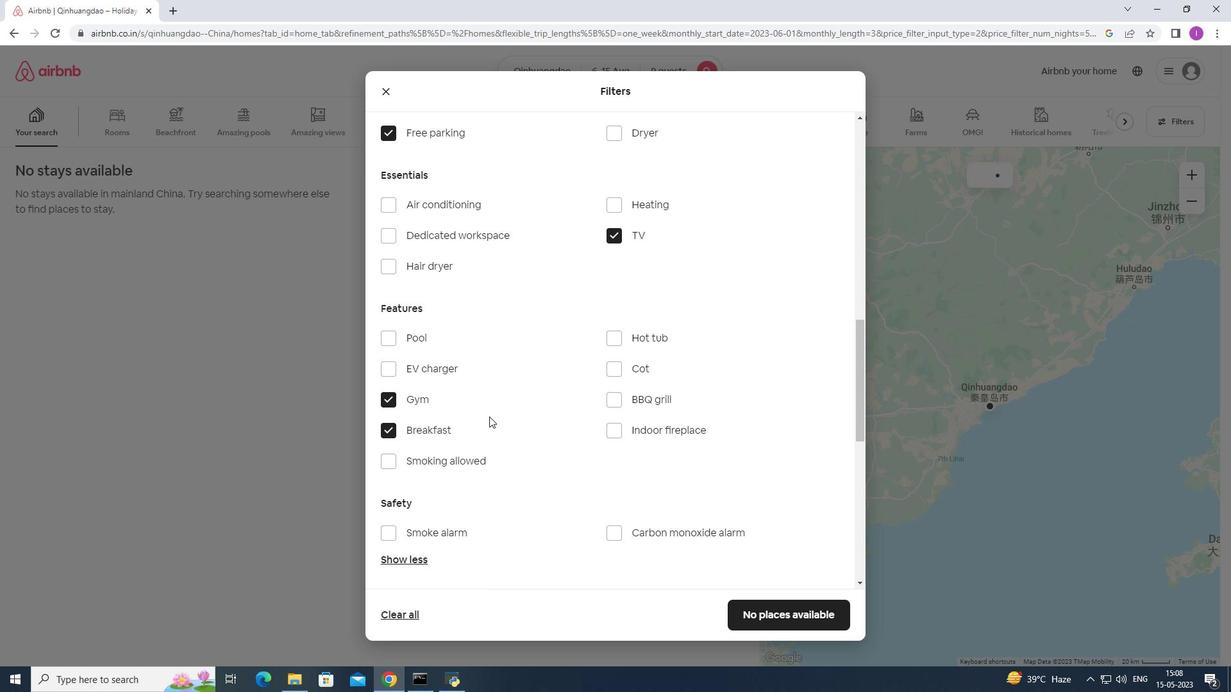 
Action: Mouse scrolled (489, 416) with delta (0, 0)
Screenshot: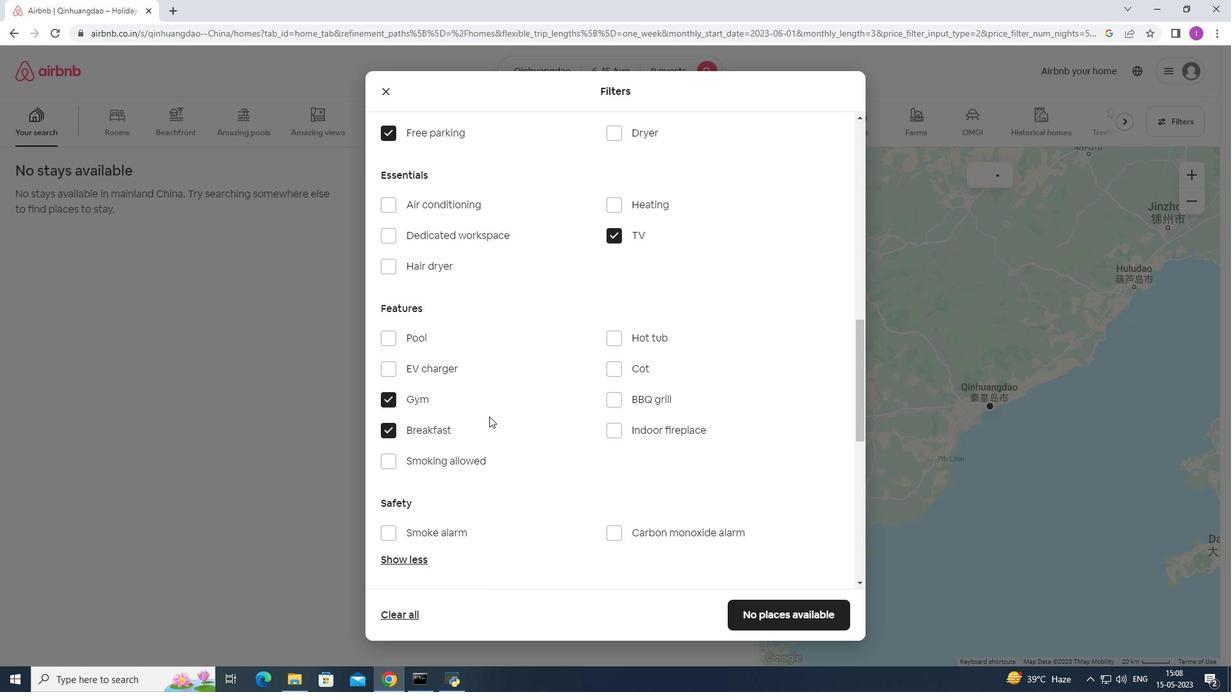
Action: Mouse moved to (484, 411)
Screenshot: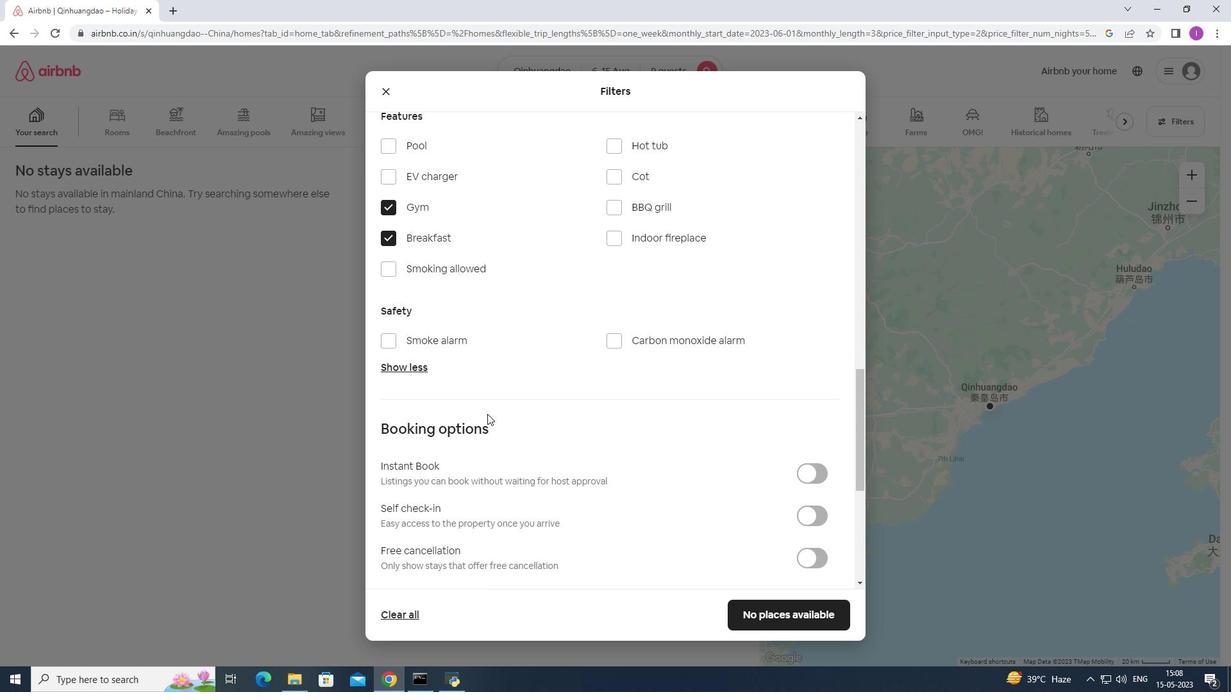 
Action: Mouse scrolled (484, 411) with delta (0, 0)
Screenshot: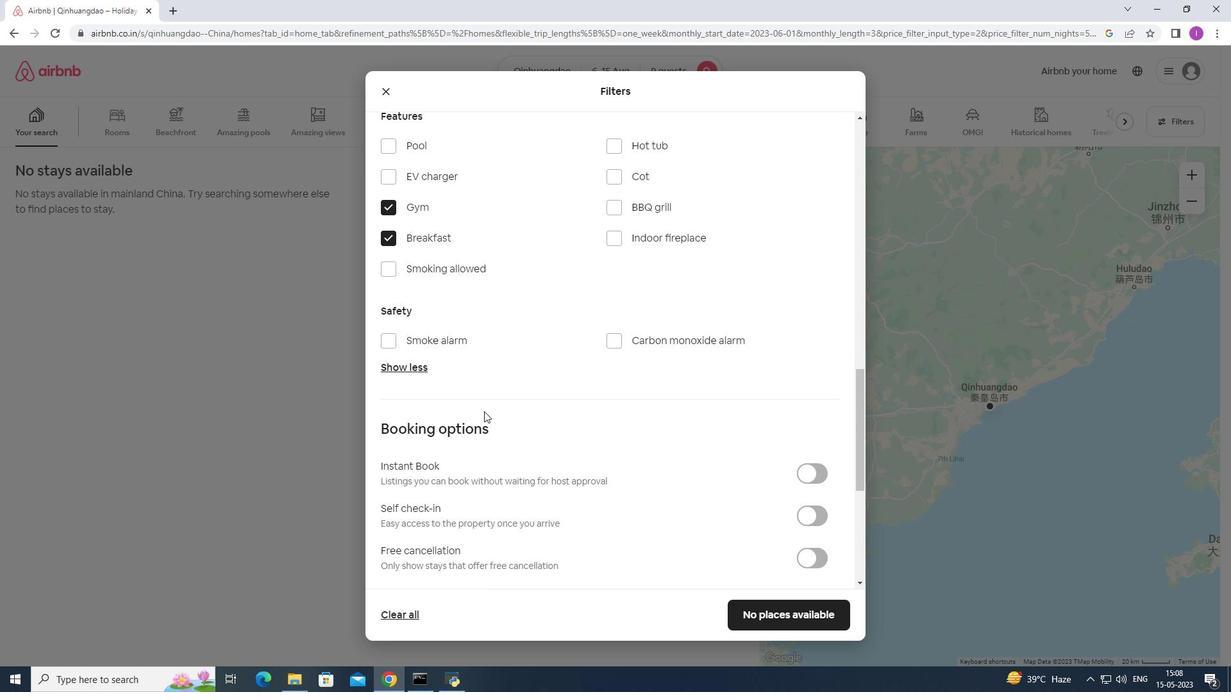 
Action: Mouse scrolled (484, 411) with delta (0, 0)
Screenshot: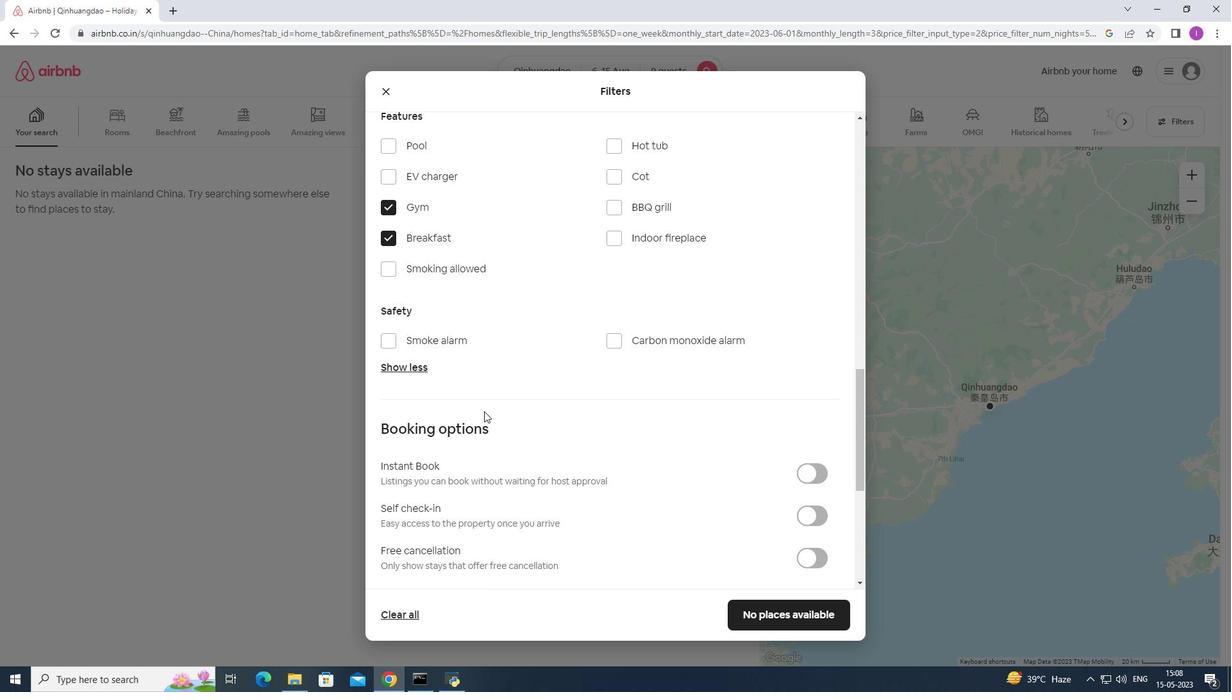 
Action: Mouse moved to (817, 383)
Screenshot: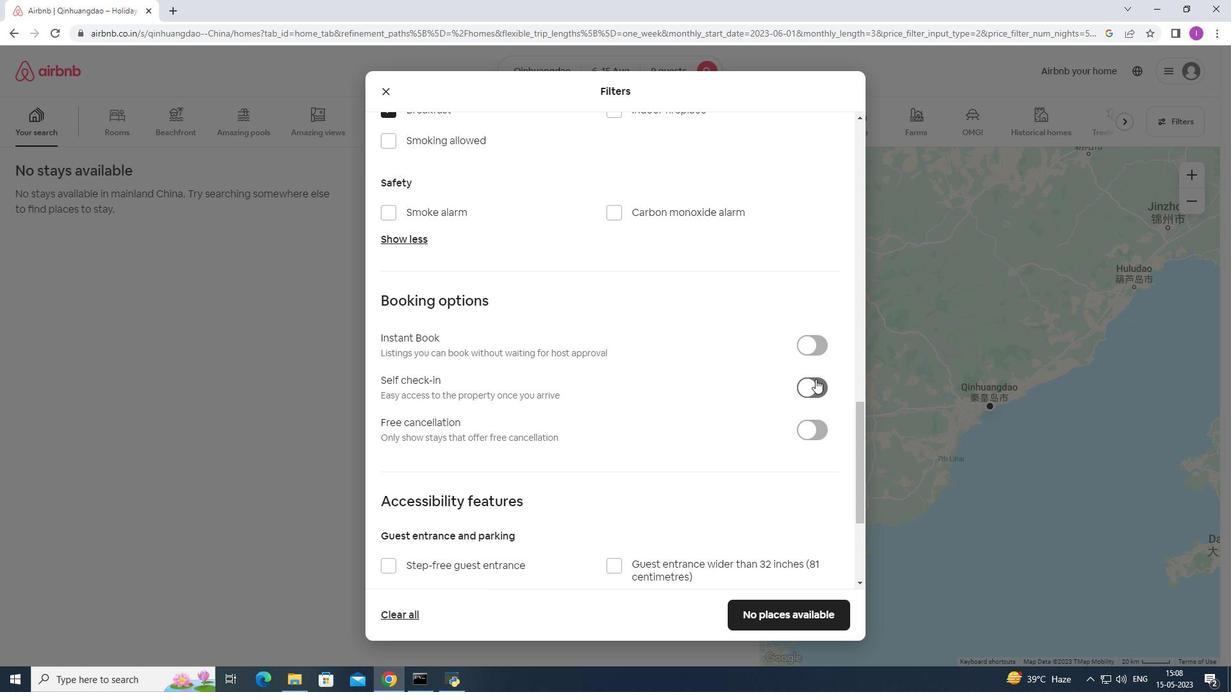 
Action: Mouse pressed left at (817, 383)
Screenshot: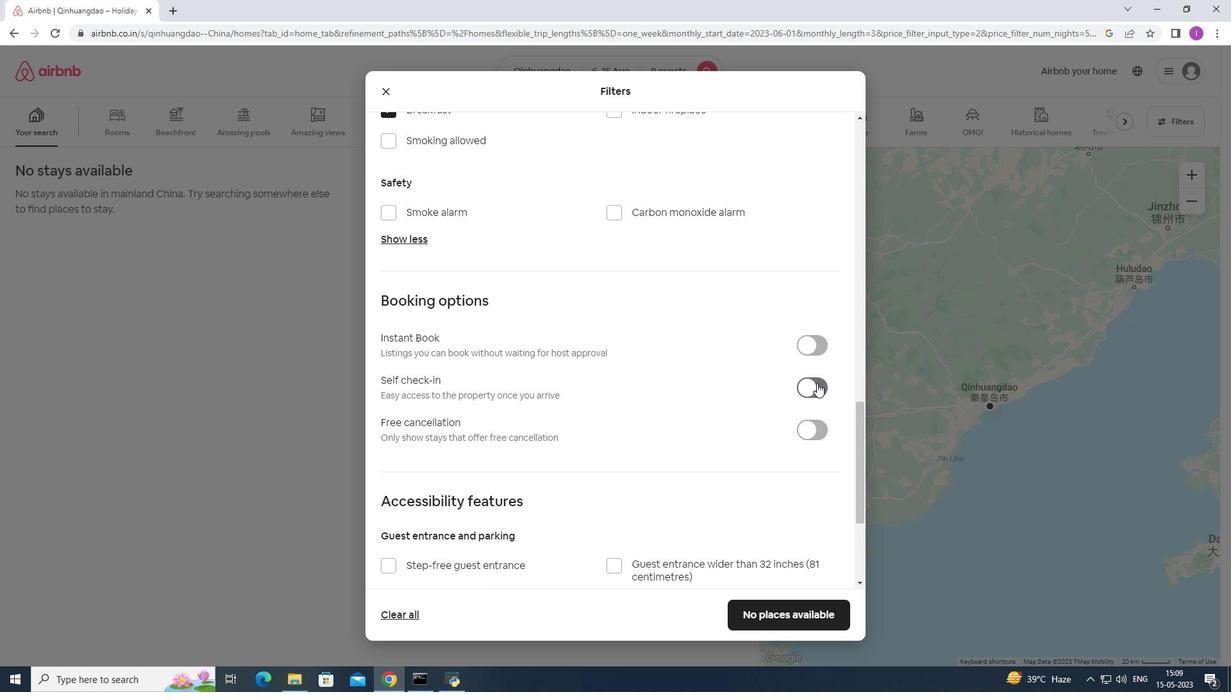 
Action: Mouse moved to (650, 400)
Screenshot: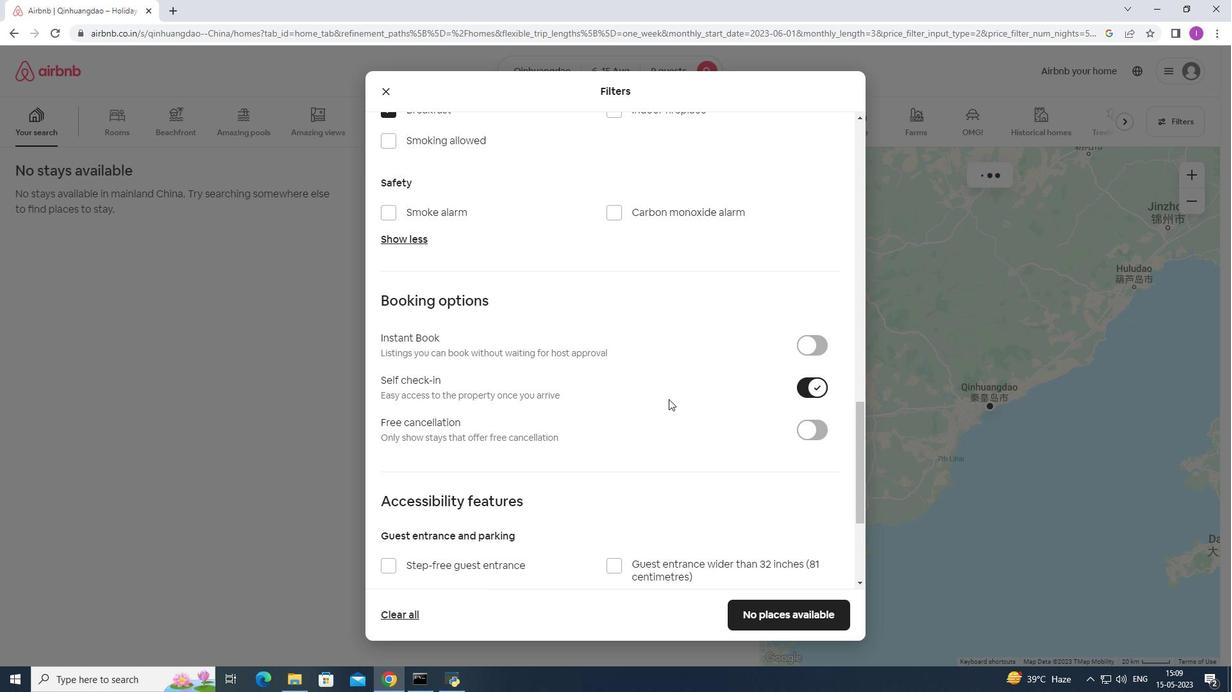 
Action: Mouse scrolled (650, 400) with delta (0, 0)
Screenshot: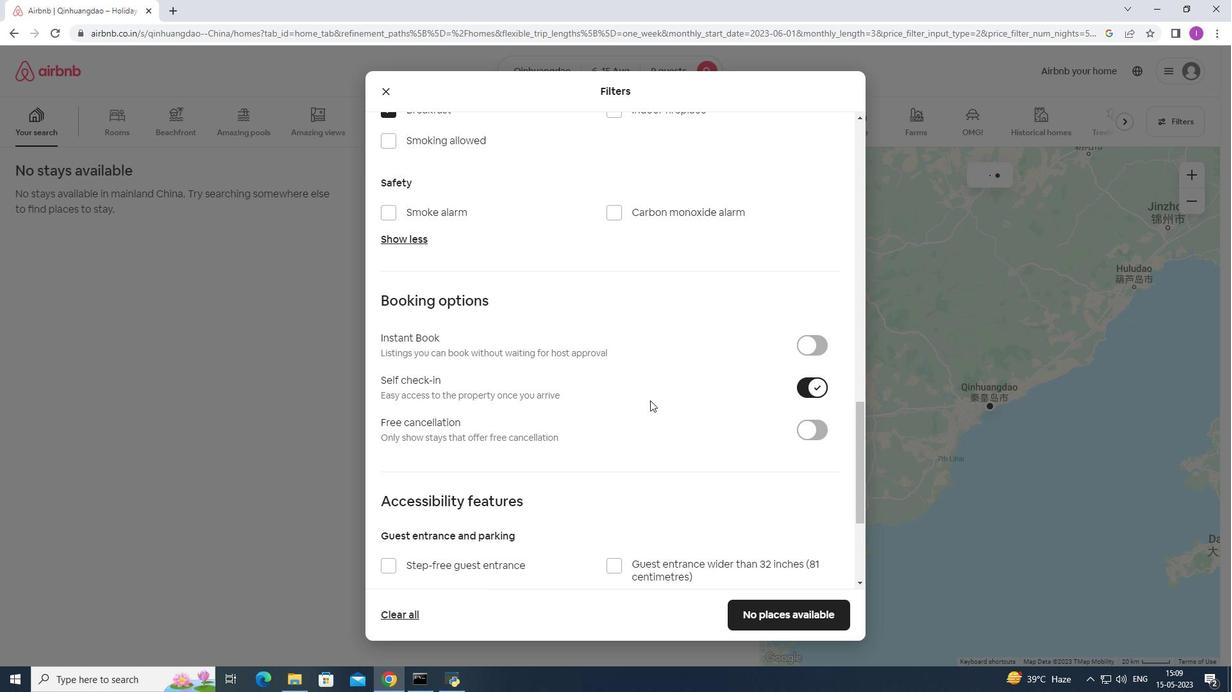 
Action: Mouse scrolled (650, 400) with delta (0, 0)
Screenshot: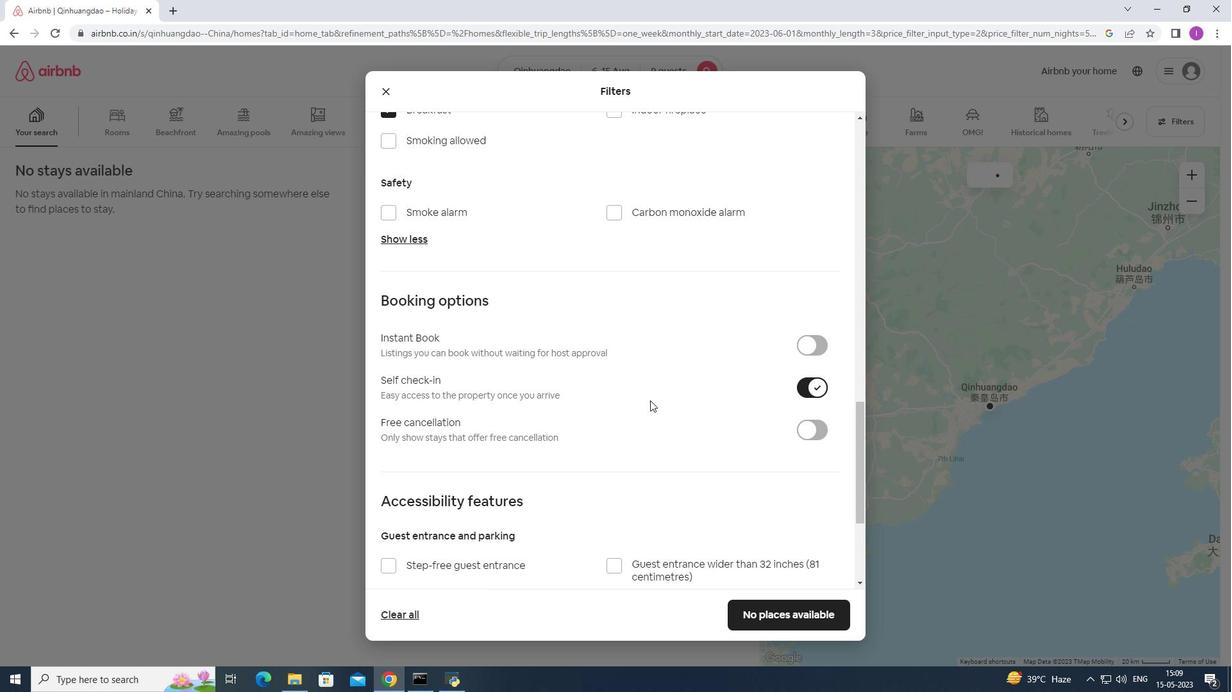 
Action: Mouse scrolled (650, 400) with delta (0, 0)
Screenshot: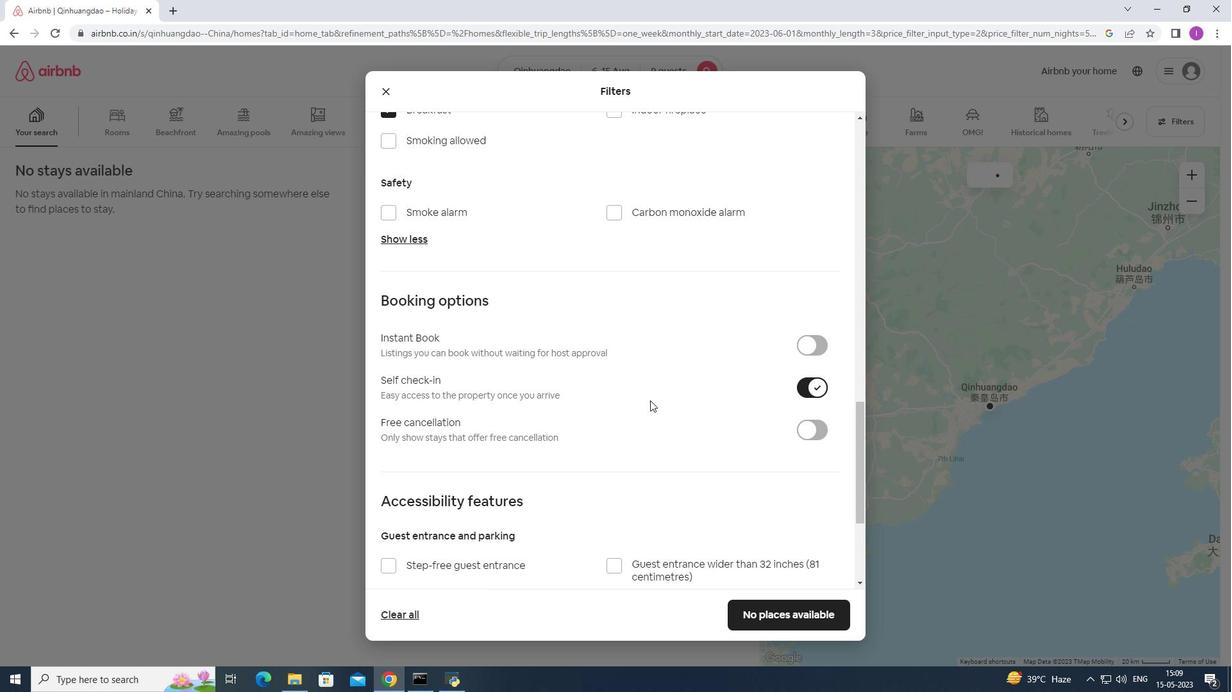 
Action: Mouse moved to (649, 388)
Screenshot: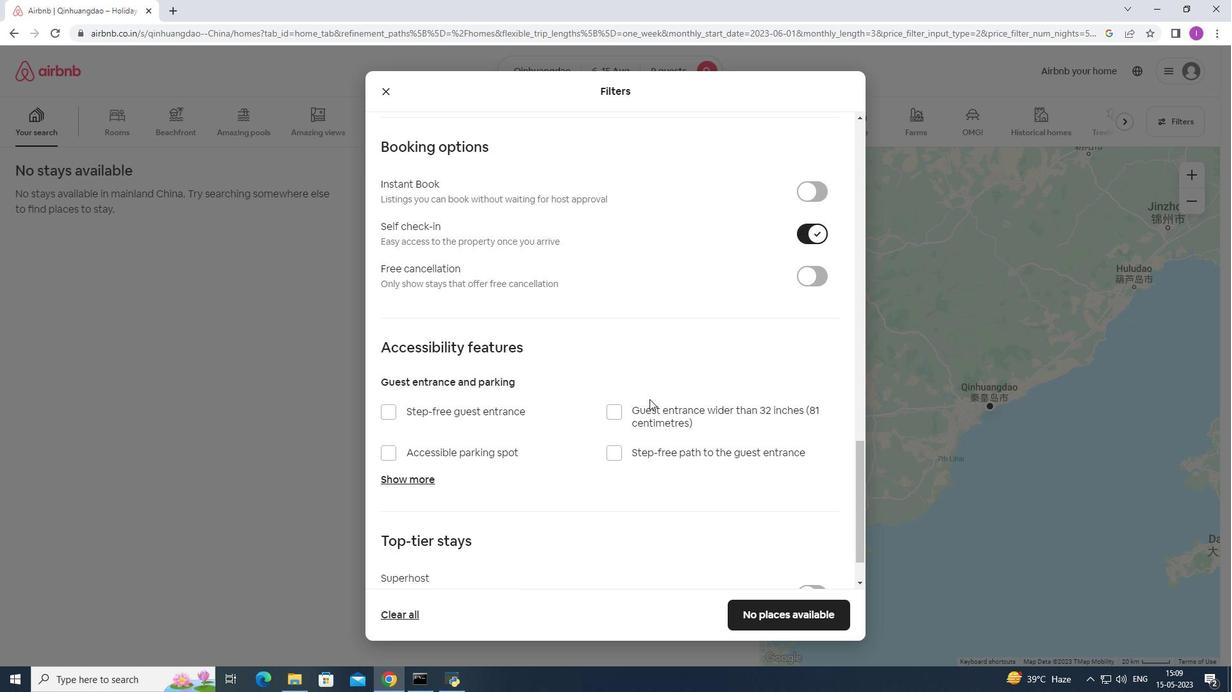 
Action: Mouse scrolled (649, 387) with delta (0, 0)
Screenshot: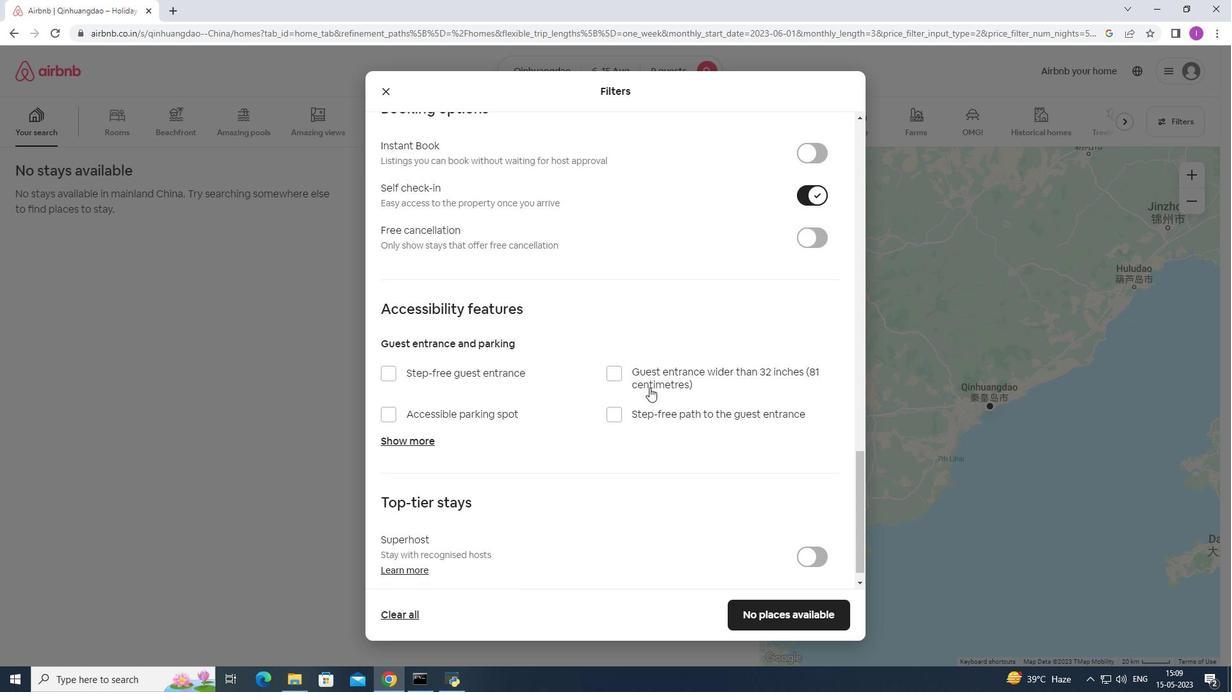 
Action: Mouse scrolled (649, 387) with delta (0, 0)
Screenshot: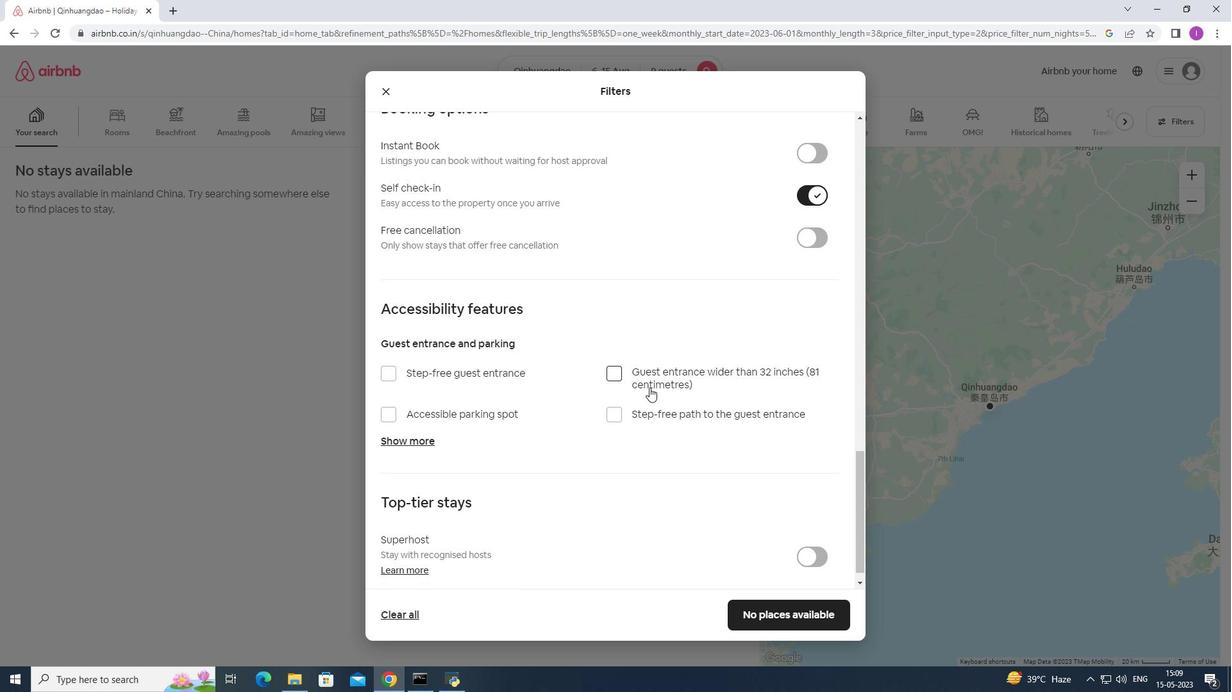 
Action: Mouse scrolled (649, 387) with delta (0, 0)
Screenshot: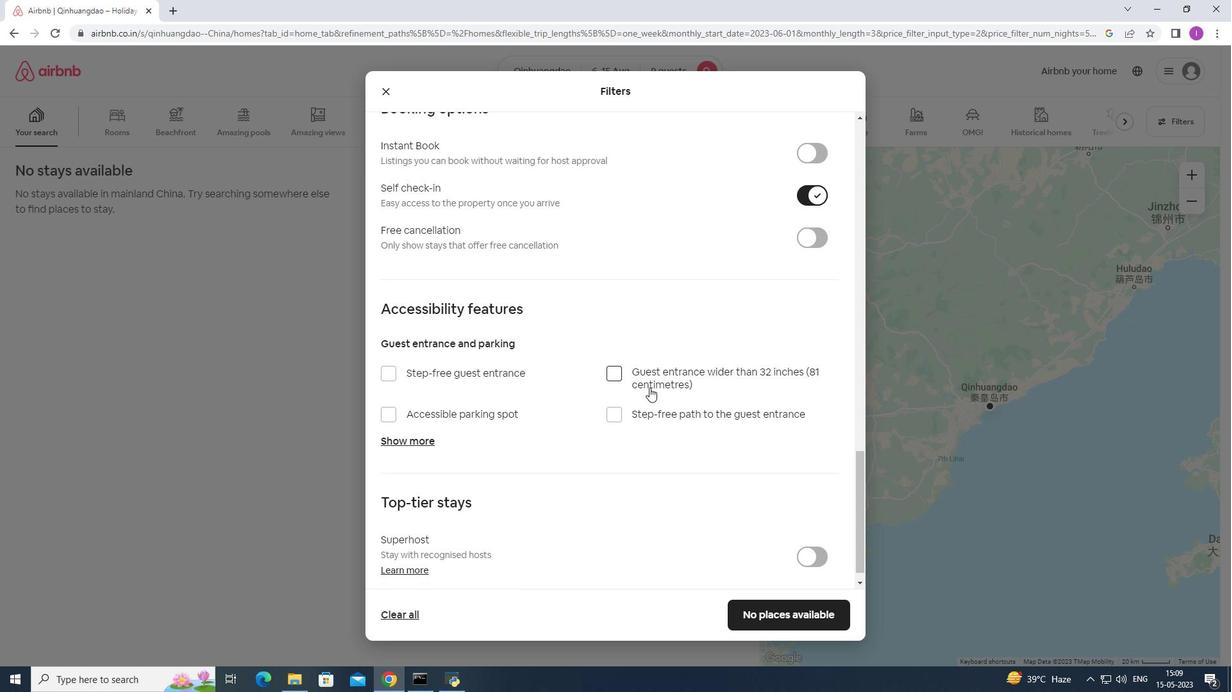 
Action: Mouse moved to (649, 388)
Screenshot: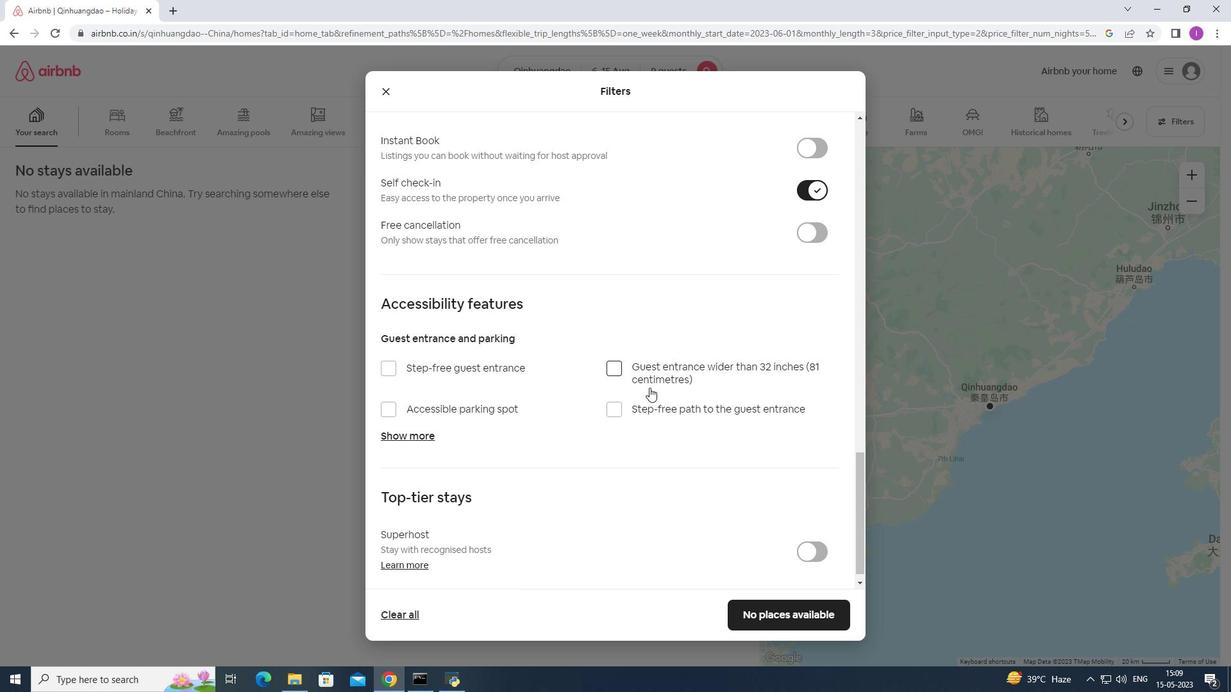 
Action: Mouse scrolled (649, 387) with delta (0, 0)
Screenshot: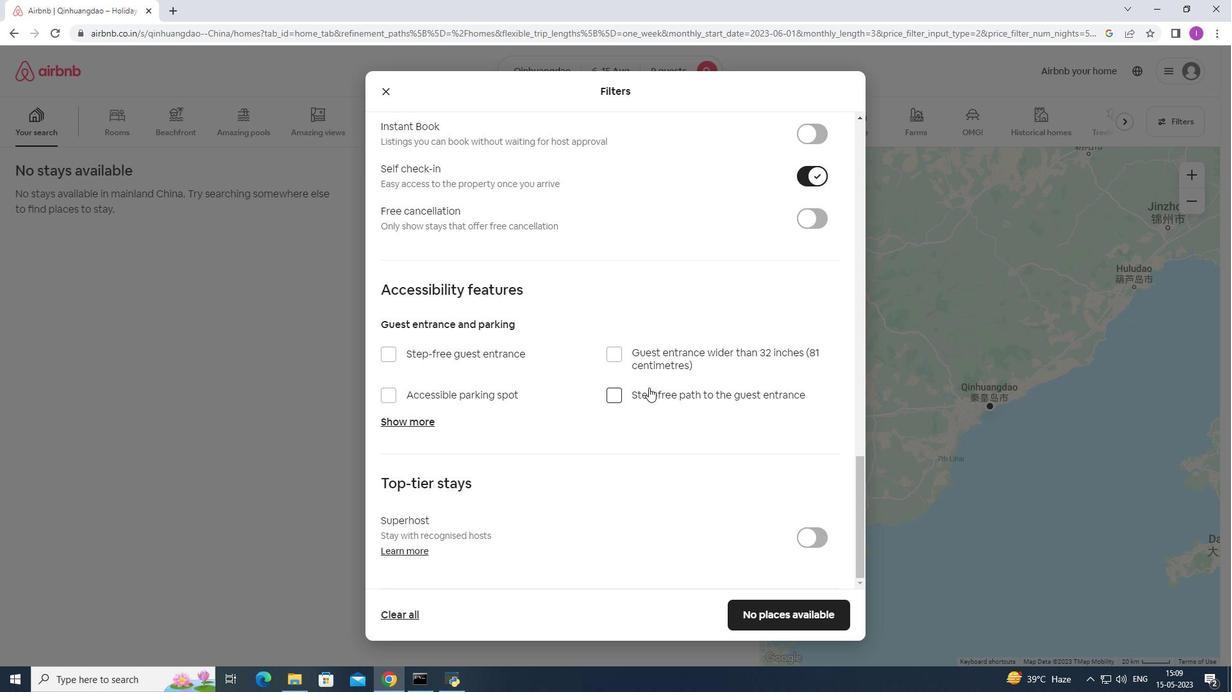 
Action: Mouse scrolled (649, 387) with delta (0, 0)
Screenshot: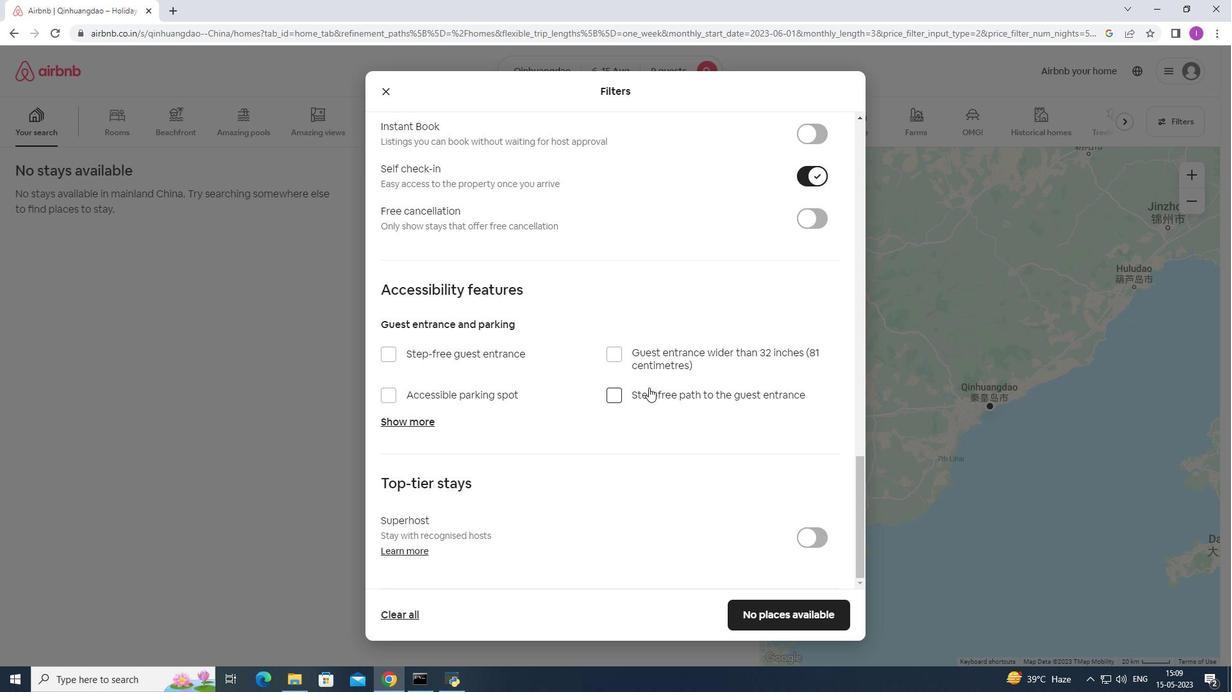 
Action: Mouse scrolled (649, 387) with delta (0, 0)
Screenshot: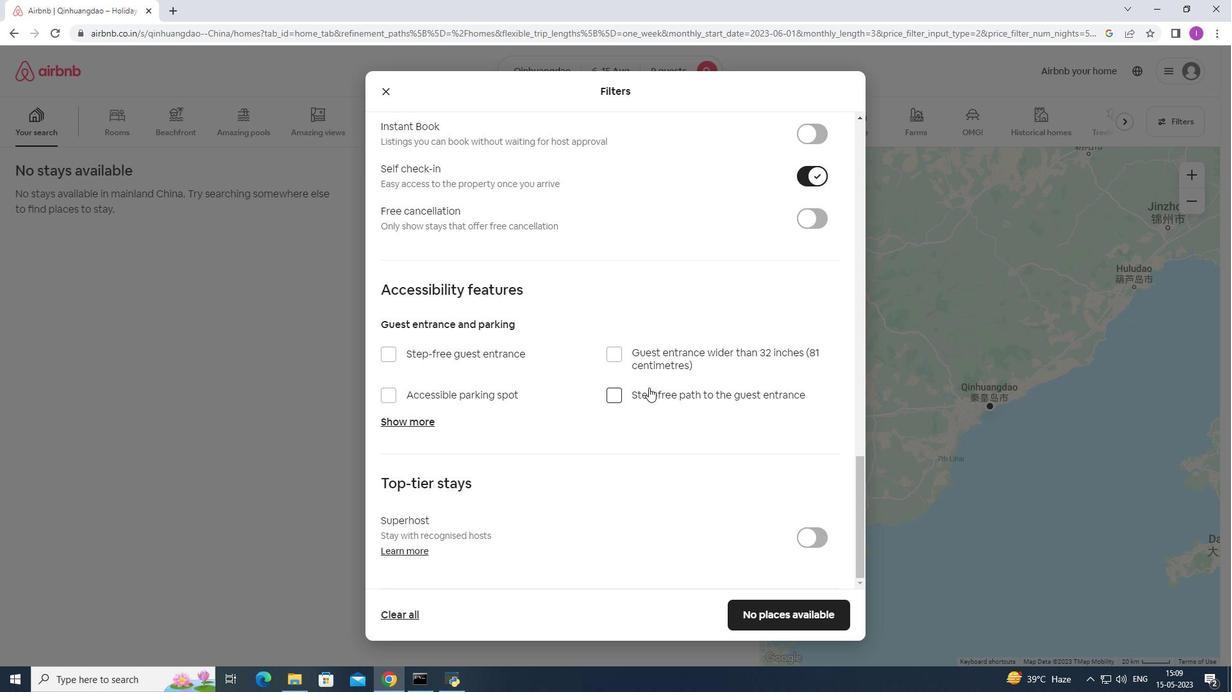 
Action: Mouse moved to (633, 402)
Screenshot: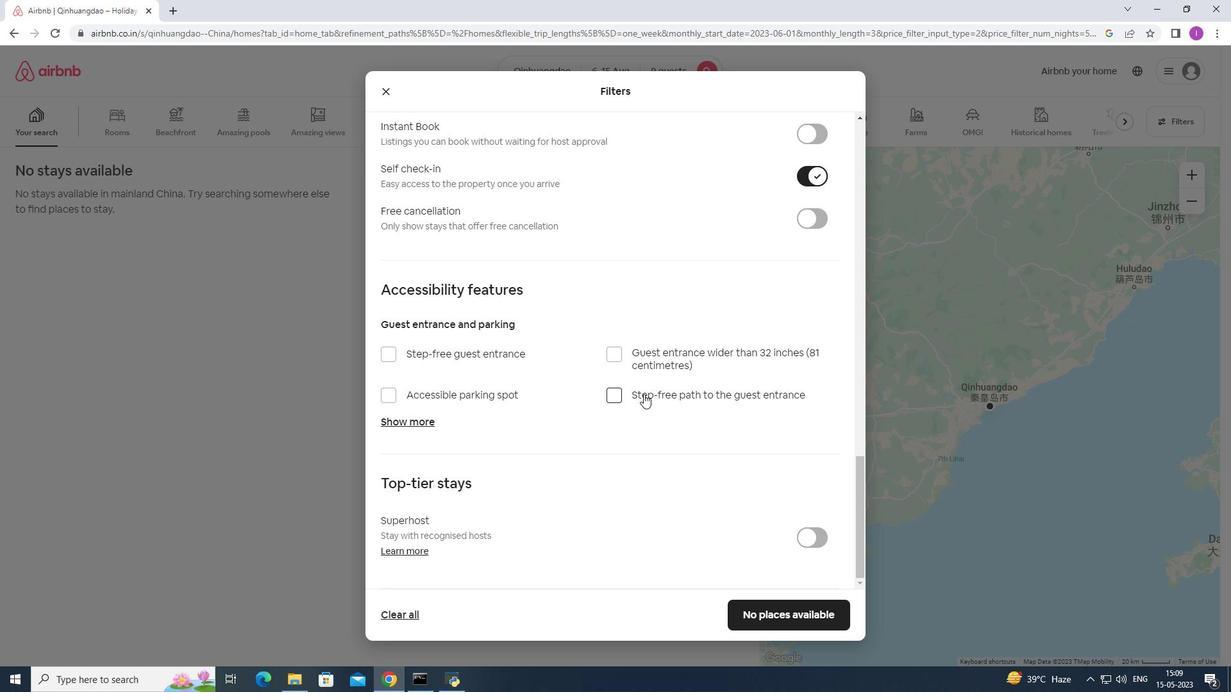 
Action: Mouse scrolled (633, 401) with delta (0, 0)
Screenshot: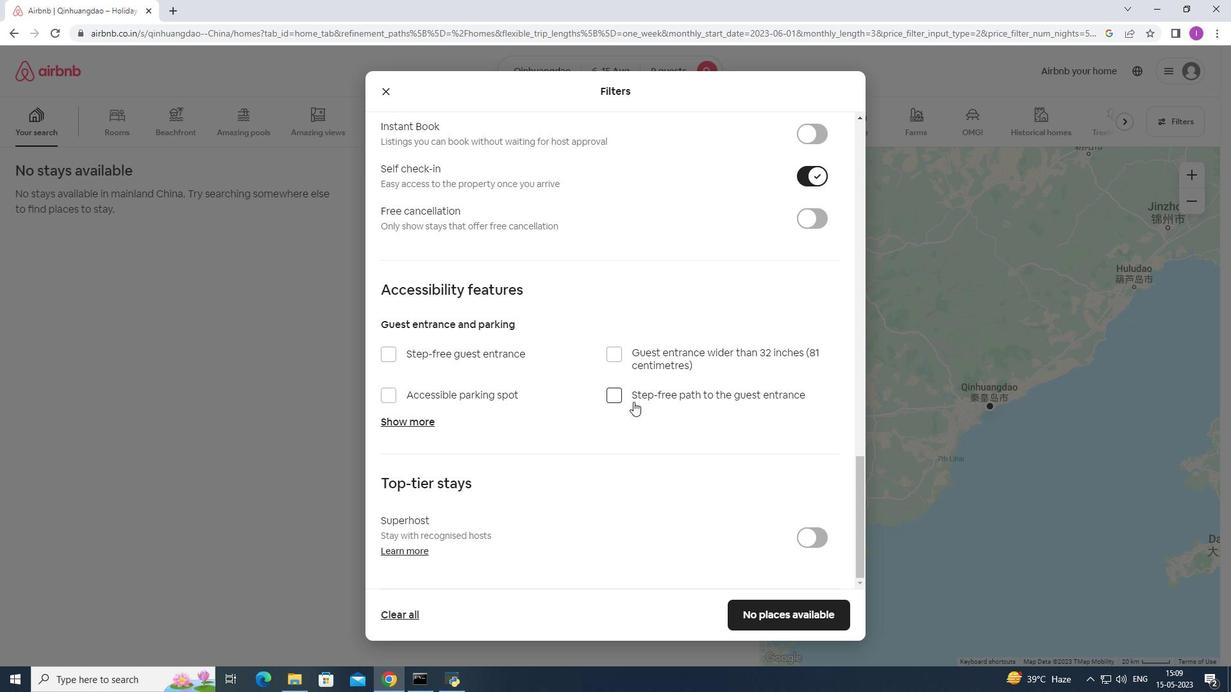 
Action: Mouse moved to (633, 403)
Screenshot: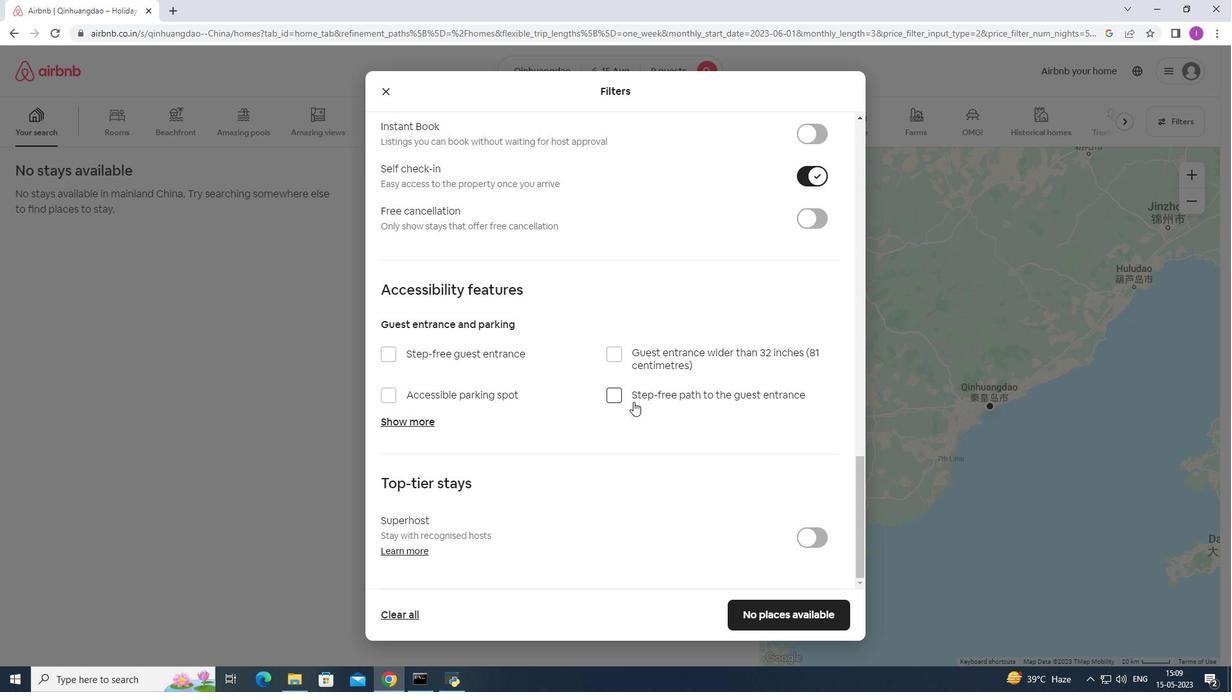 
Action: Mouse scrolled (633, 402) with delta (0, 0)
Screenshot: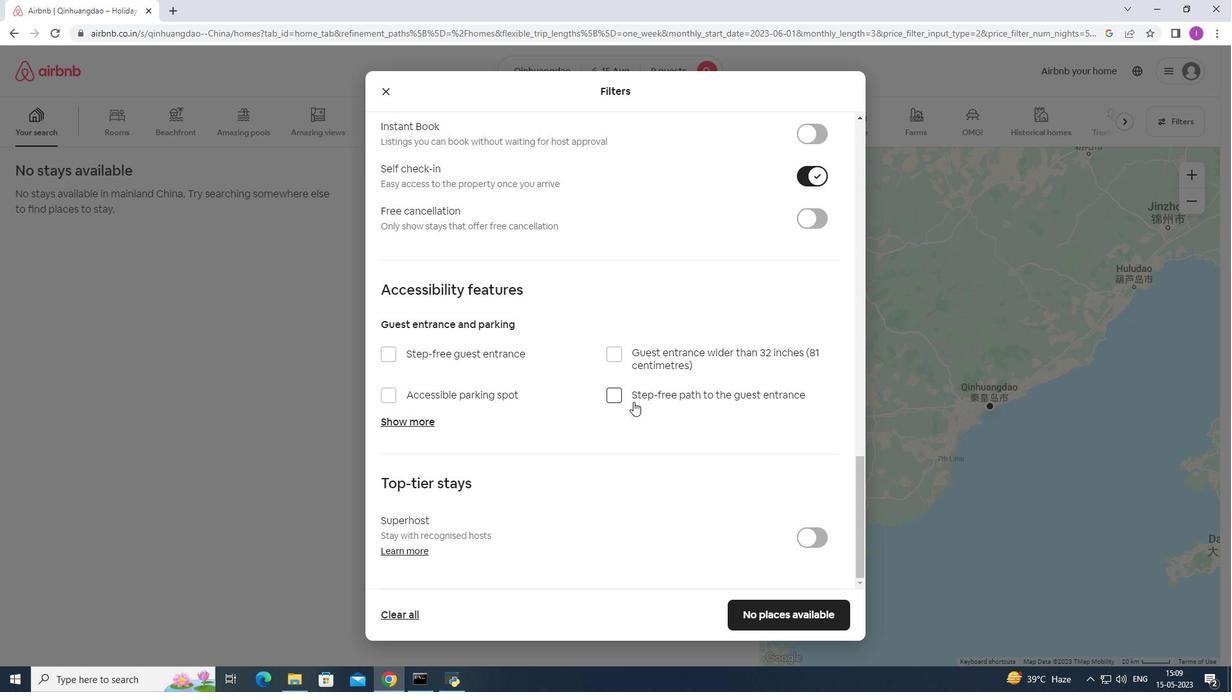 
Action: Mouse moved to (633, 406)
Screenshot: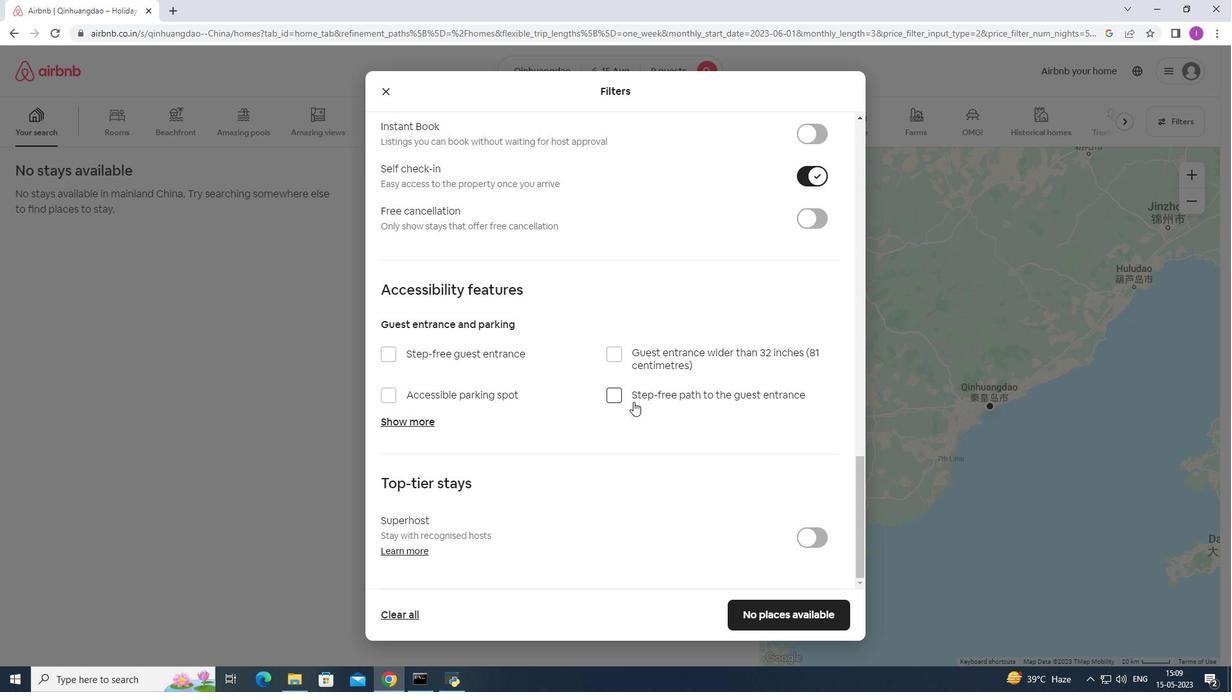 
Action: Mouse scrolled (633, 406) with delta (0, 0)
Screenshot: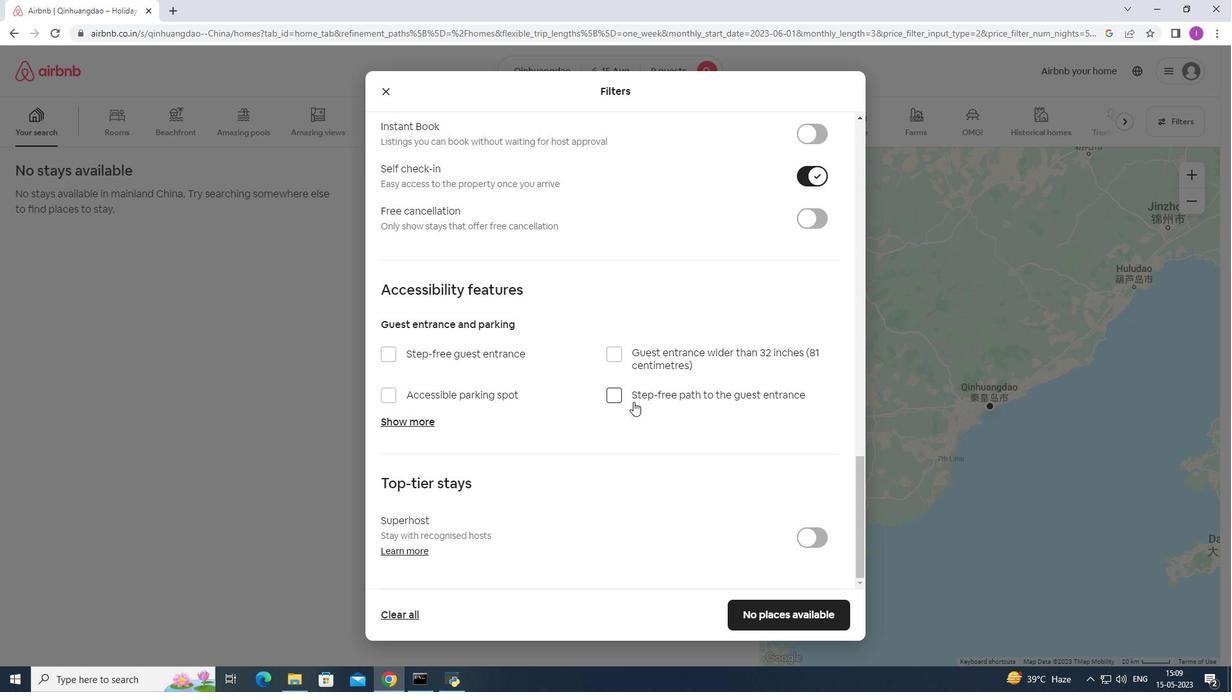 
Action: Mouse moved to (814, 620)
Screenshot: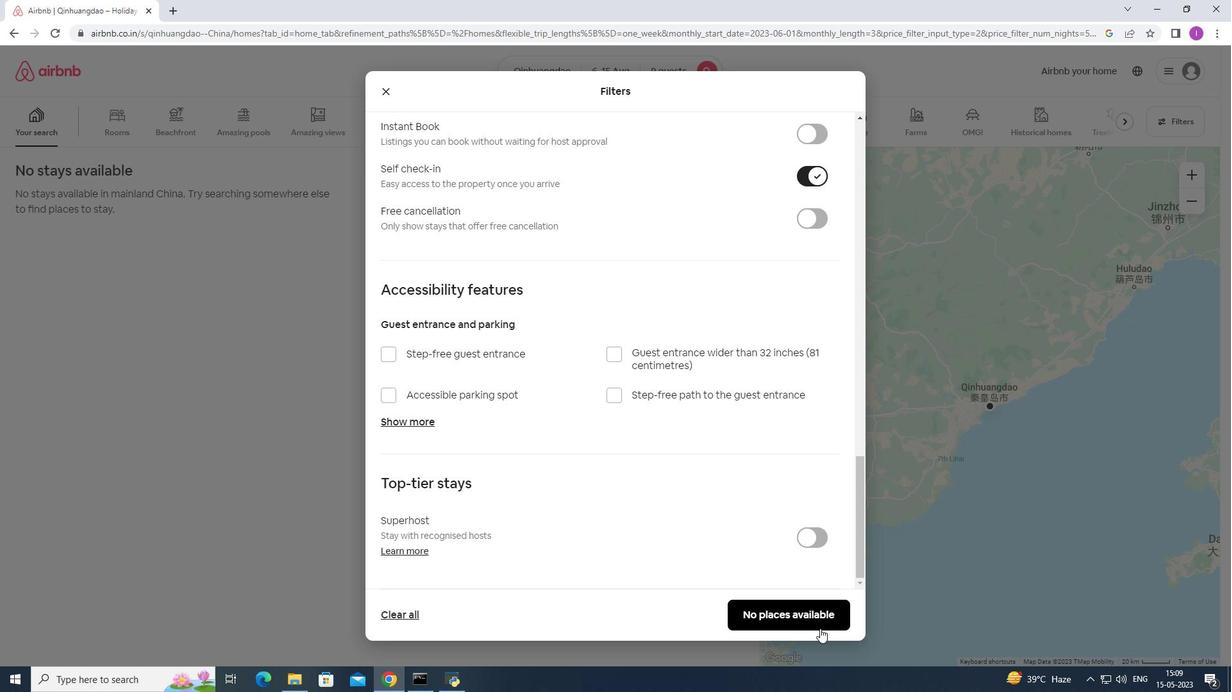 
Action: Mouse pressed left at (814, 620)
Screenshot: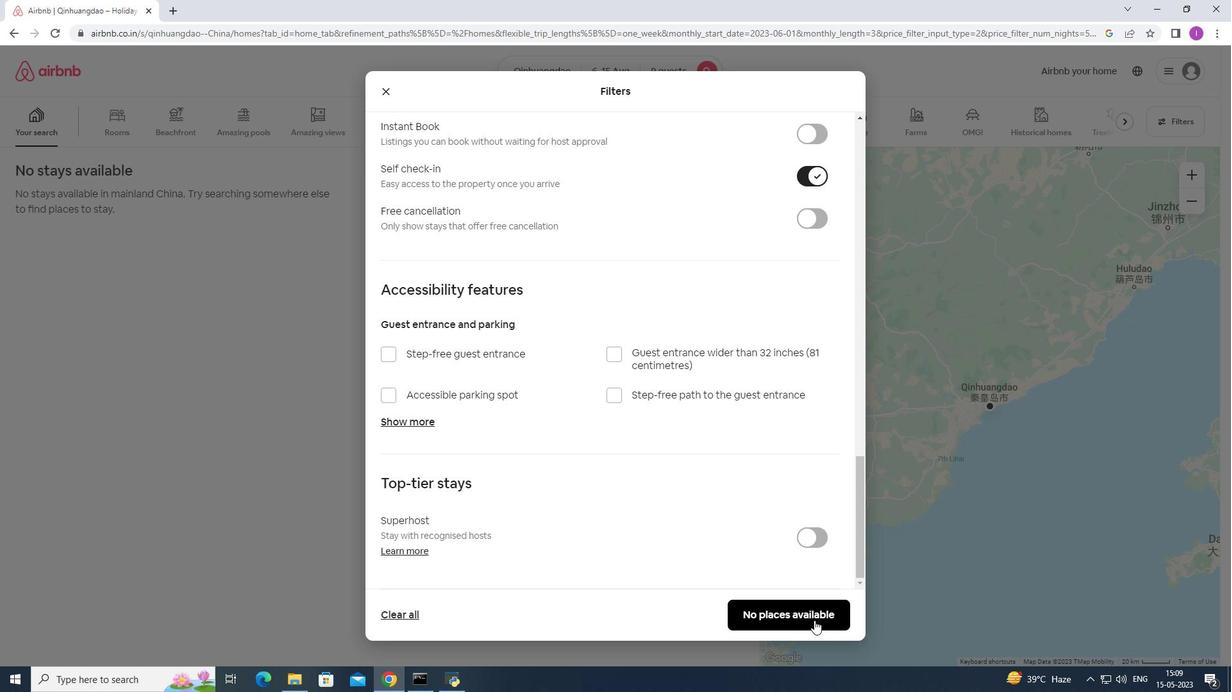 
Action: Mouse moved to (871, 602)
Screenshot: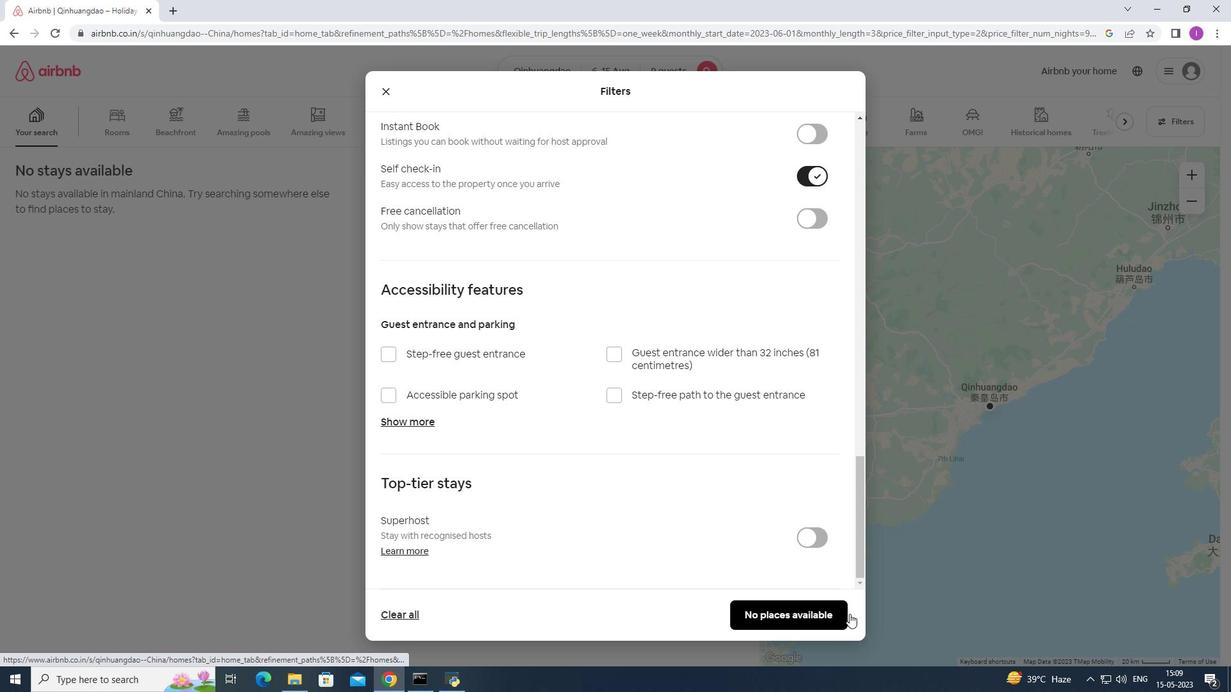 
